 Task: Add a signature Garrett Sanchez containing With appreciation and warm wishes, Garrett Sanchez to email address softage.10@softage.net and add a label Market expansion
Action: Mouse moved to (93, 144)
Screenshot: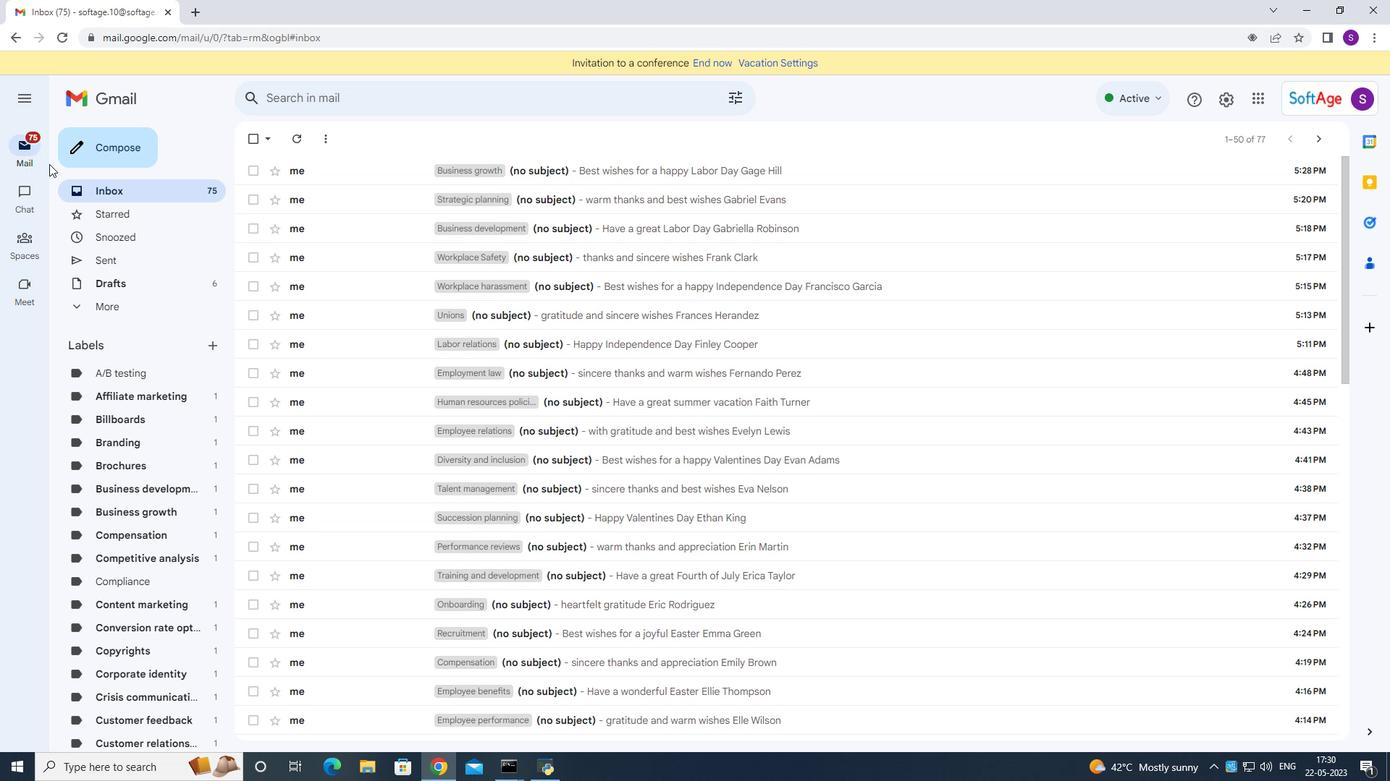 
Action: Mouse pressed left at (93, 144)
Screenshot: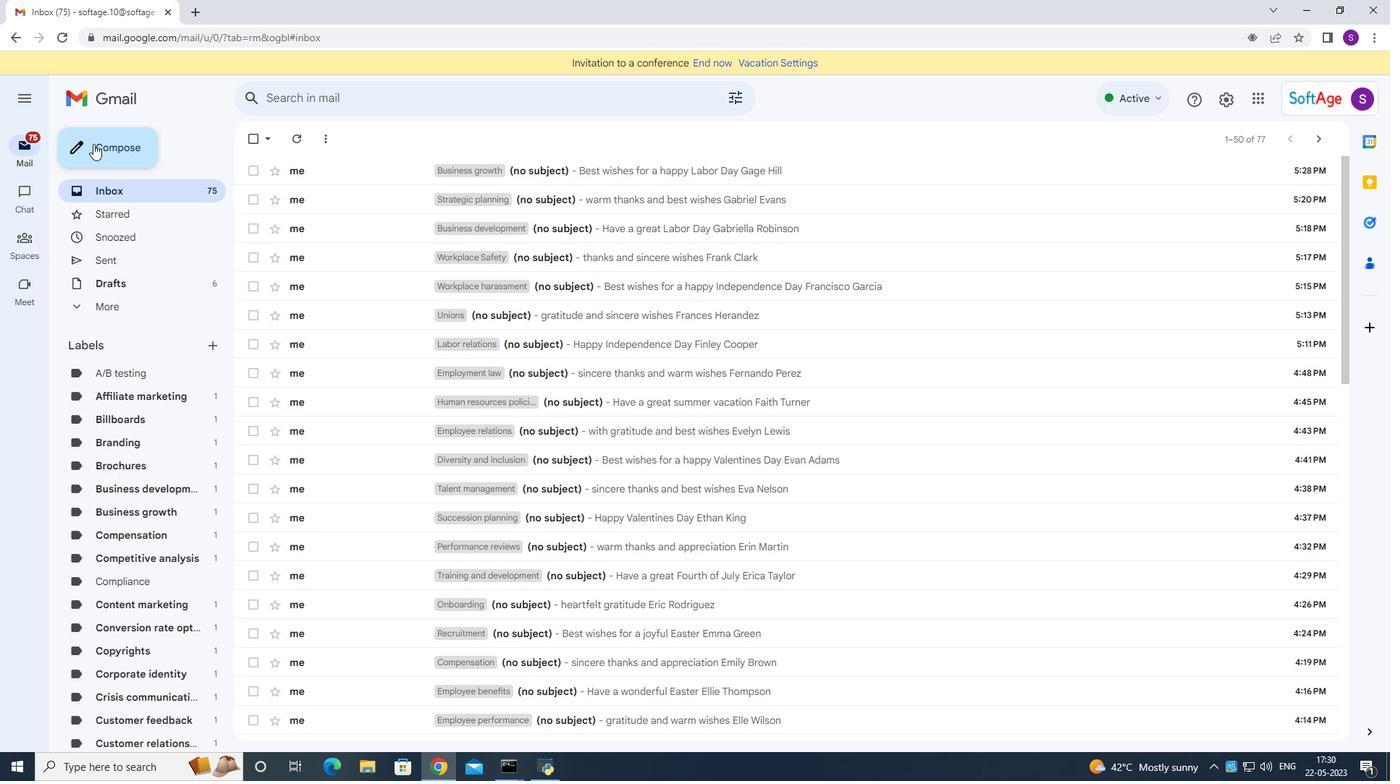 
Action: Mouse moved to (1002, 511)
Screenshot: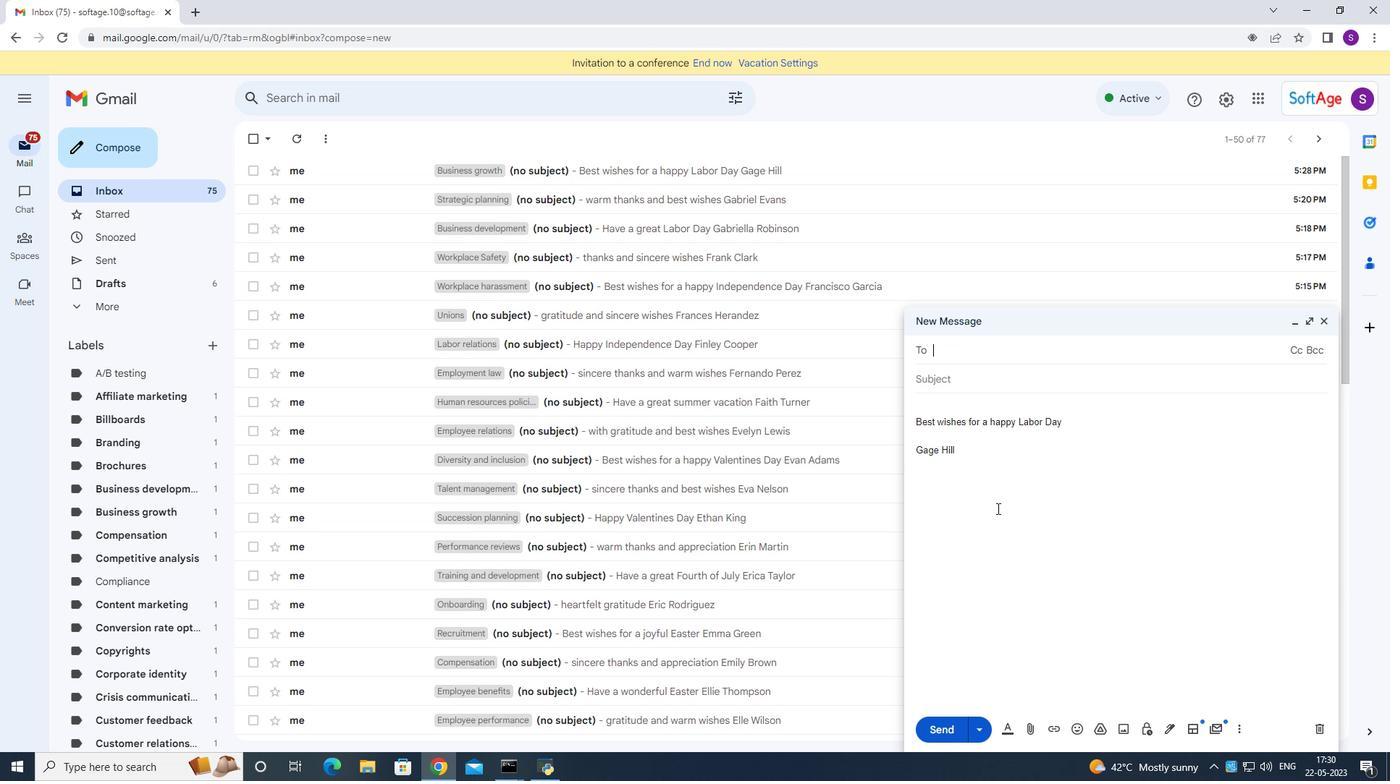 
Action: Mouse scrolled (1002, 510) with delta (0, 0)
Screenshot: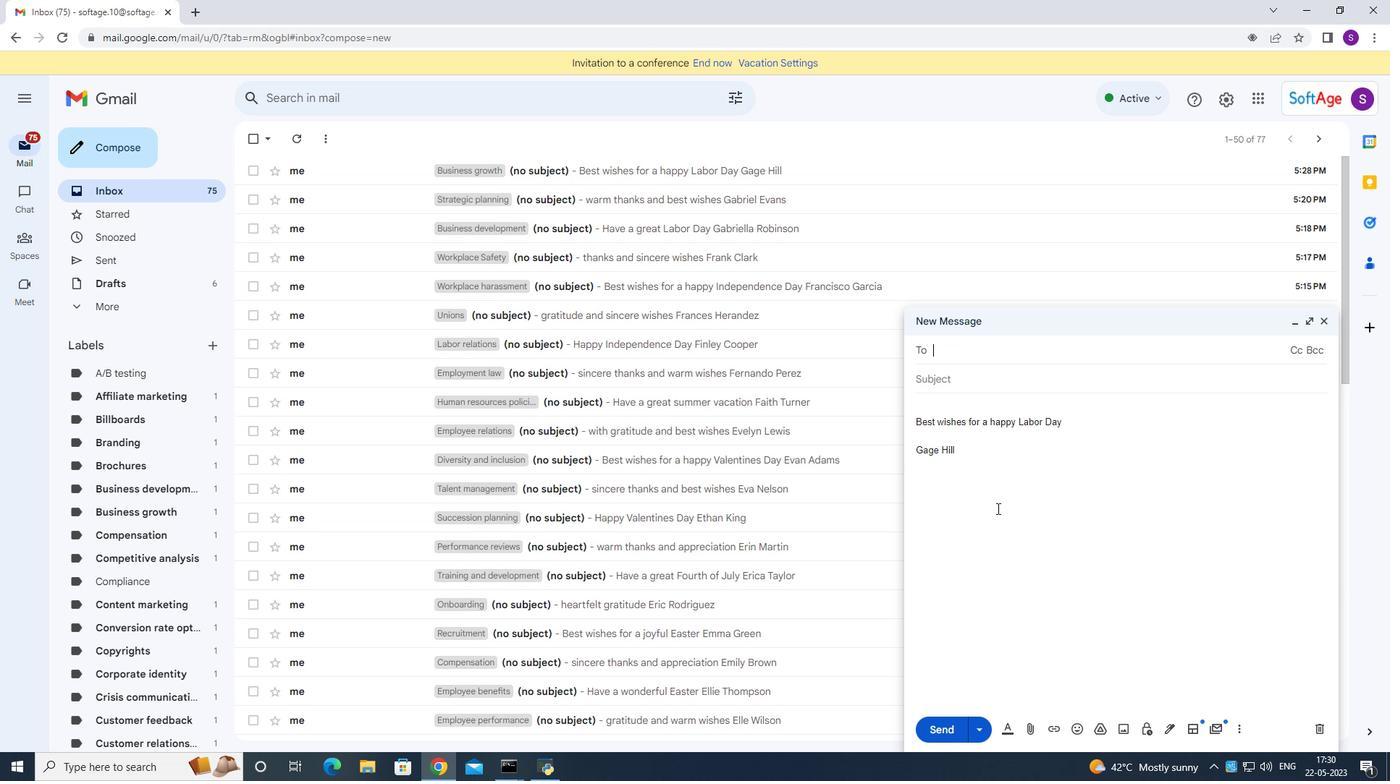 
Action: Mouse moved to (1003, 511)
Screenshot: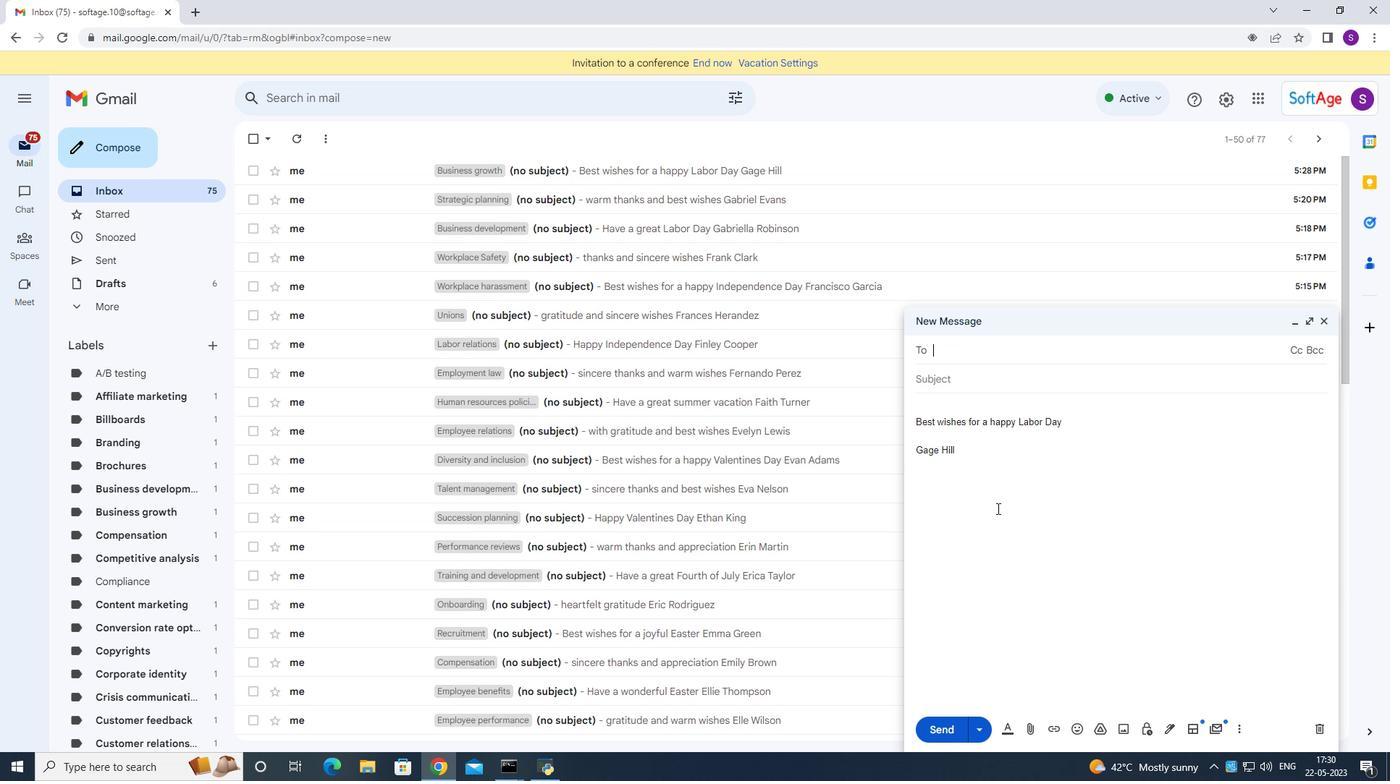 
Action: Mouse scrolled (1003, 510) with delta (0, 0)
Screenshot: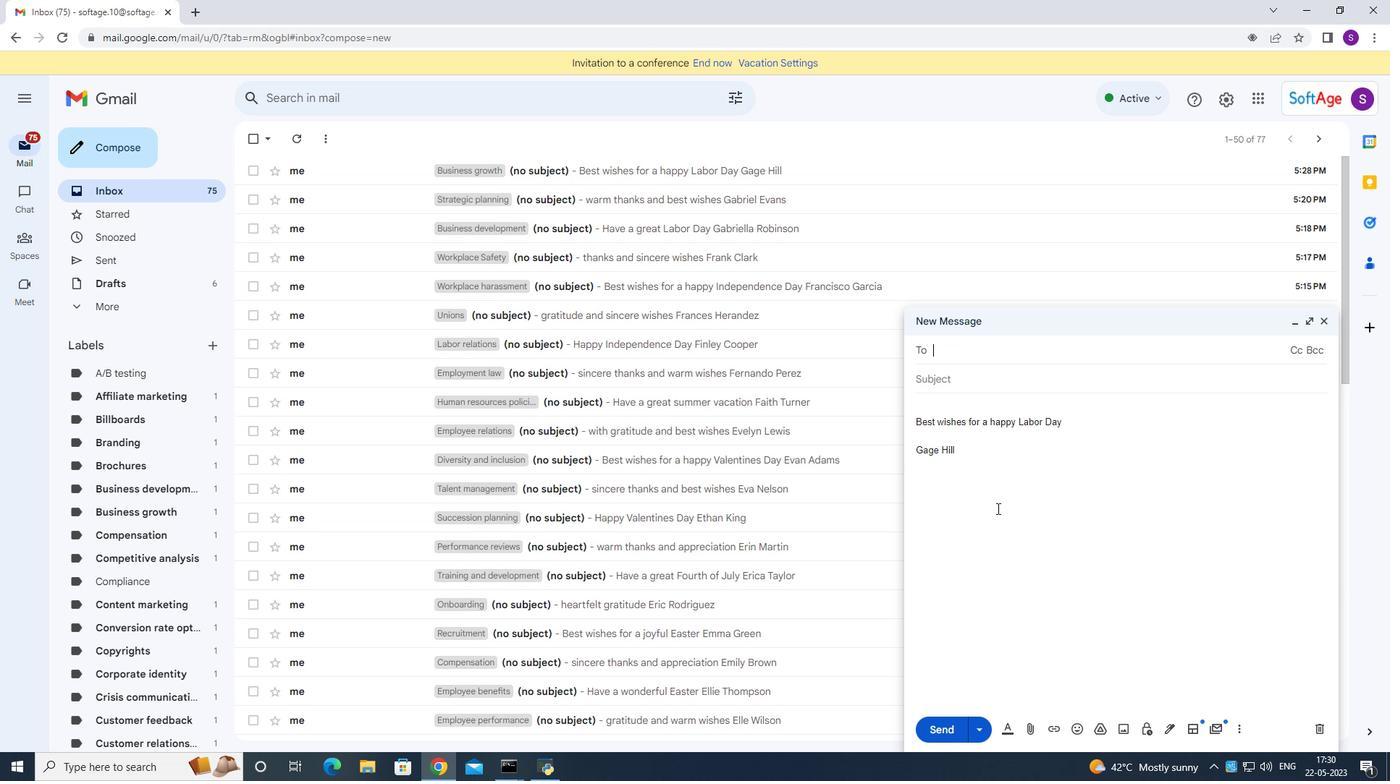 
Action: Mouse moved to (1004, 512)
Screenshot: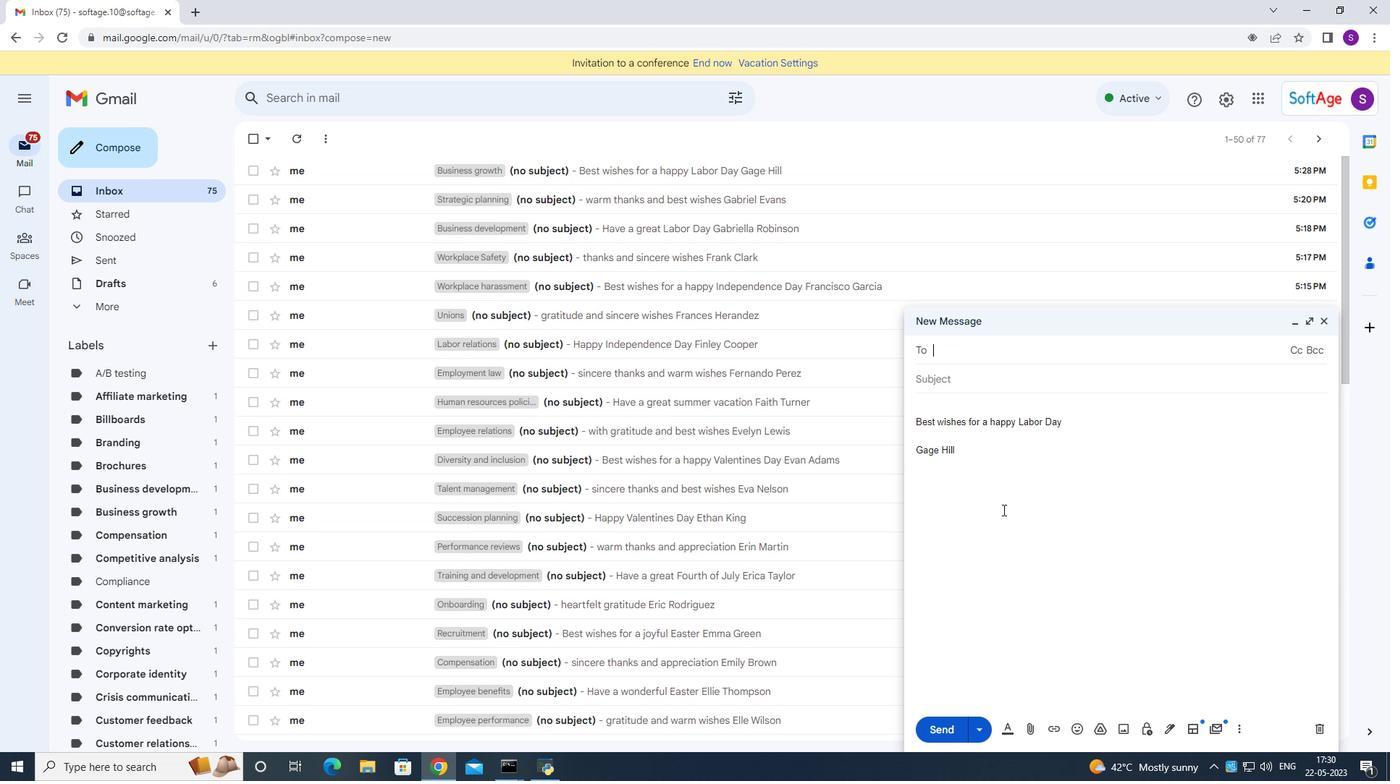 
Action: Mouse scrolled (1004, 511) with delta (0, 0)
Screenshot: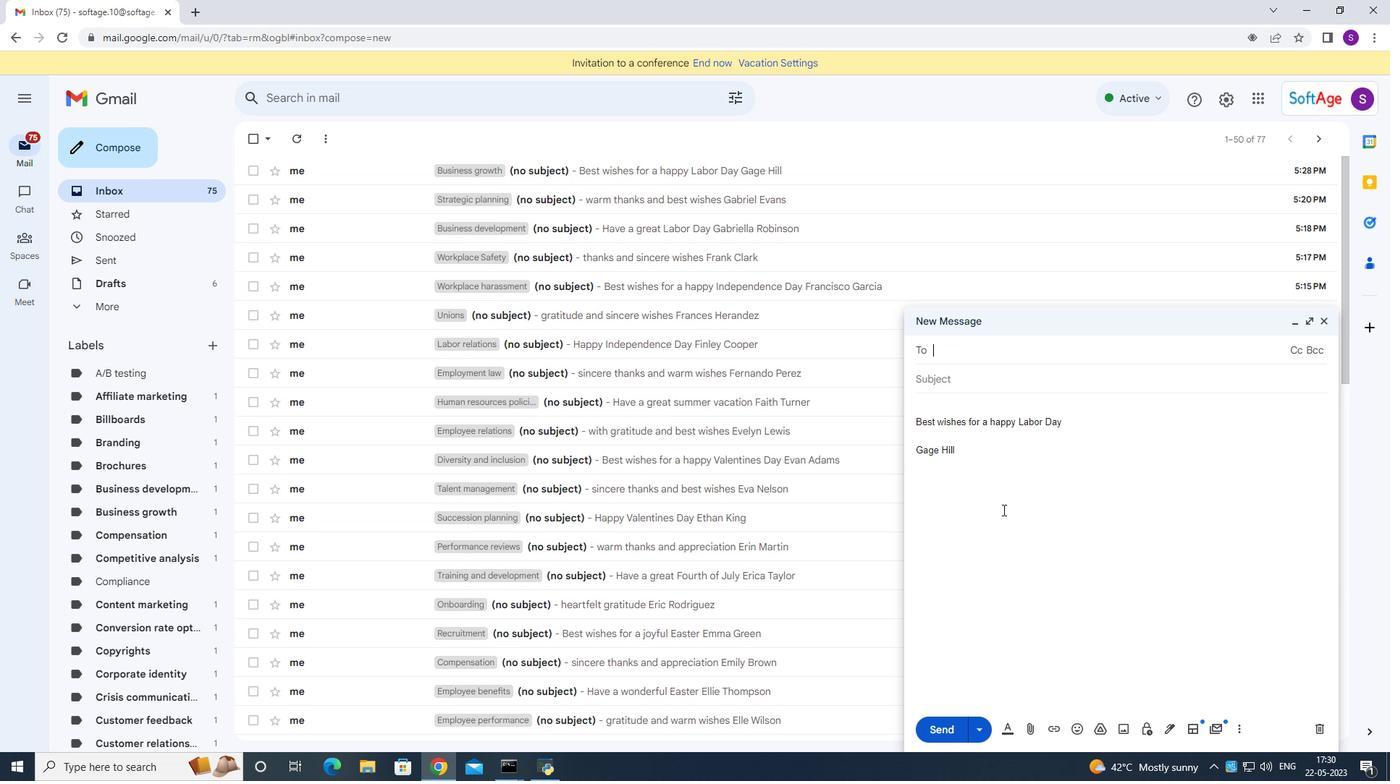
Action: Mouse moved to (1005, 513)
Screenshot: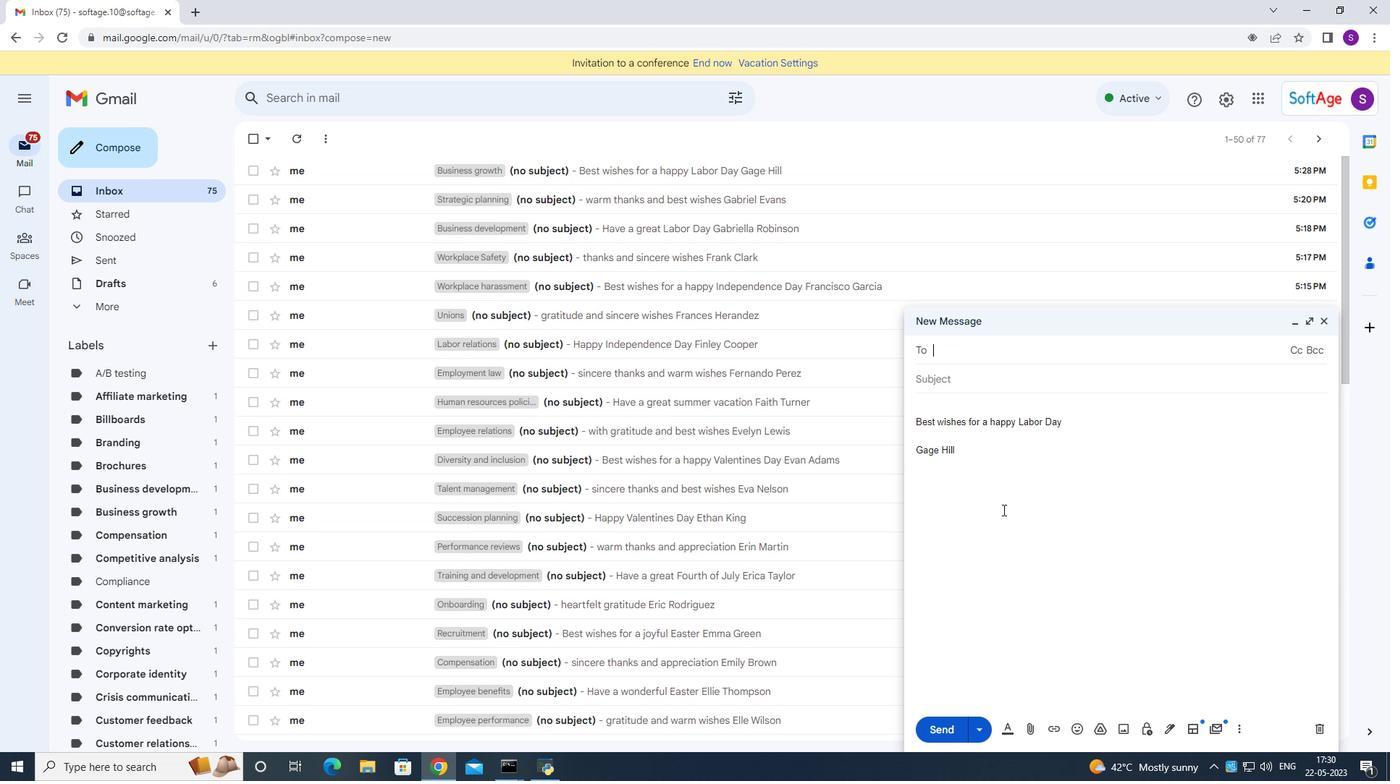 
Action: Mouse scrolled (1005, 512) with delta (0, 0)
Screenshot: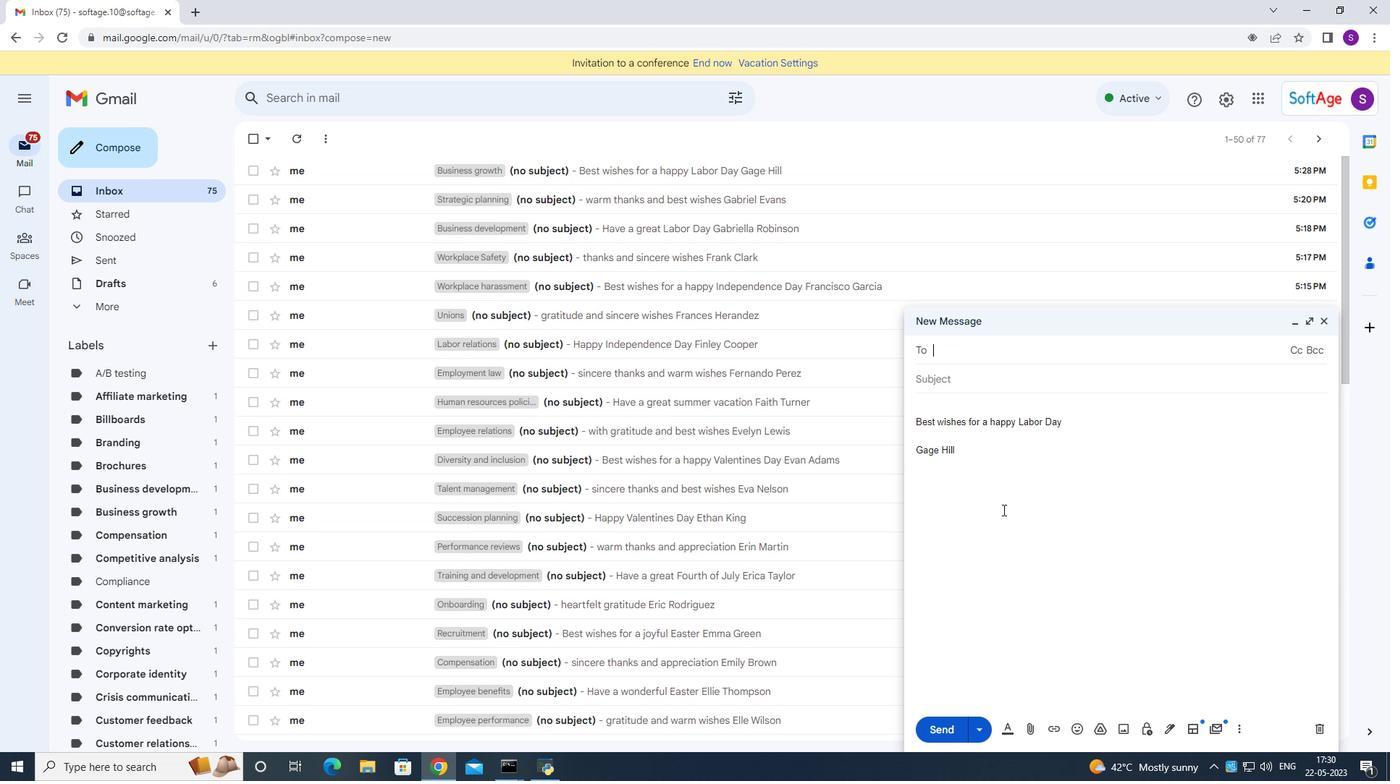 
Action: Mouse moved to (1007, 513)
Screenshot: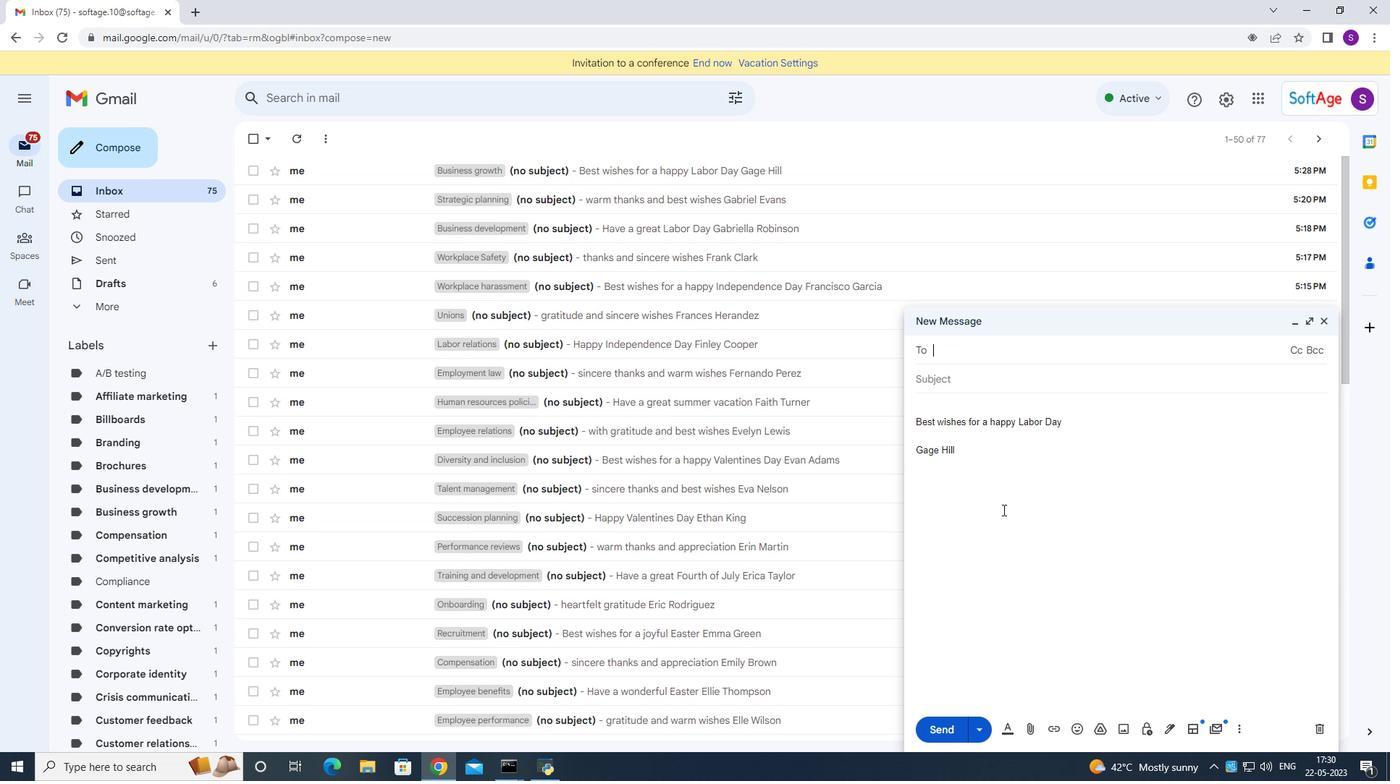 
Action: Mouse scrolled (1007, 512) with delta (0, 0)
Screenshot: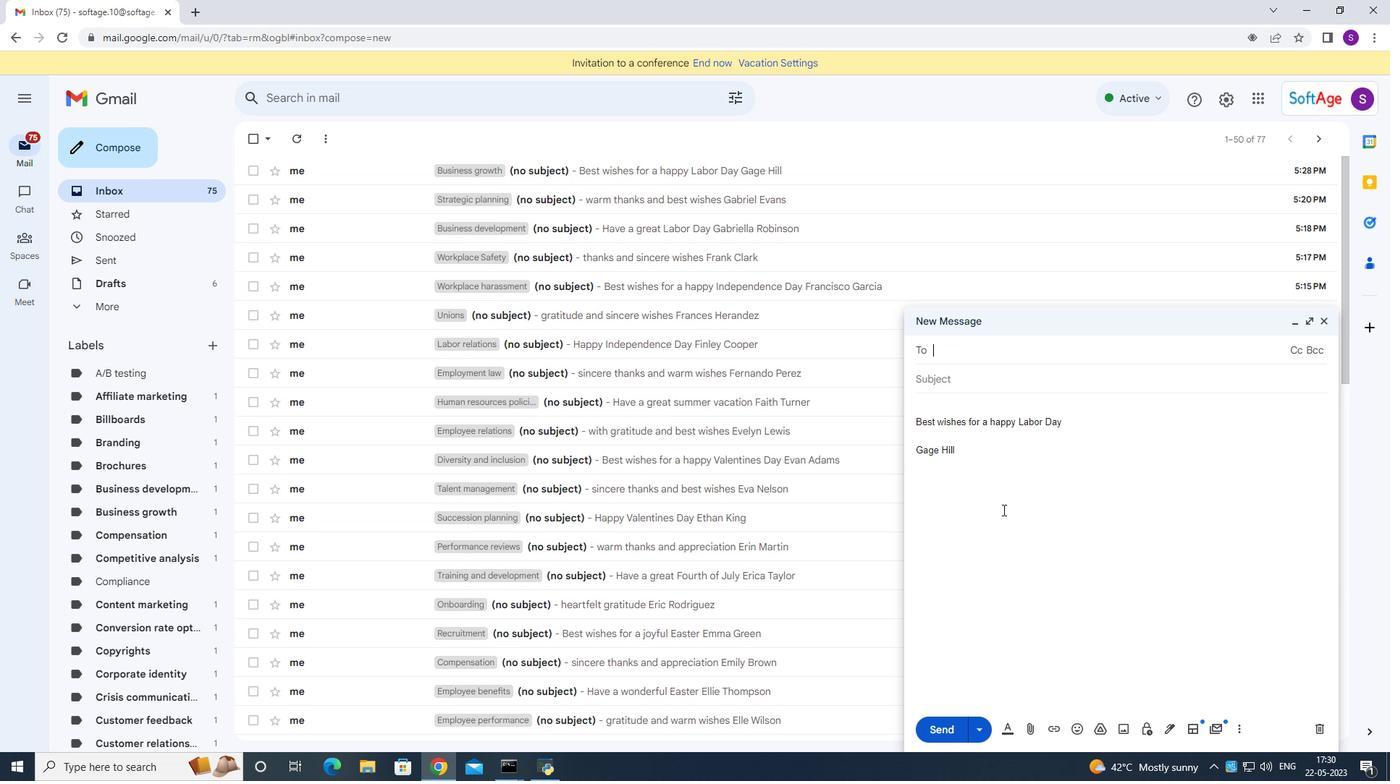 
Action: Mouse moved to (1009, 515)
Screenshot: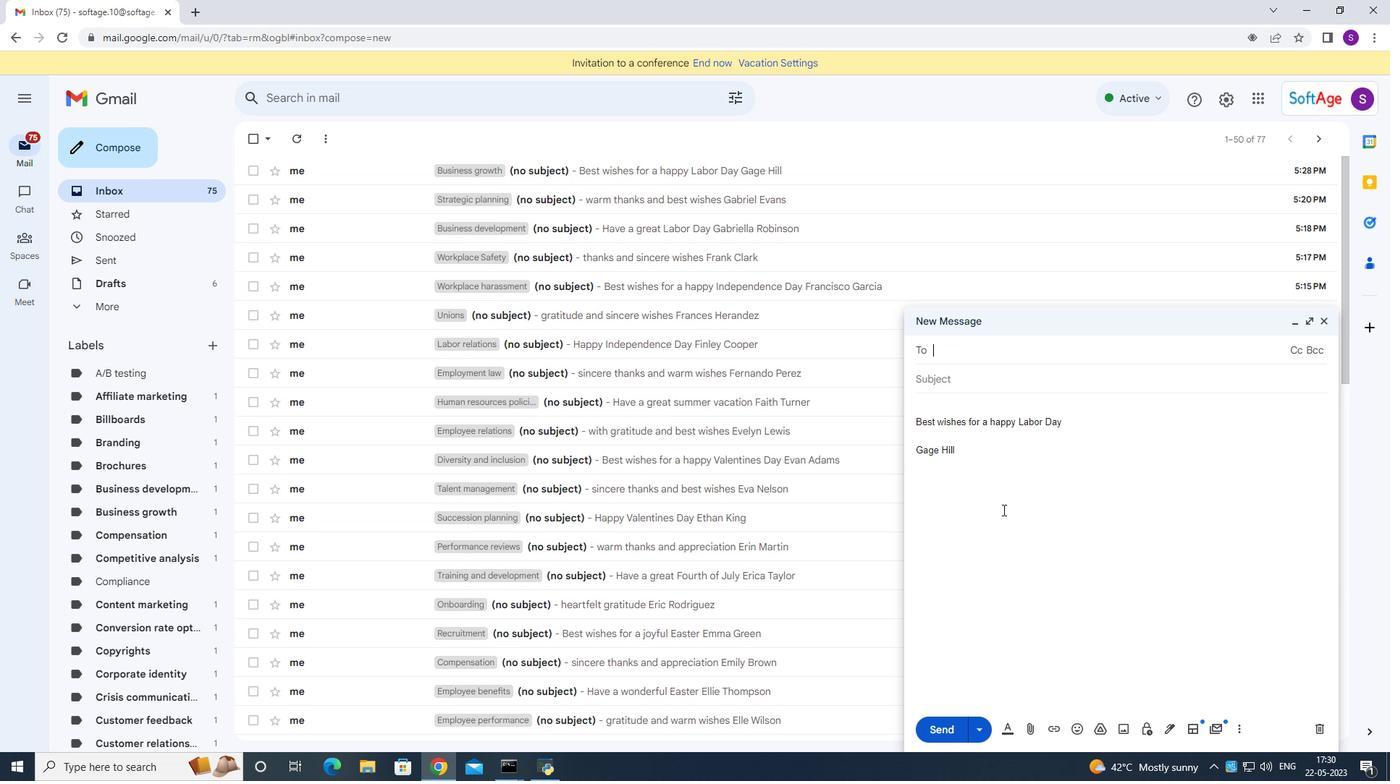 
Action: Mouse scrolled (1007, 514) with delta (0, 0)
Screenshot: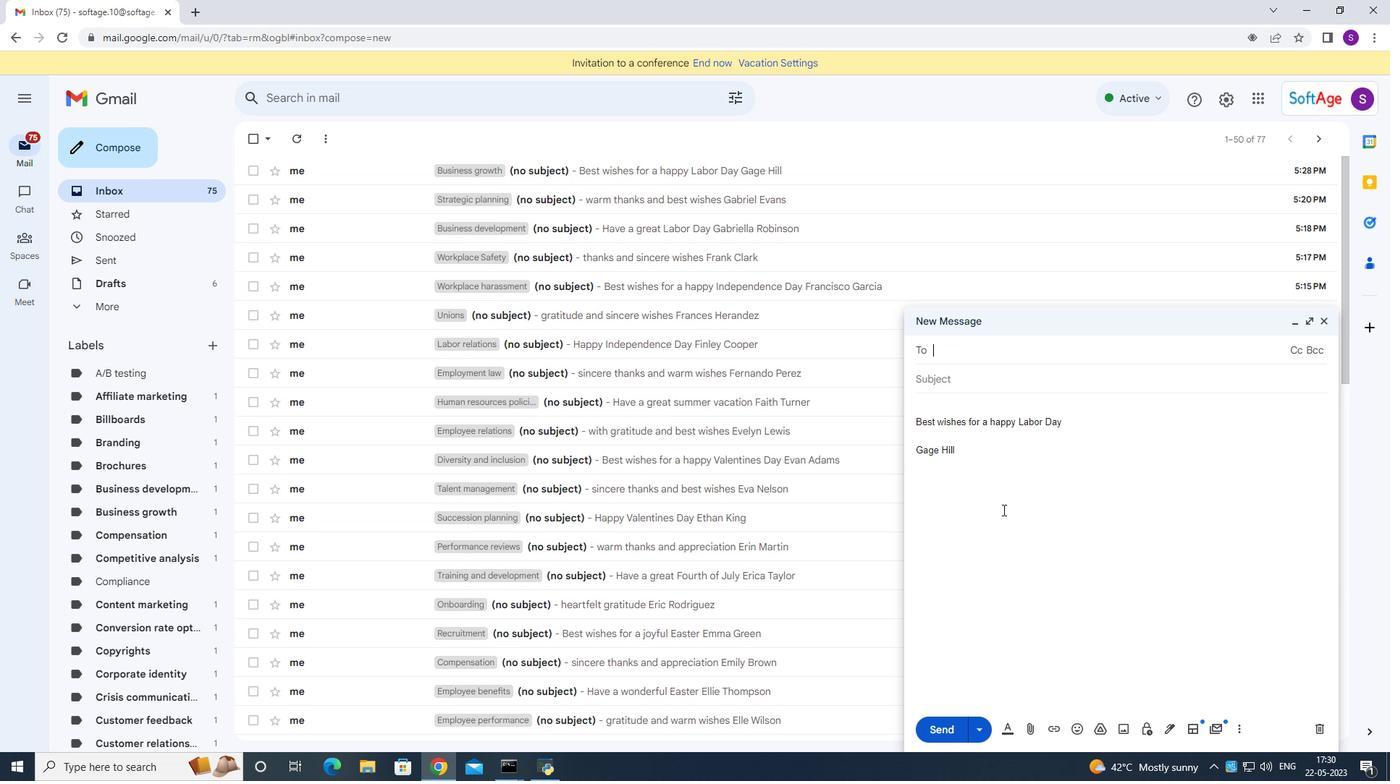 
Action: Mouse moved to (1010, 516)
Screenshot: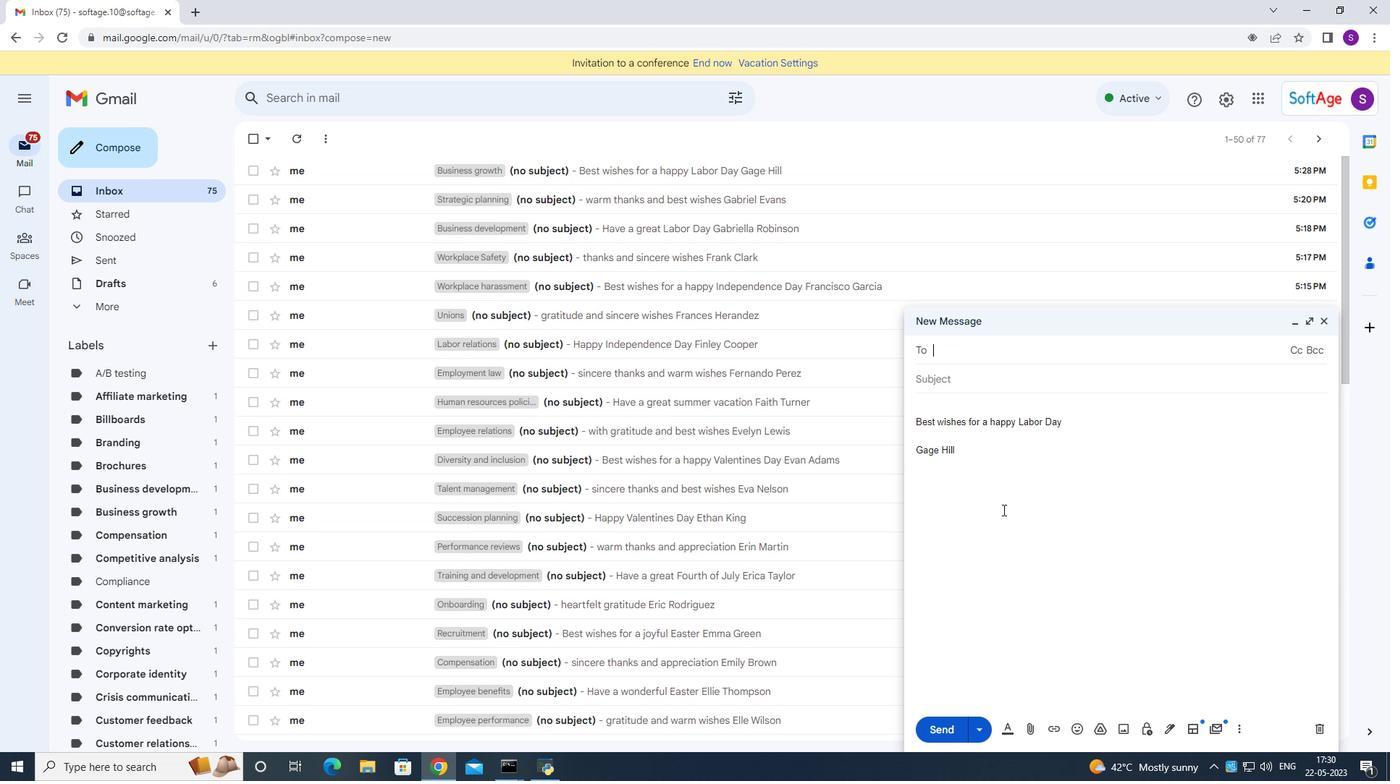 
Action: Mouse scrolled (1010, 515) with delta (0, 0)
Screenshot: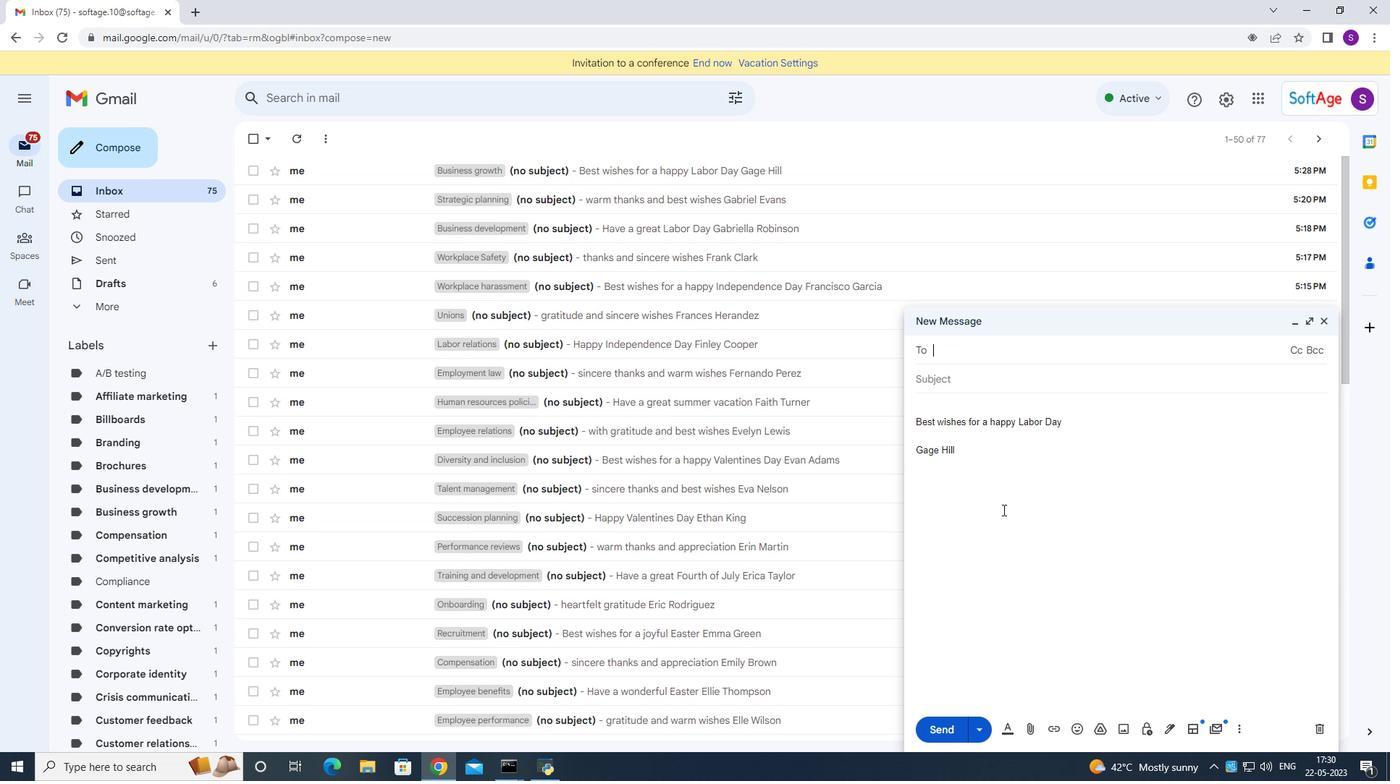 
Action: Mouse moved to (1159, 714)
Screenshot: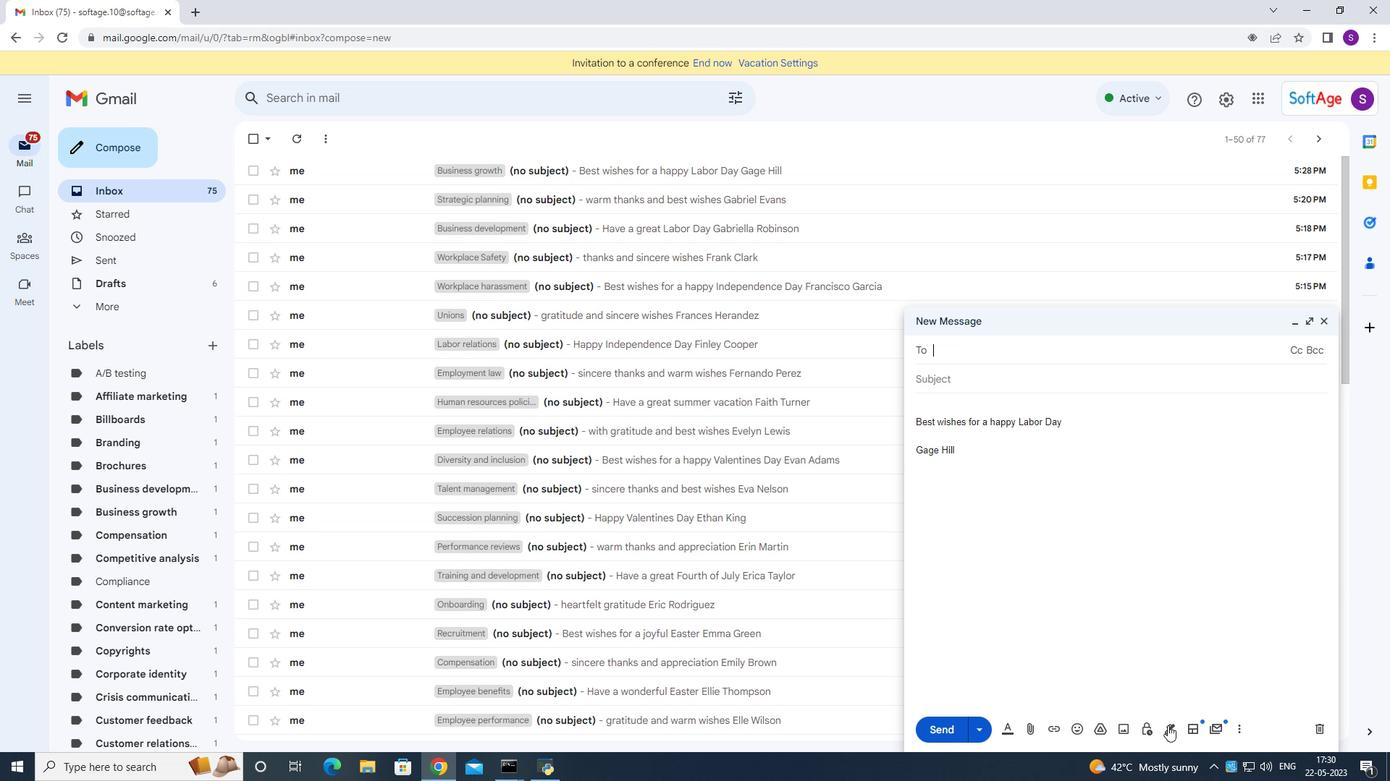 
Action: Mouse pressed left at (1159, 714)
Screenshot: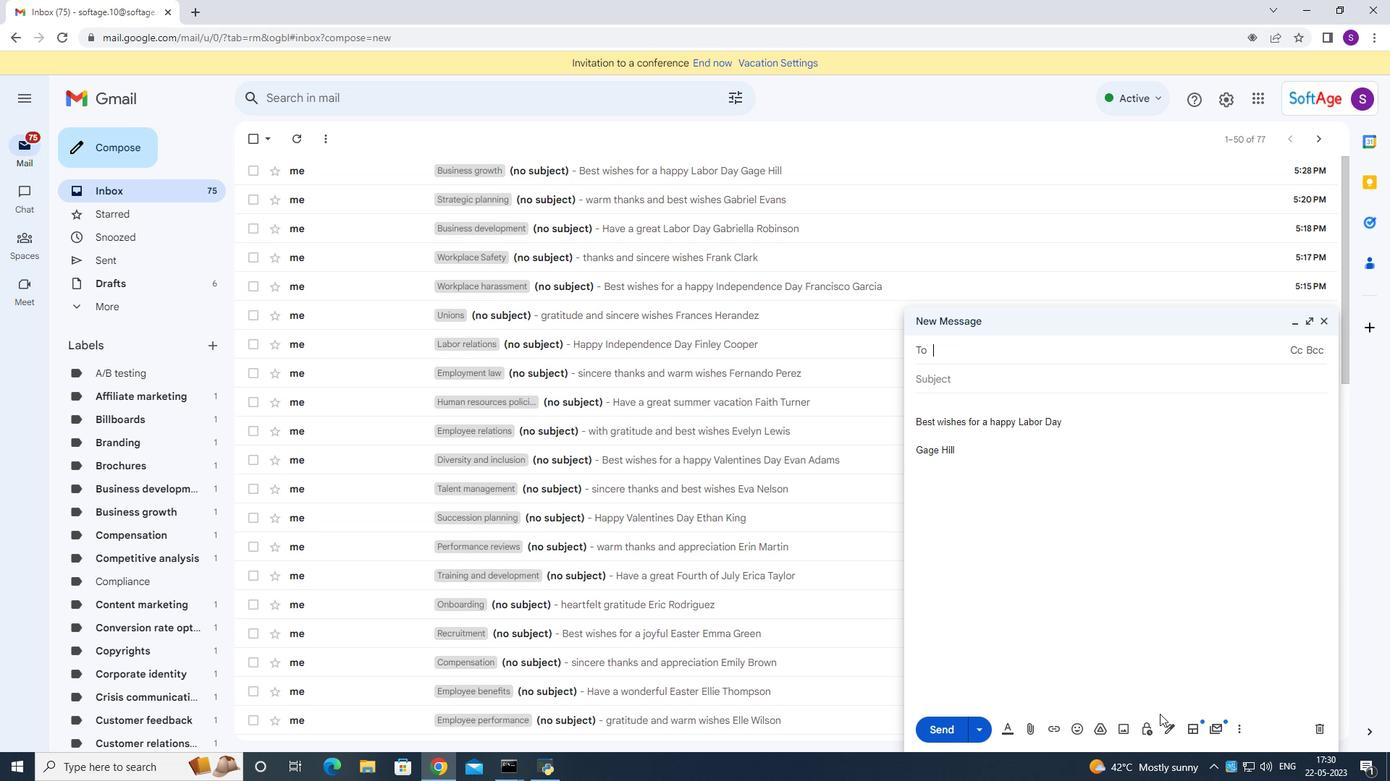 
Action: Mouse moved to (1167, 725)
Screenshot: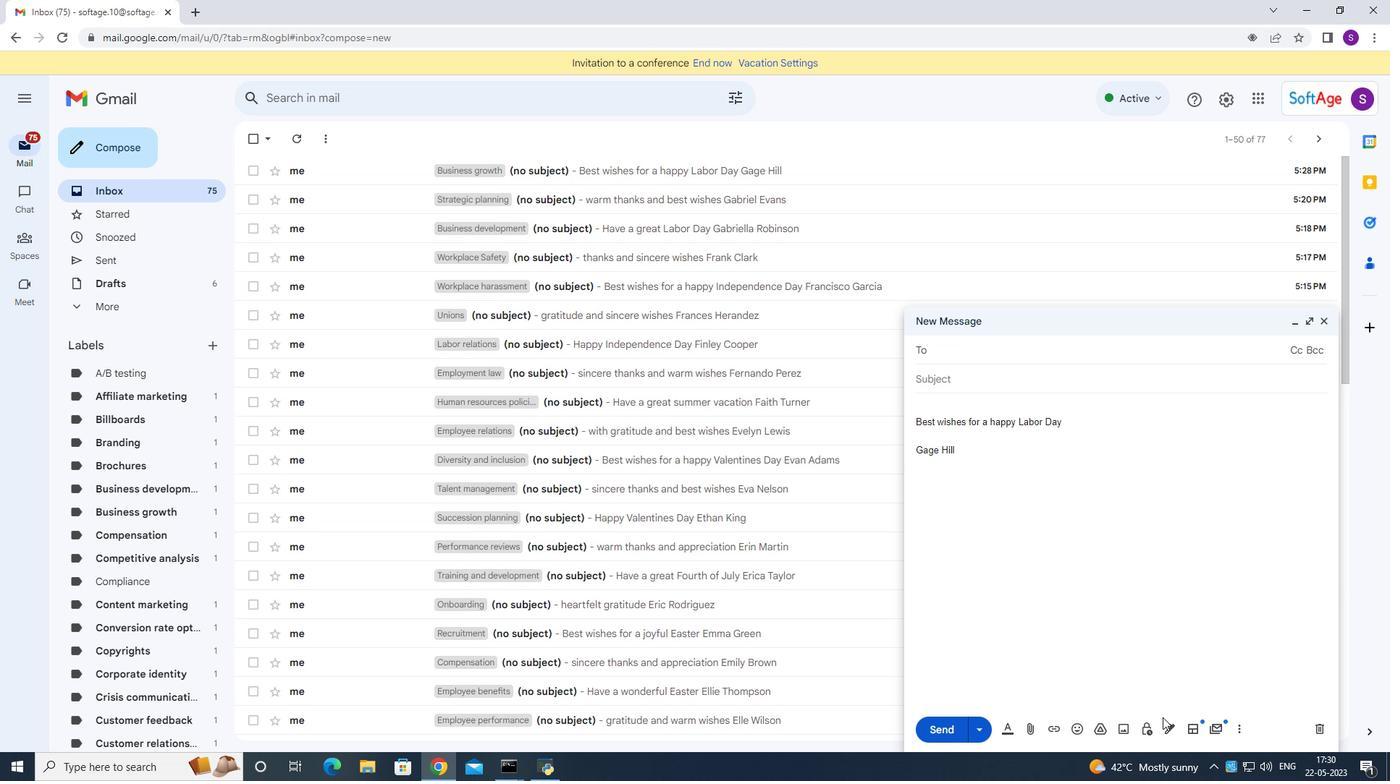 
Action: Mouse pressed left at (1167, 725)
Screenshot: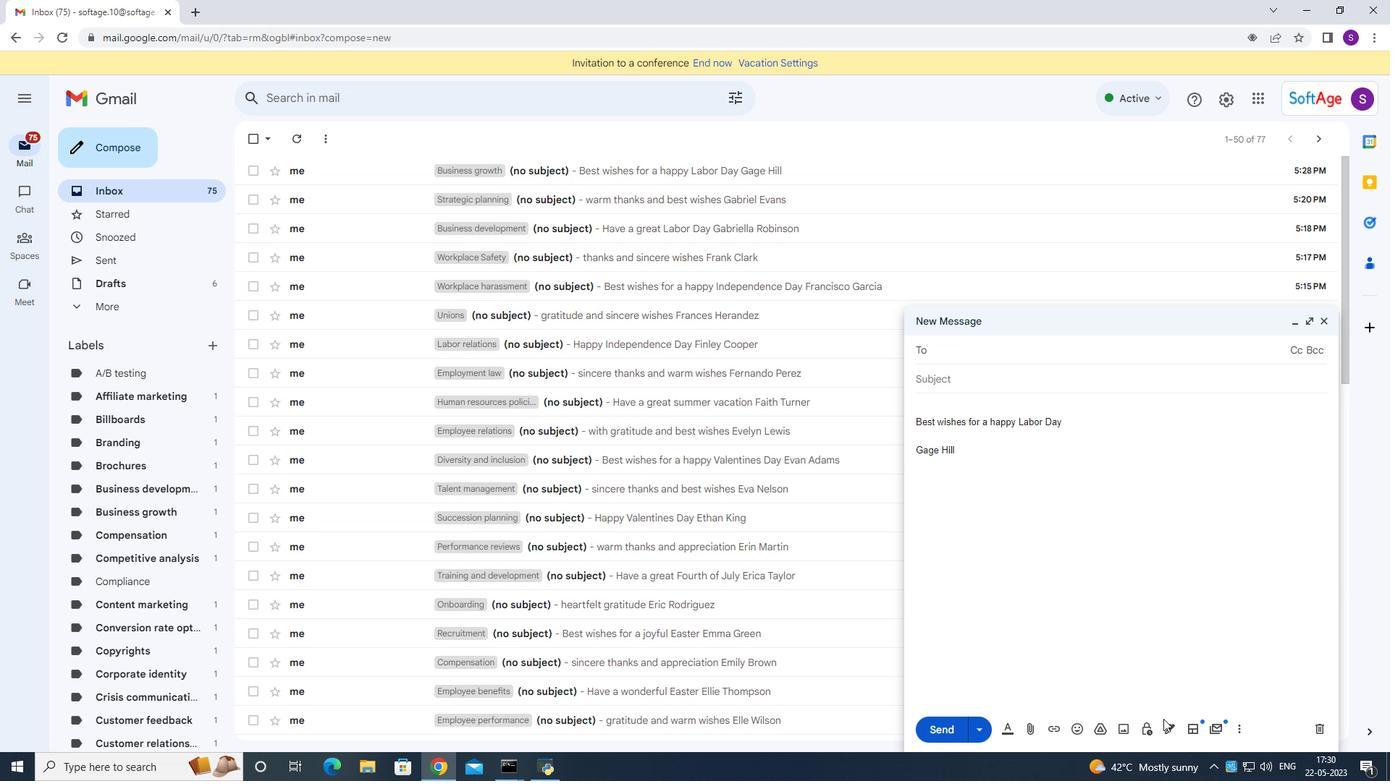 
Action: Mouse moved to (1202, 658)
Screenshot: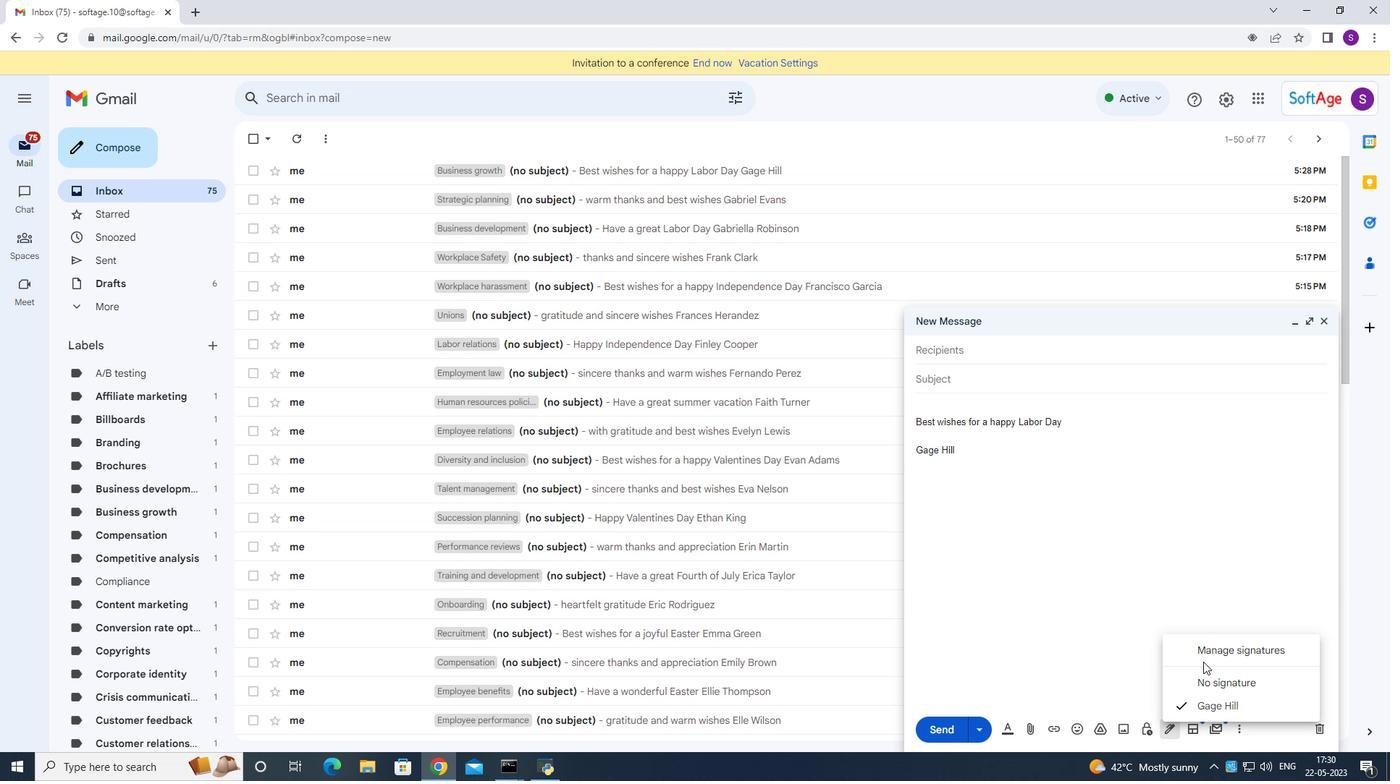 
Action: Mouse pressed left at (1202, 658)
Screenshot: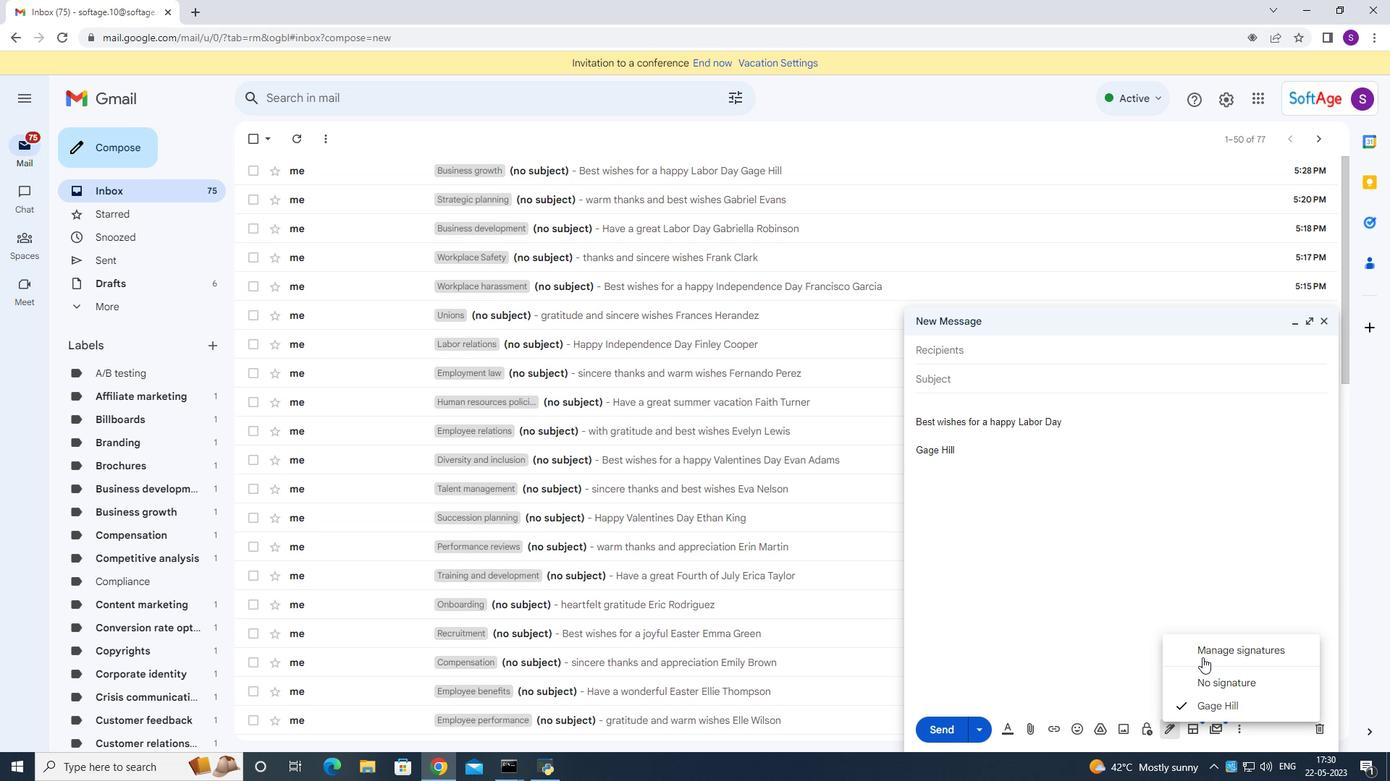 
Action: Mouse moved to (649, 341)
Screenshot: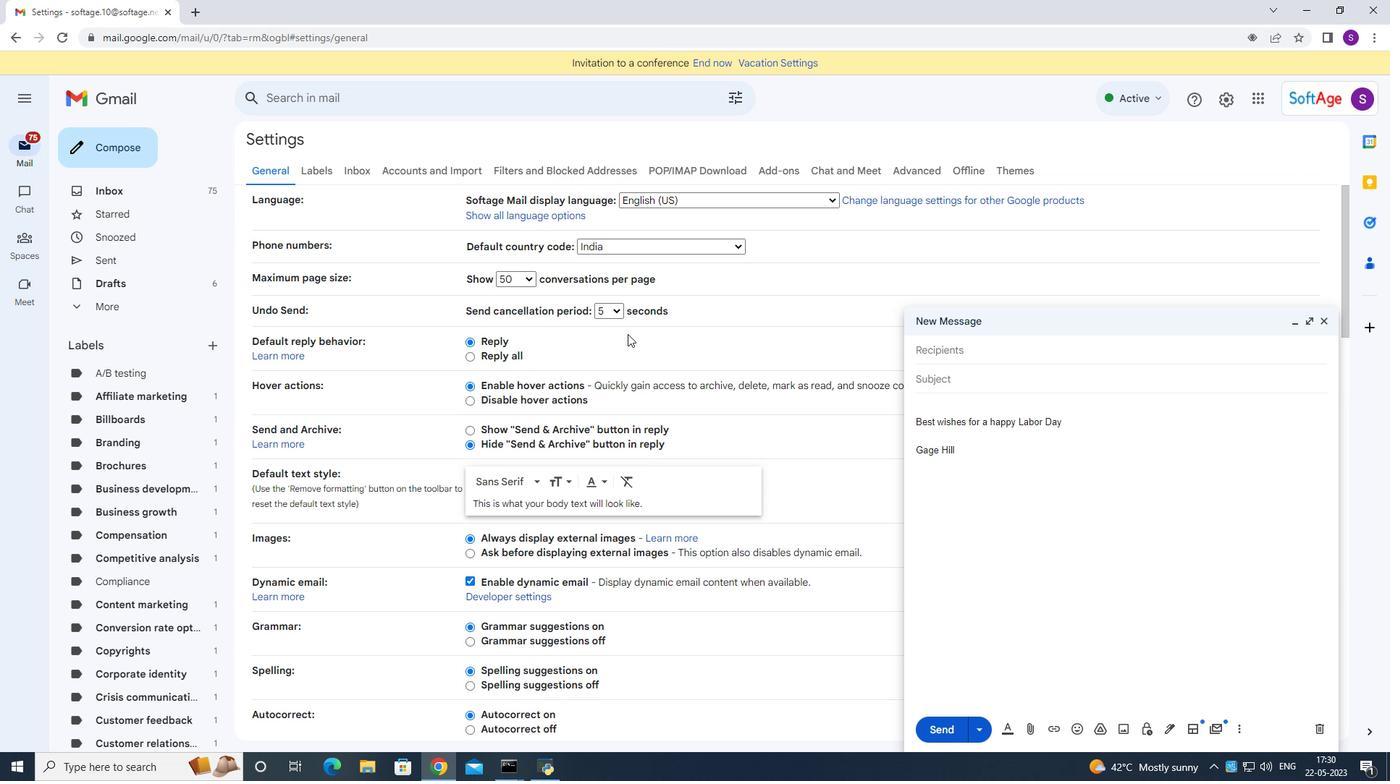 
Action: Mouse scrolled (646, 337) with delta (0, 0)
Screenshot: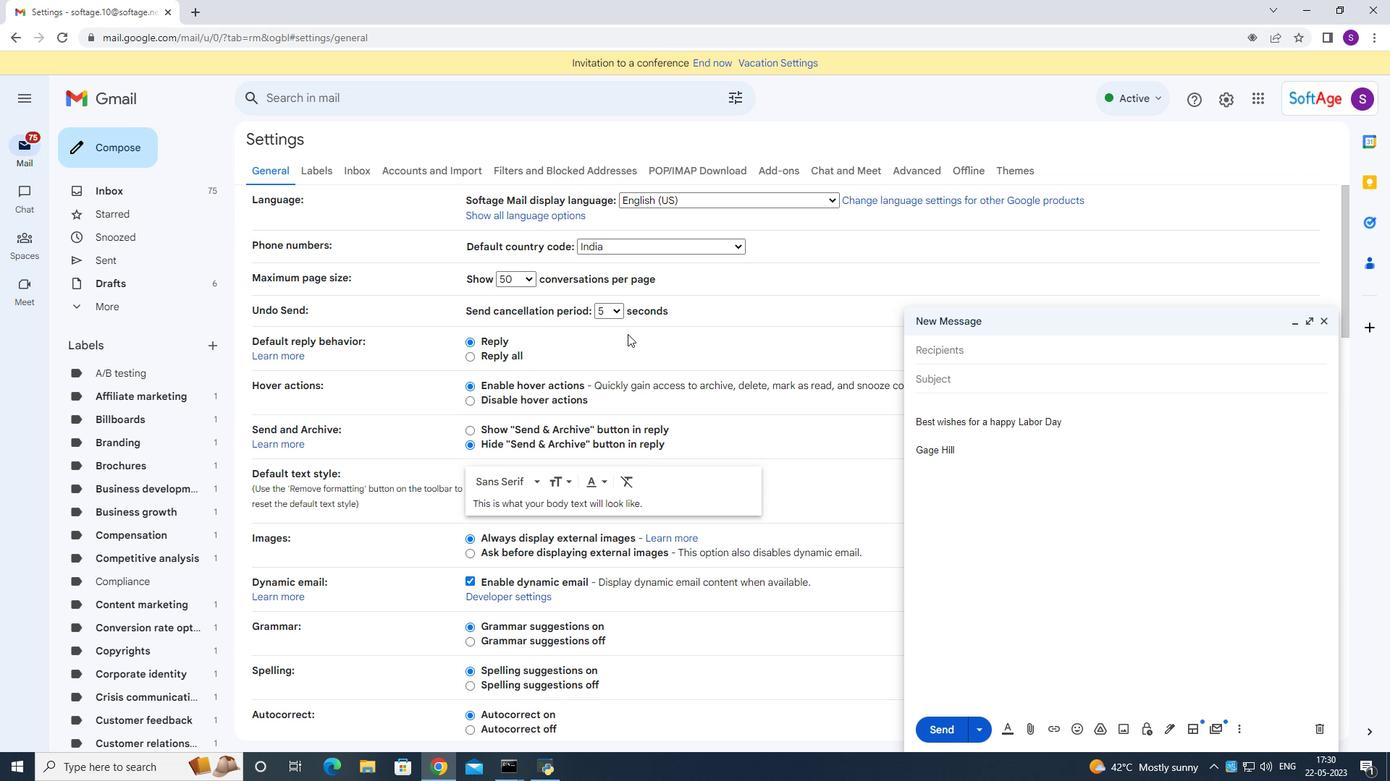 
Action: Mouse moved to (650, 343)
Screenshot: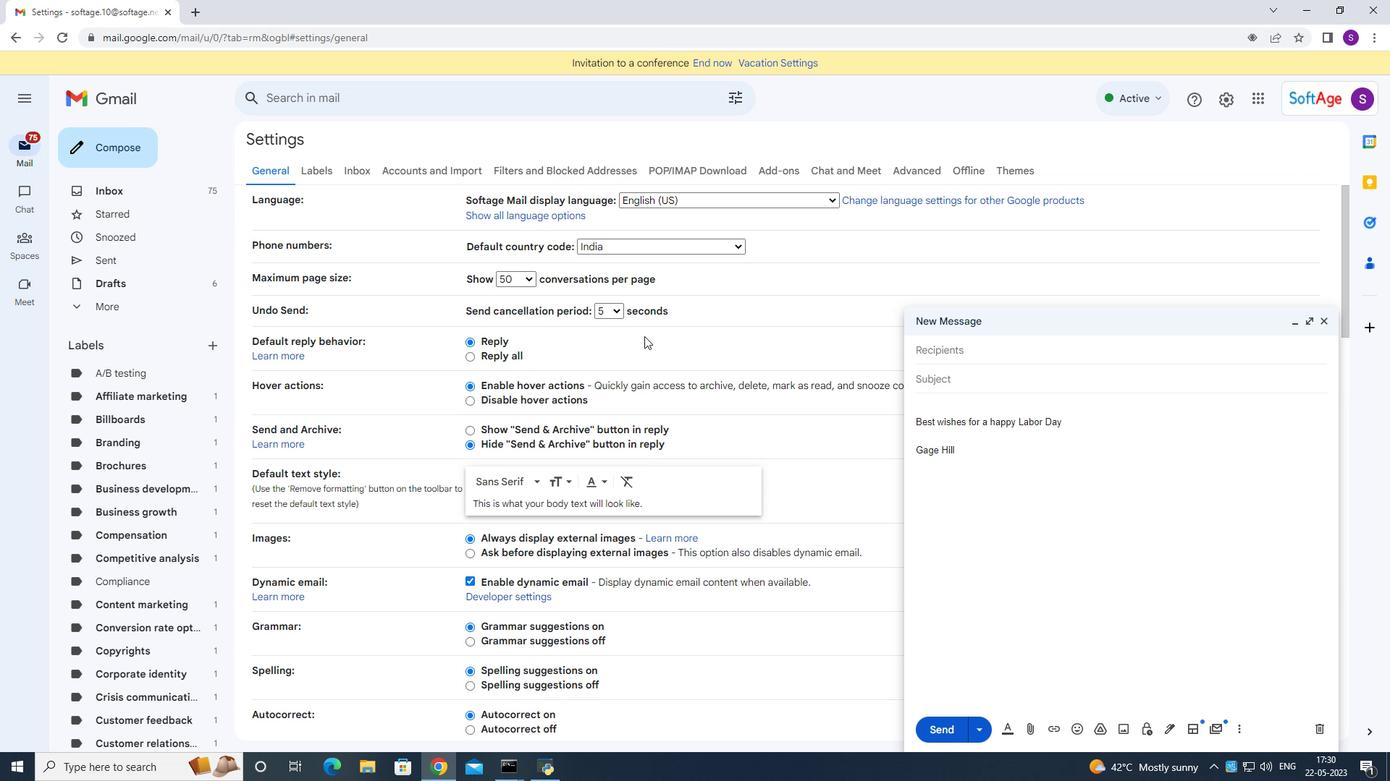 
Action: Mouse scrolled (649, 341) with delta (0, 0)
Screenshot: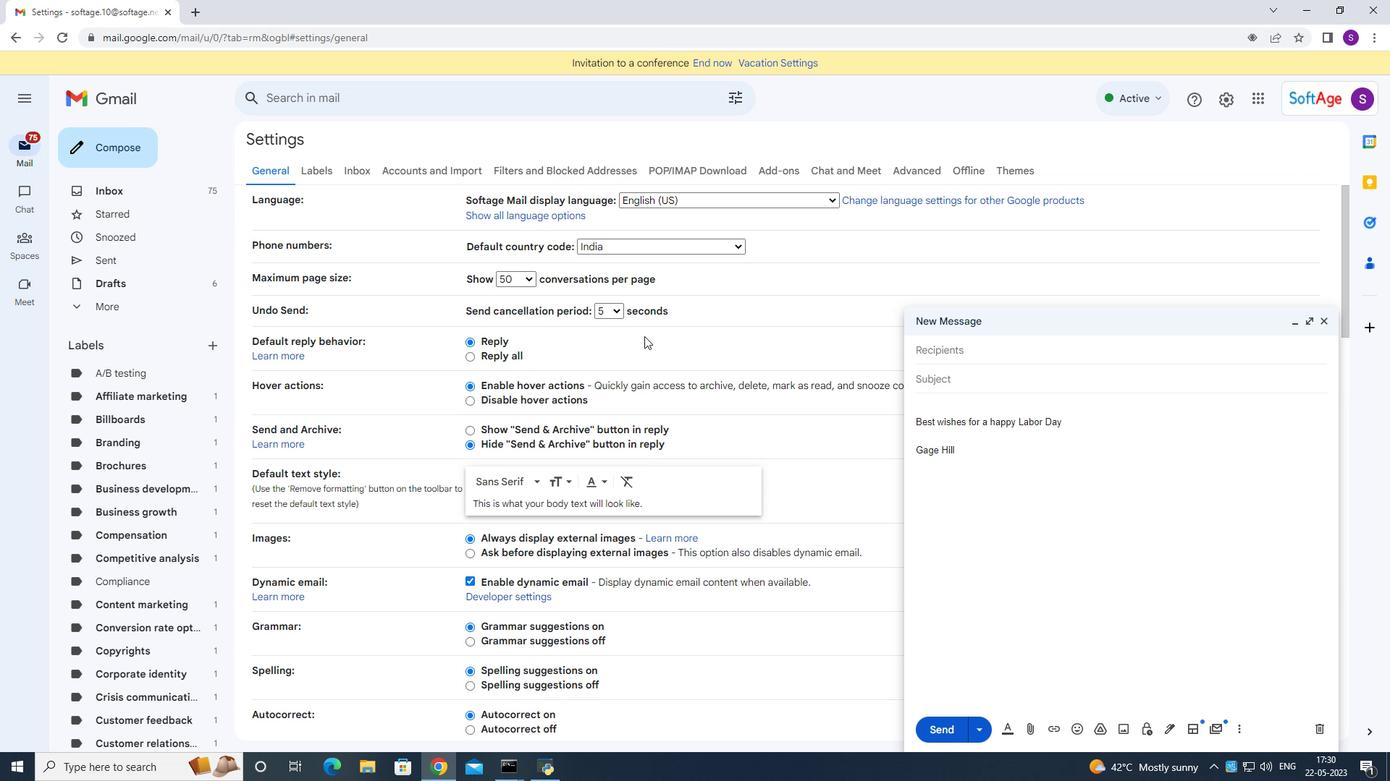 
Action: Mouse moved to (626, 414)
Screenshot: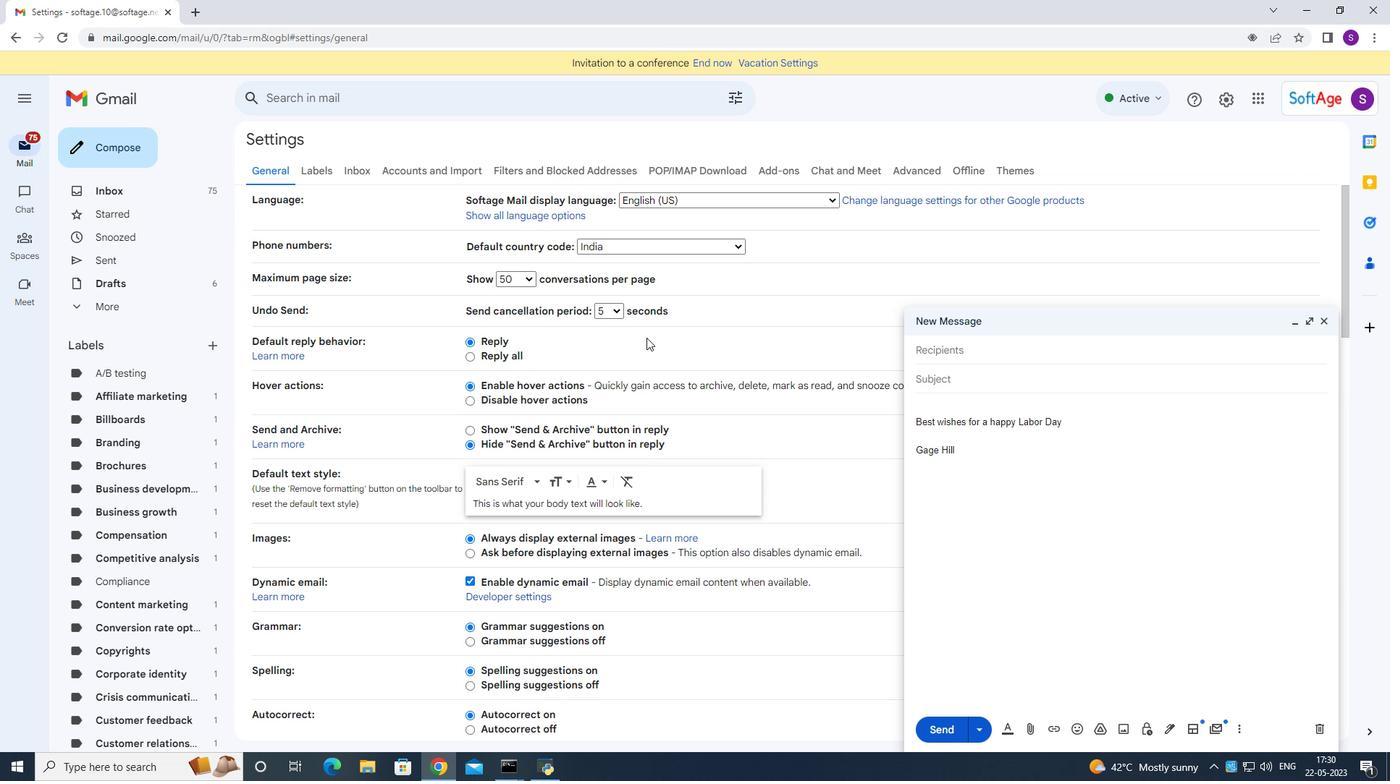 
Action: Mouse scrolled (651, 343) with delta (0, -1)
Screenshot: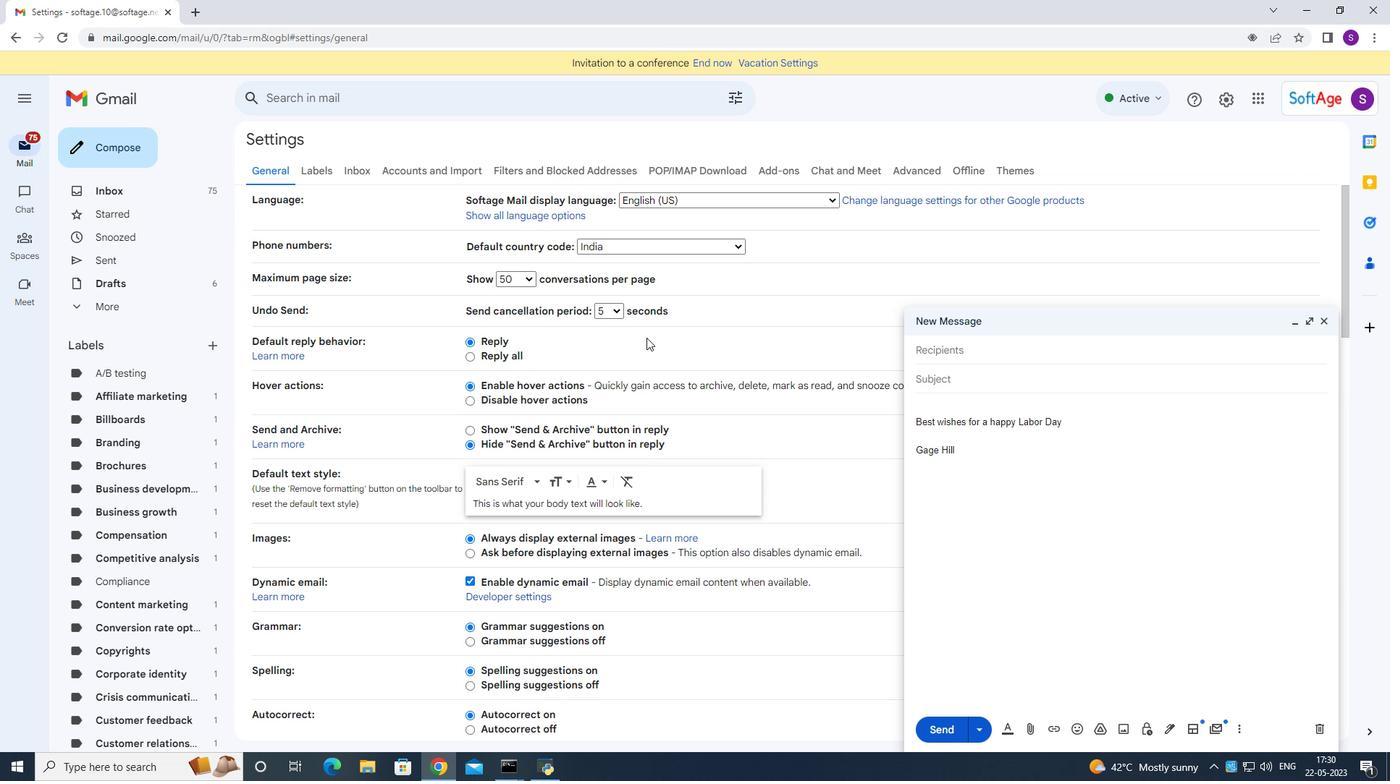 
Action: Mouse moved to (621, 426)
Screenshot: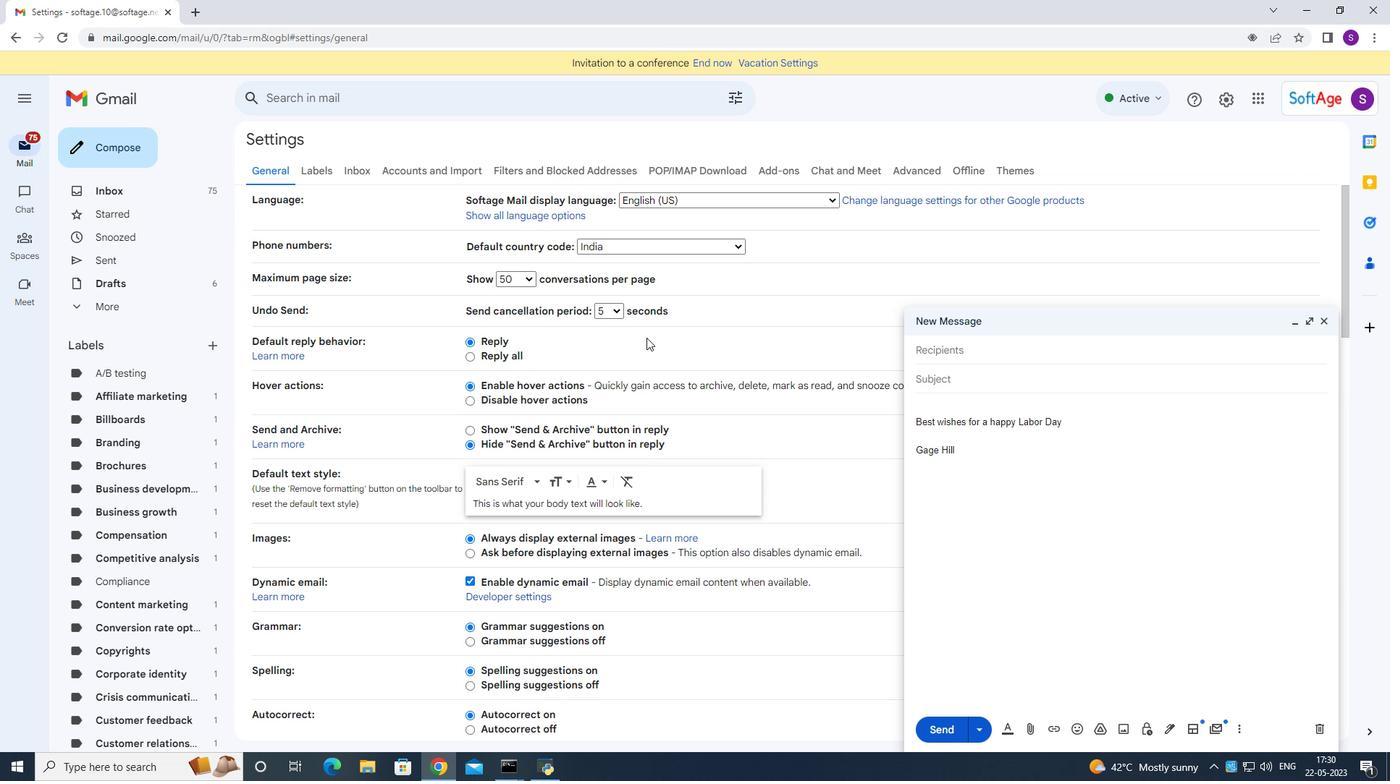 
Action: Mouse scrolled (652, 344) with delta (0, 0)
Screenshot: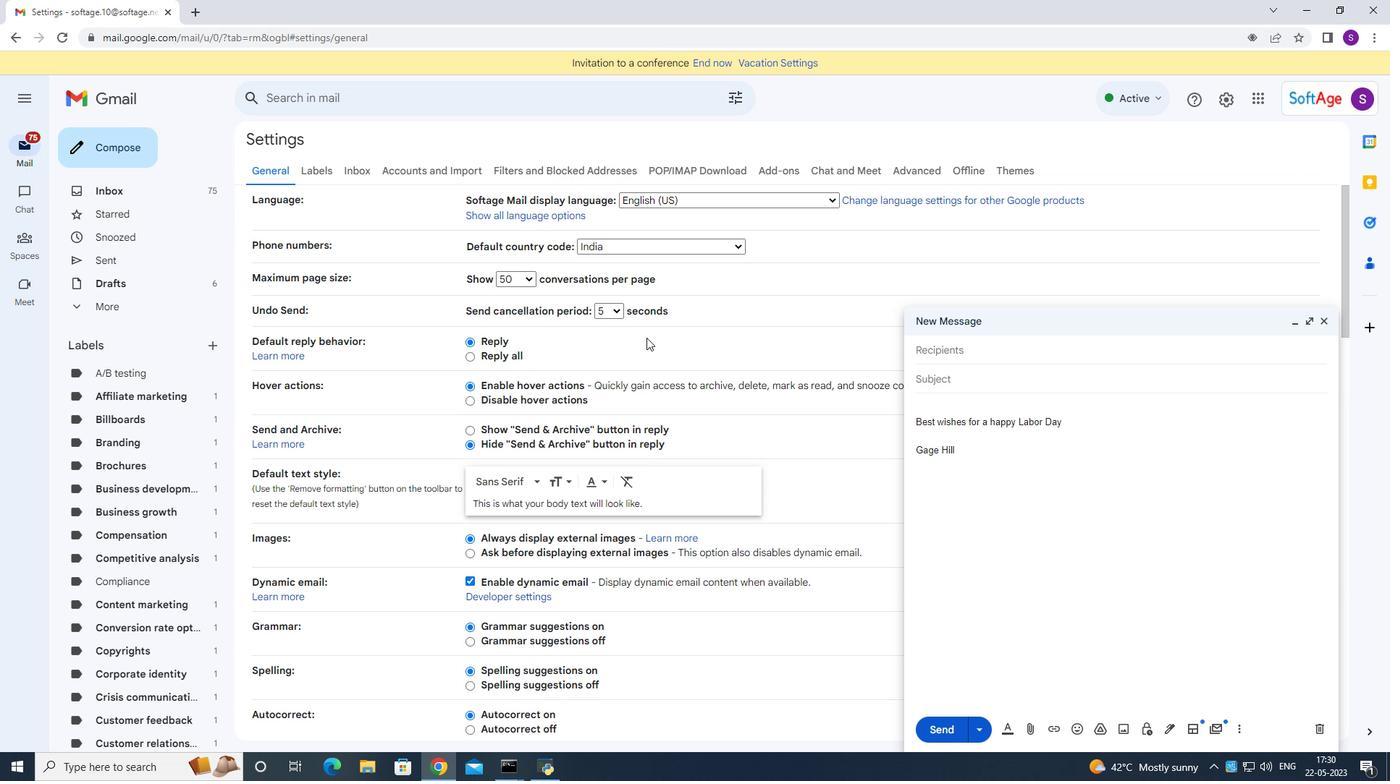 
Action: Mouse moved to (615, 435)
Screenshot: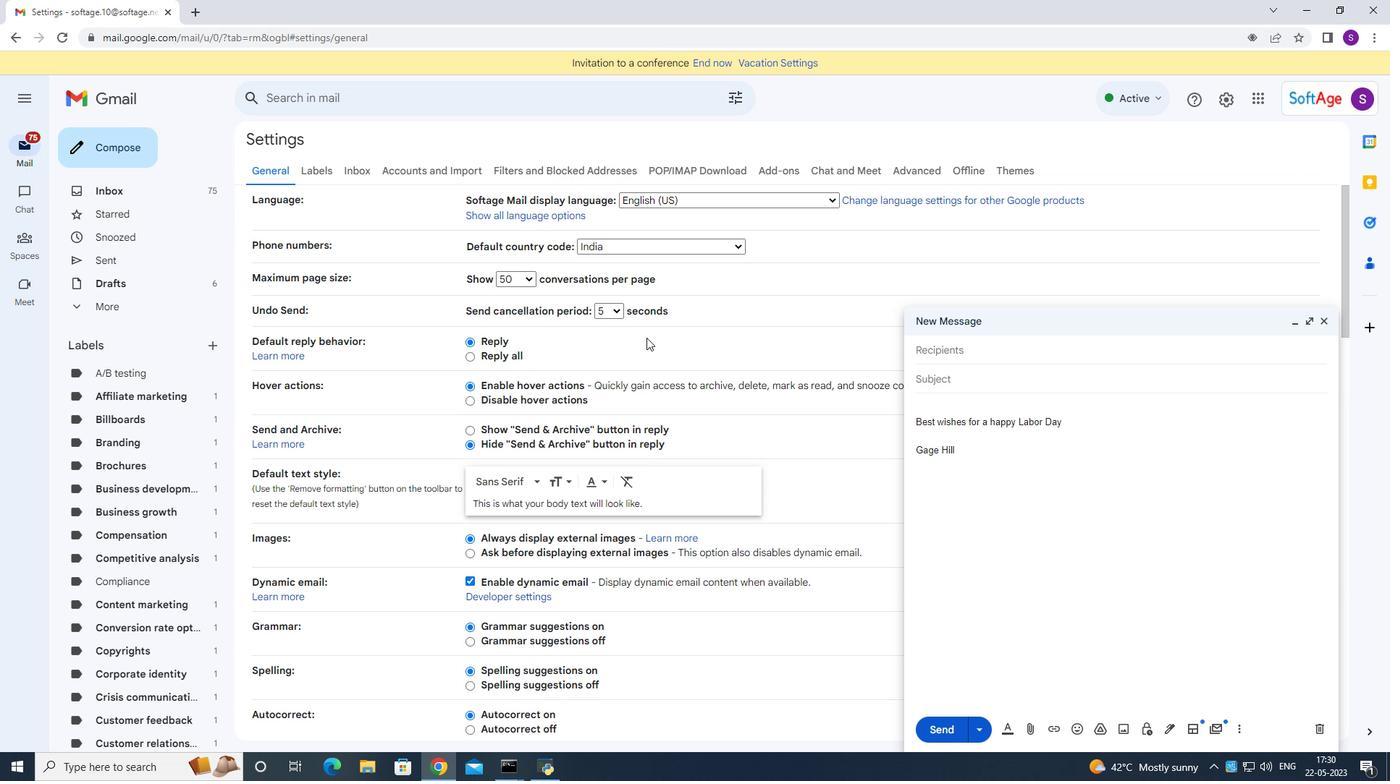 
Action: Mouse scrolled (655, 345) with delta (0, 0)
Screenshot: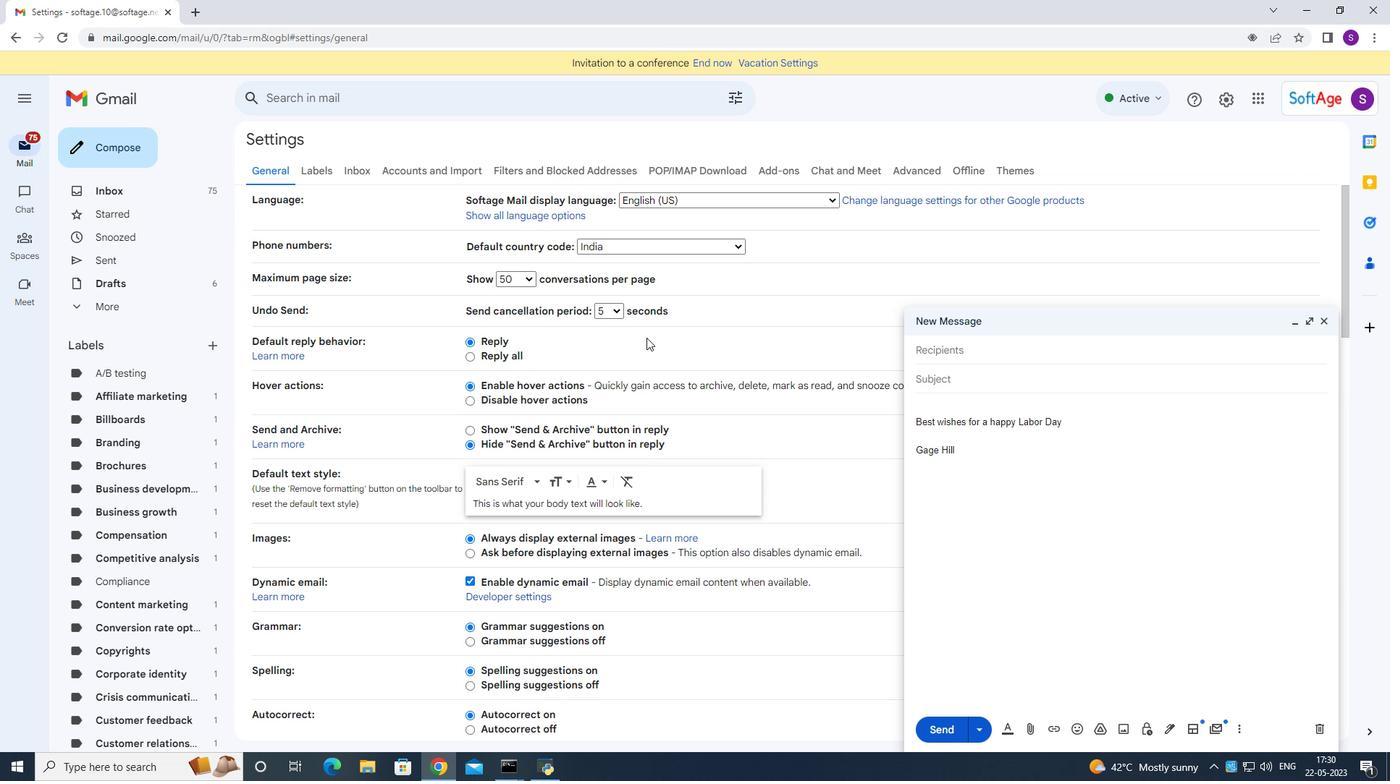 
Action: Mouse moved to (613, 437)
Screenshot: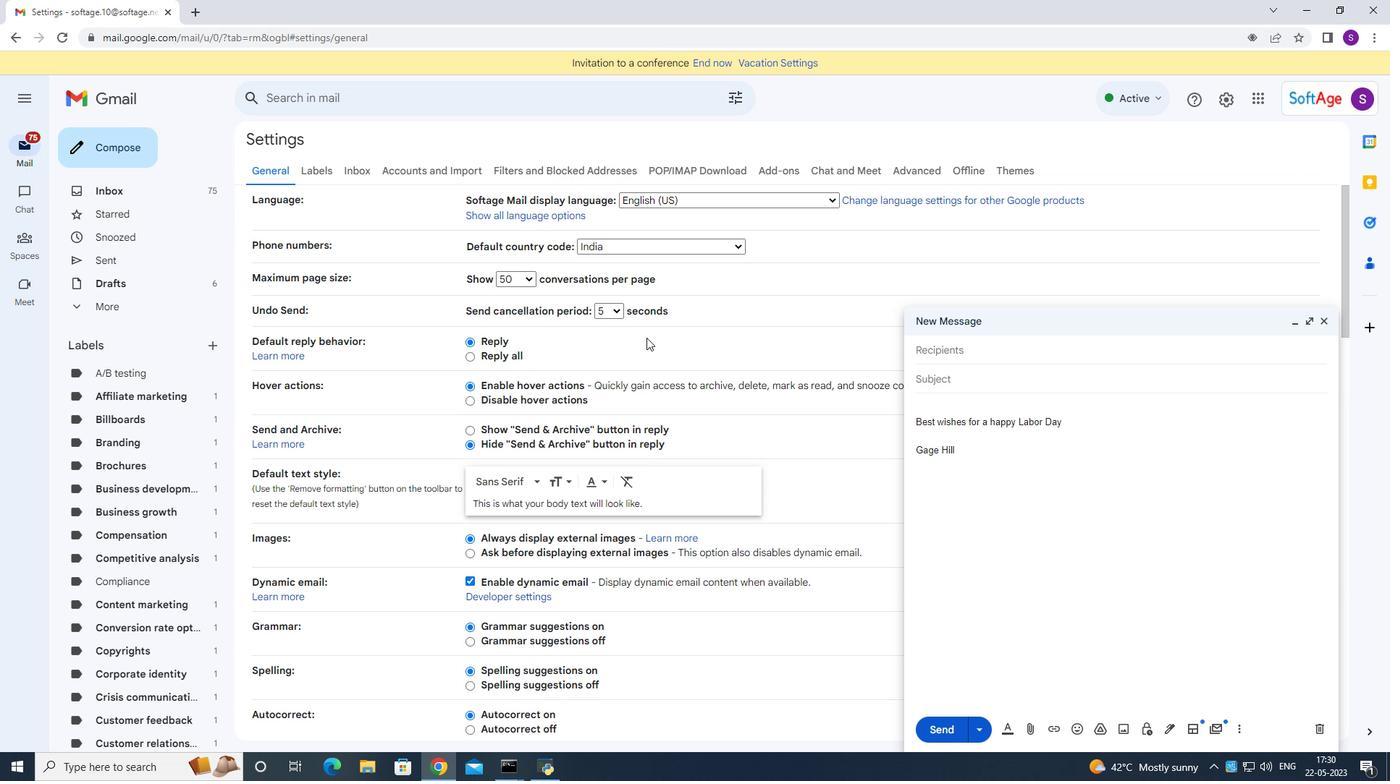 
Action: Mouse scrolled (657, 347) with delta (0, 0)
Screenshot: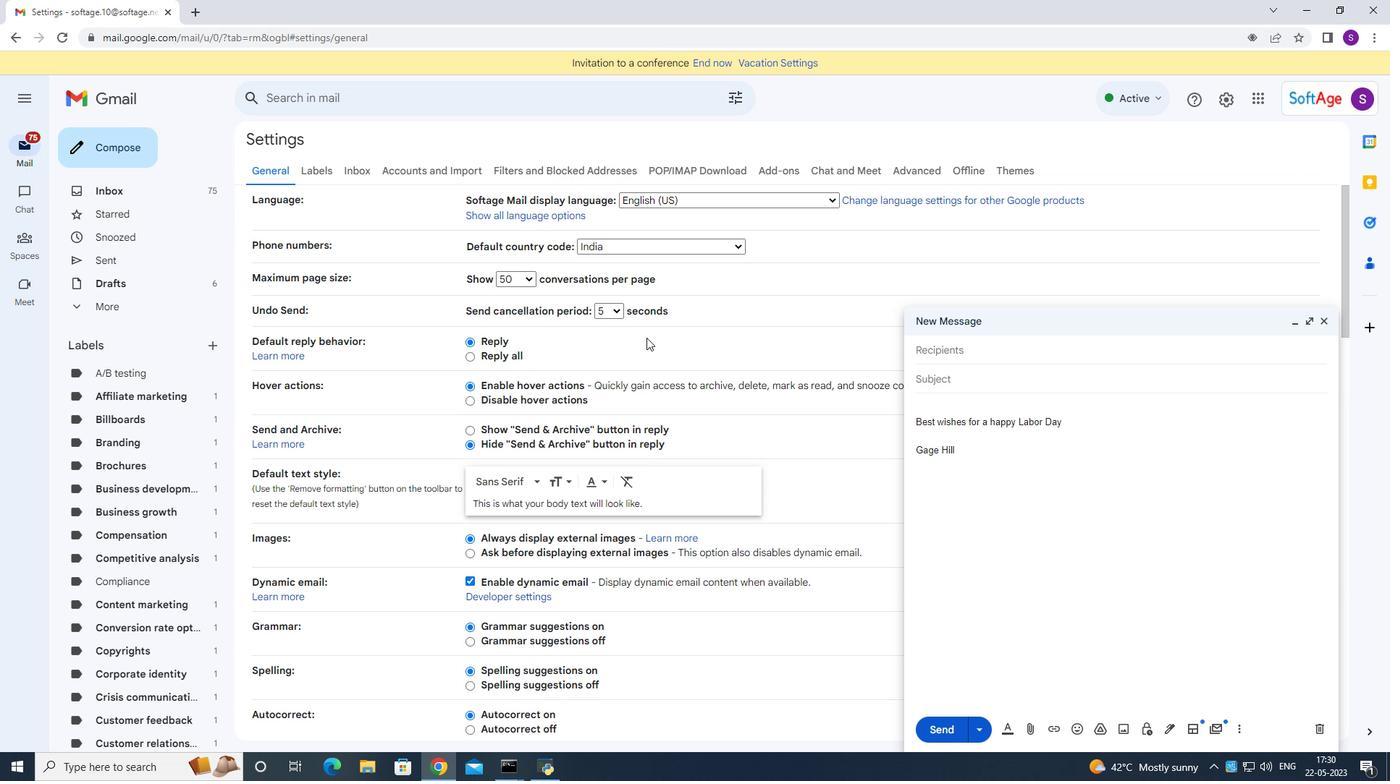 
Action: Mouse moved to (610, 445)
Screenshot: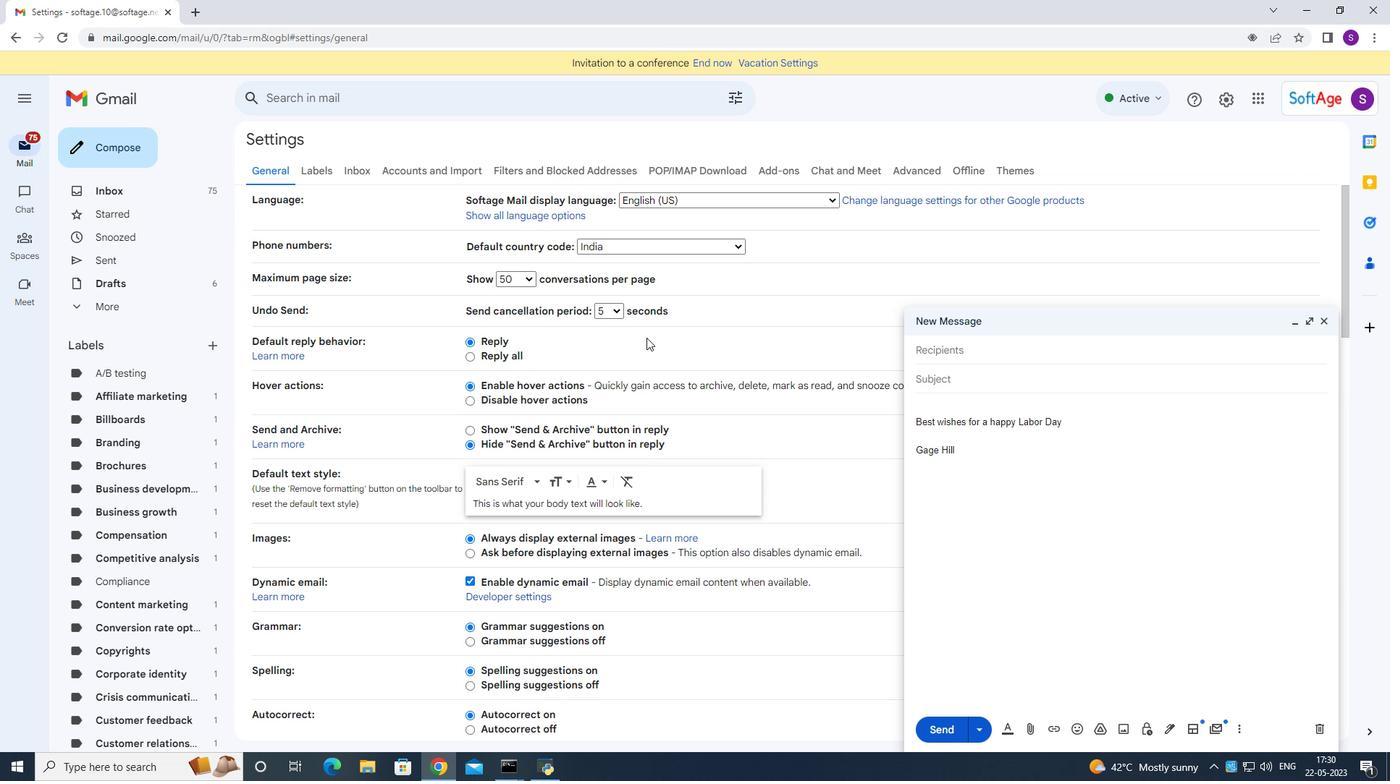 
Action: Mouse scrolled (610, 444) with delta (0, 0)
Screenshot: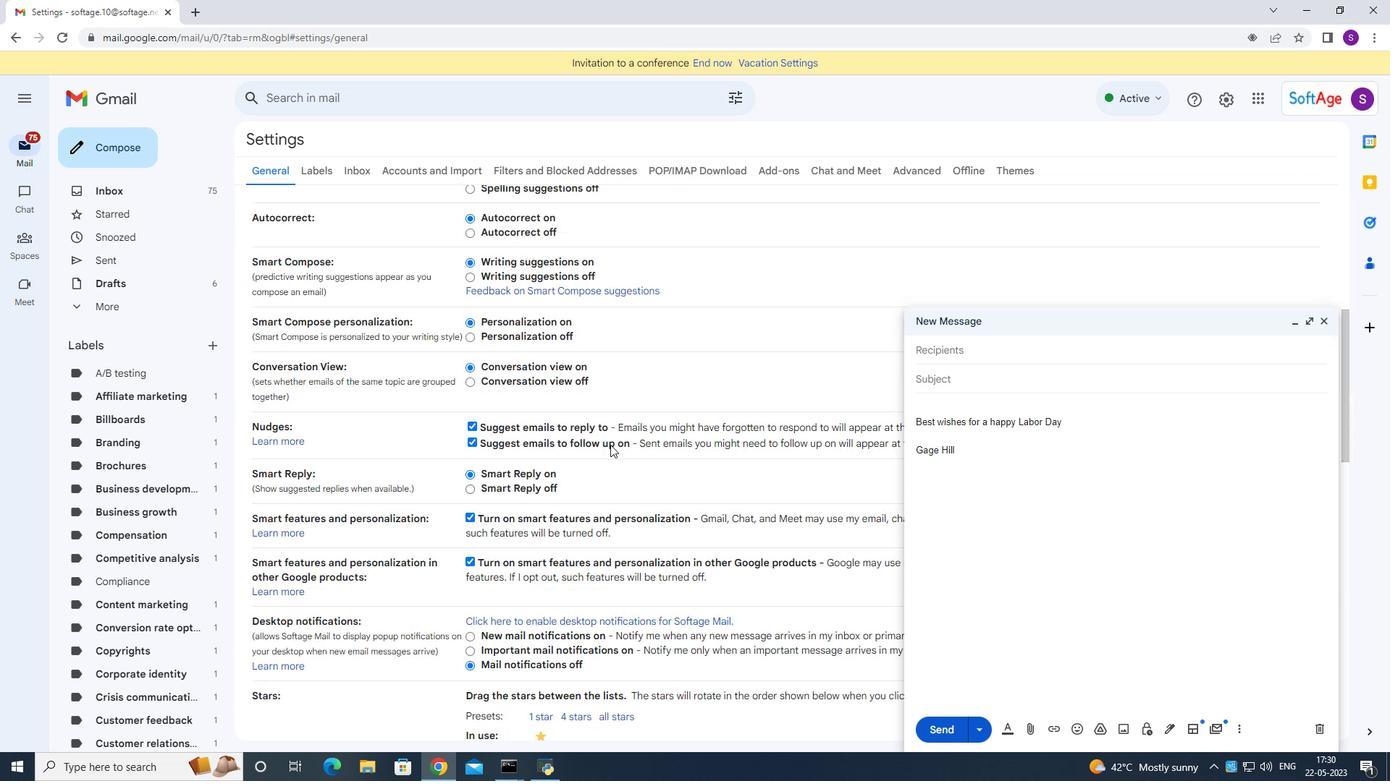 
Action: Mouse scrolled (610, 444) with delta (0, 0)
Screenshot: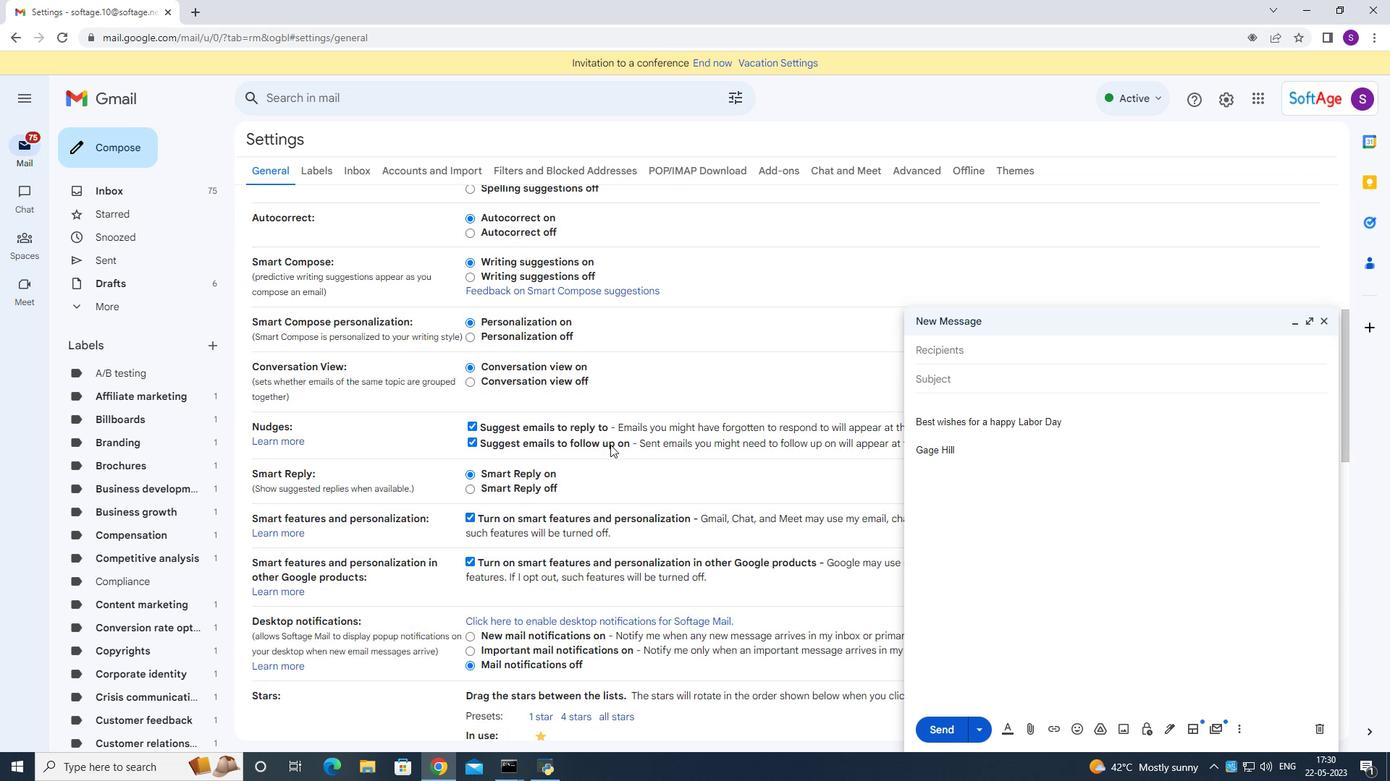 
Action: Mouse moved to (609, 445)
Screenshot: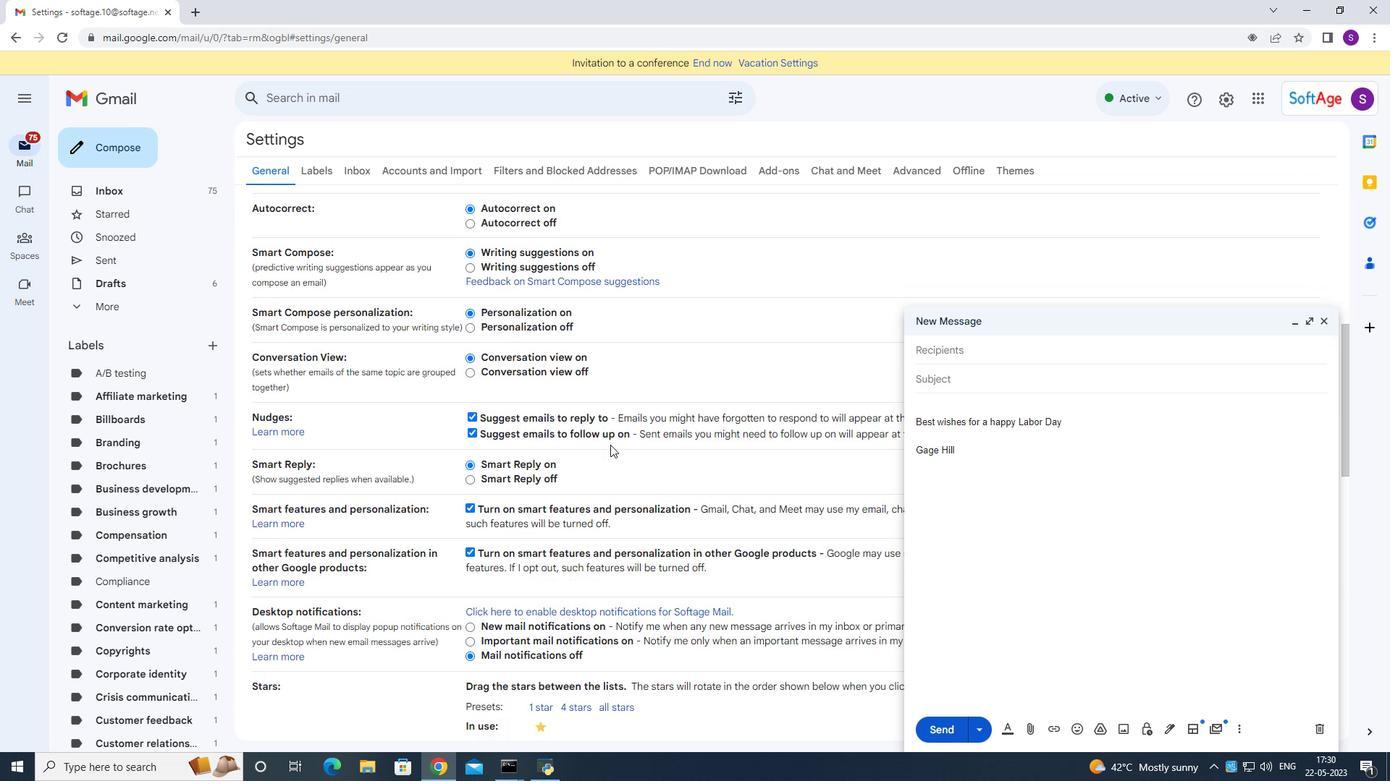 
Action: Mouse scrolled (609, 444) with delta (0, 0)
Screenshot: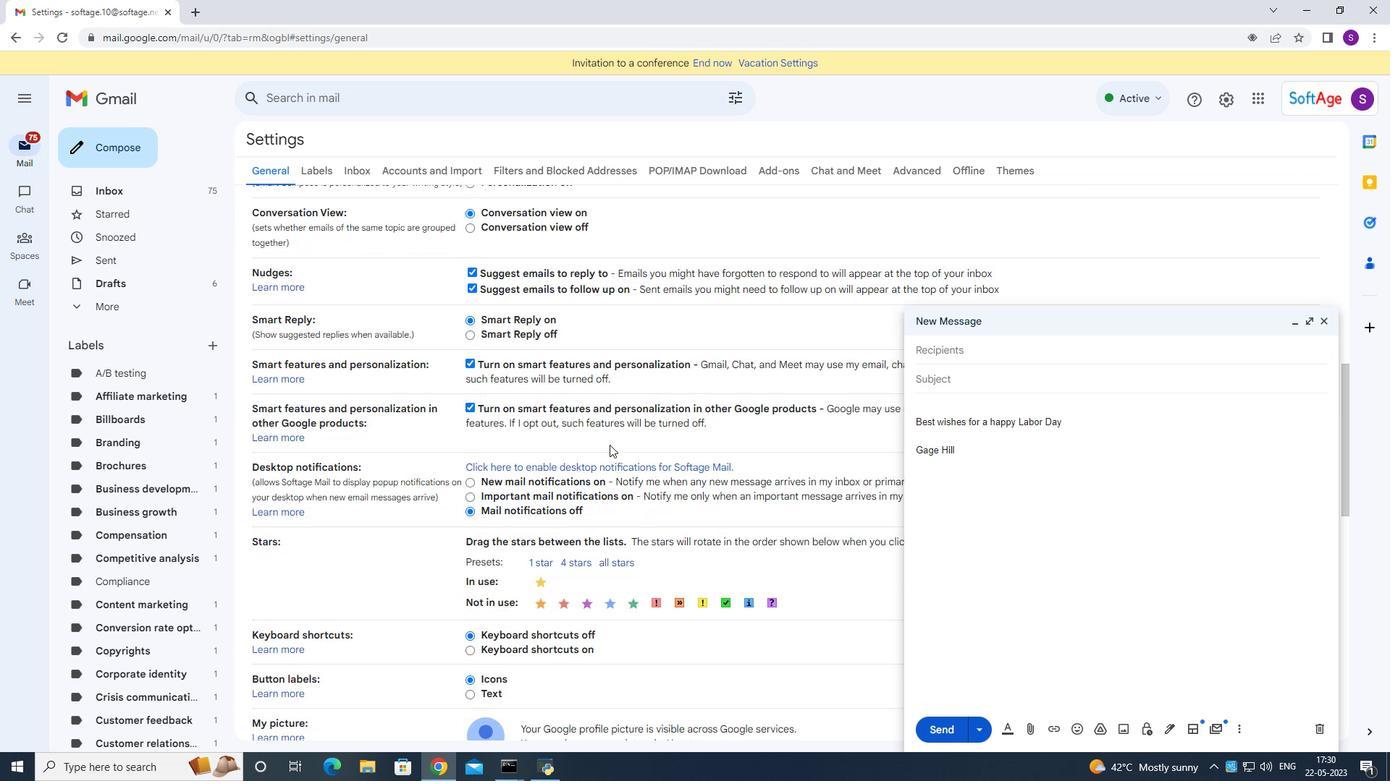
Action: Mouse scrolled (609, 444) with delta (0, 0)
Screenshot: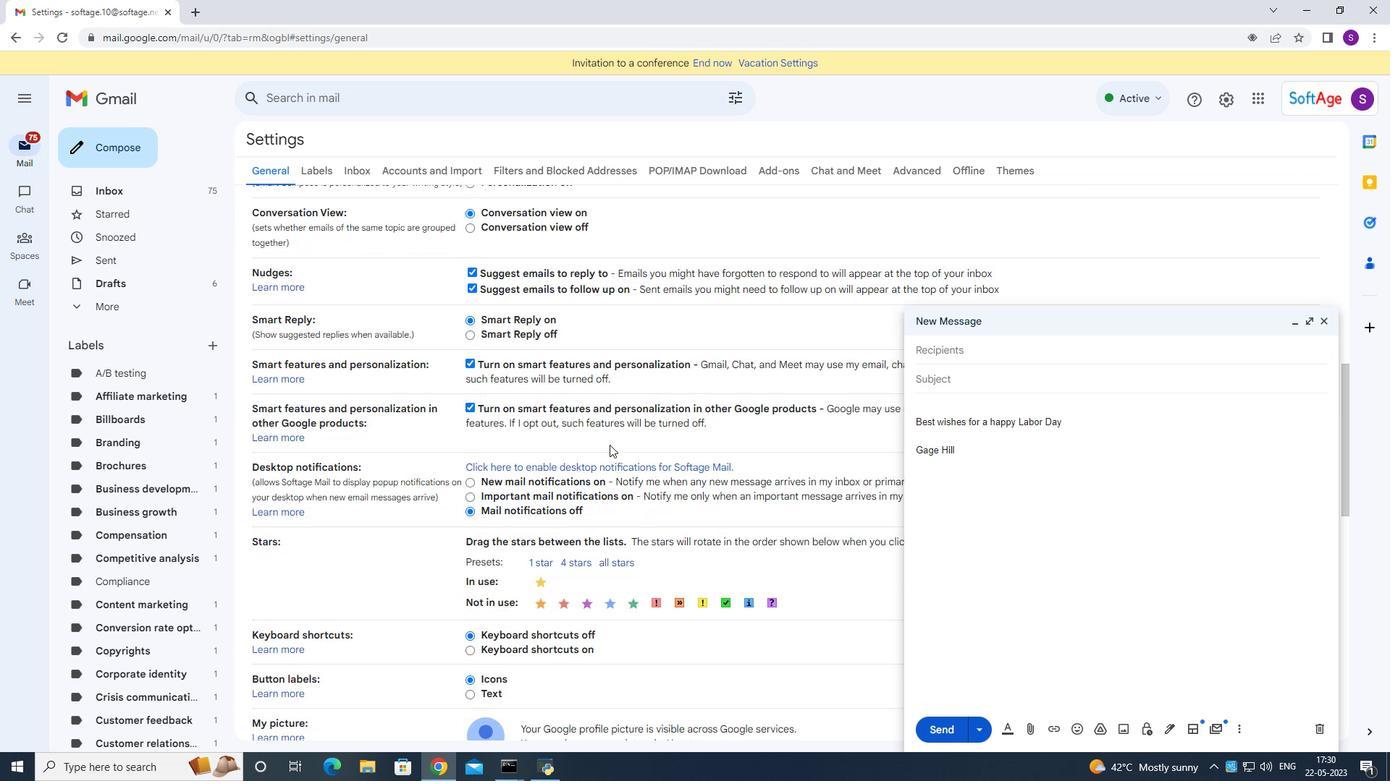 
Action: Mouse scrolled (609, 444) with delta (0, 0)
Screenshot: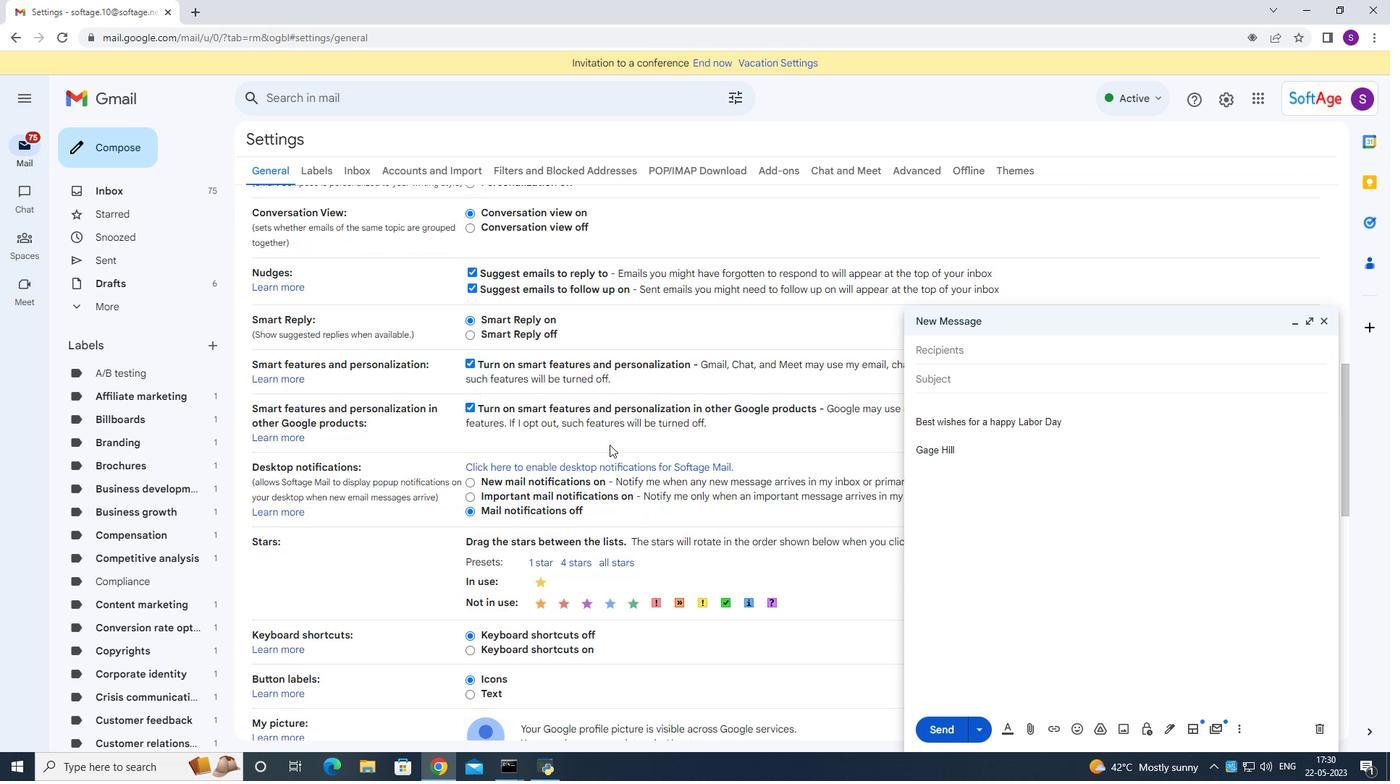 
Action: Mouse scrolled (609, 444) with delta (0, 0)
Screenshot: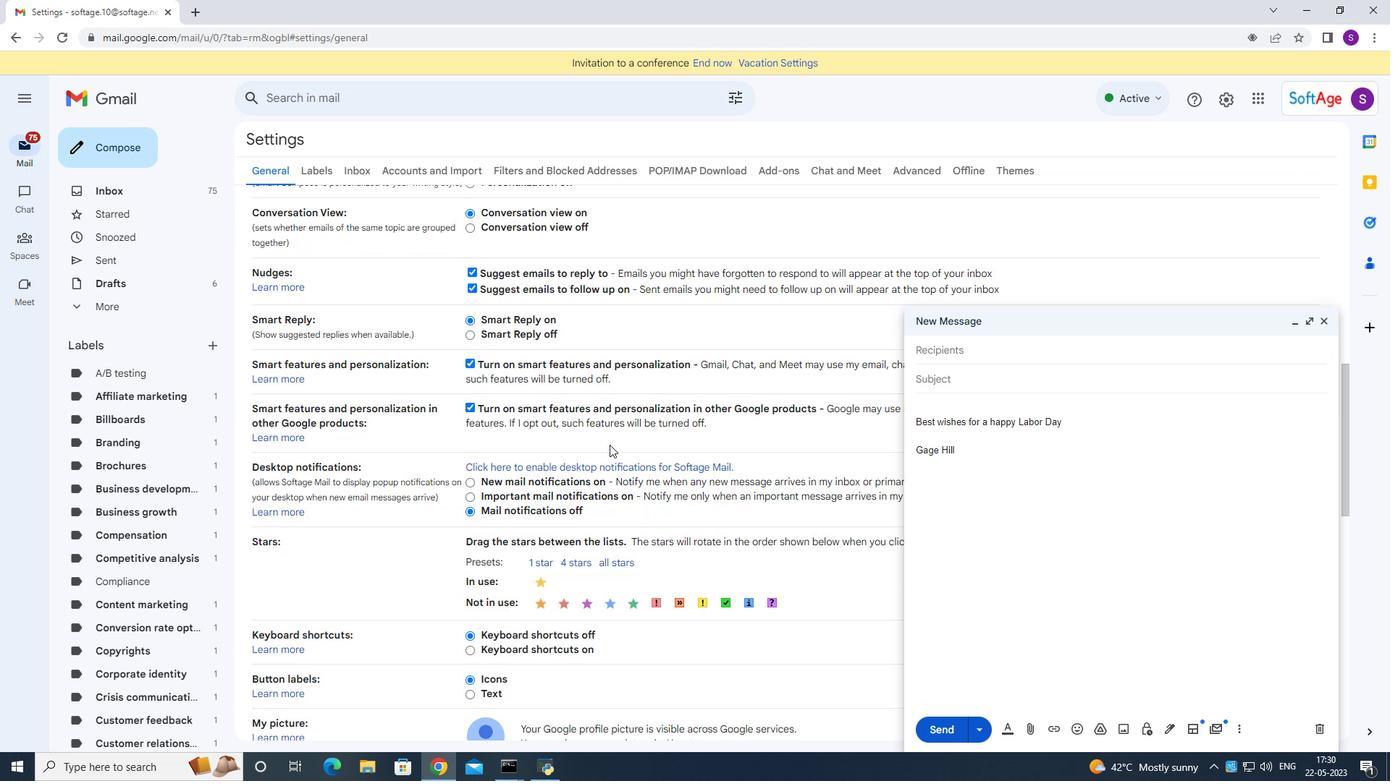 
Action: Mouse moved to (590, 548)
Screenshot: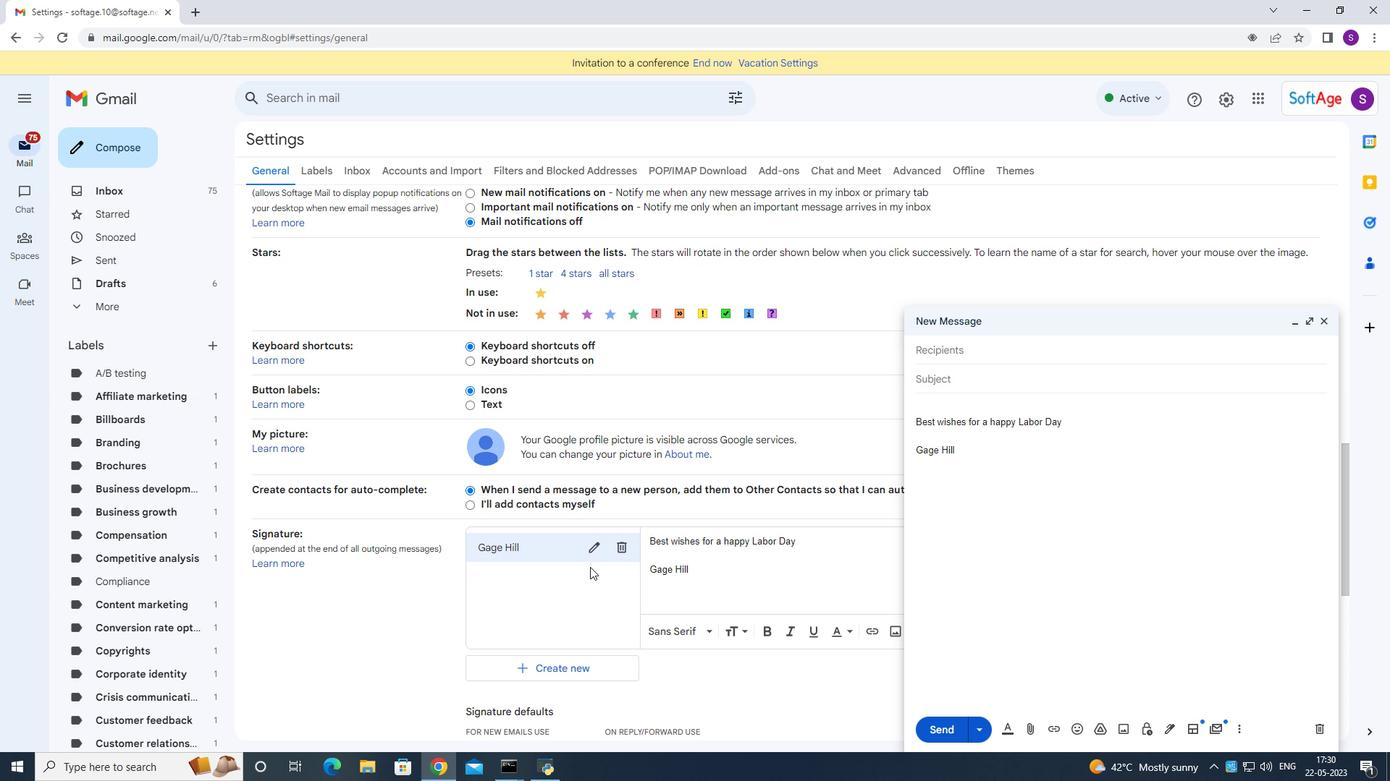 
Action: Mouse pressed left at (590, 548)
Screenshot: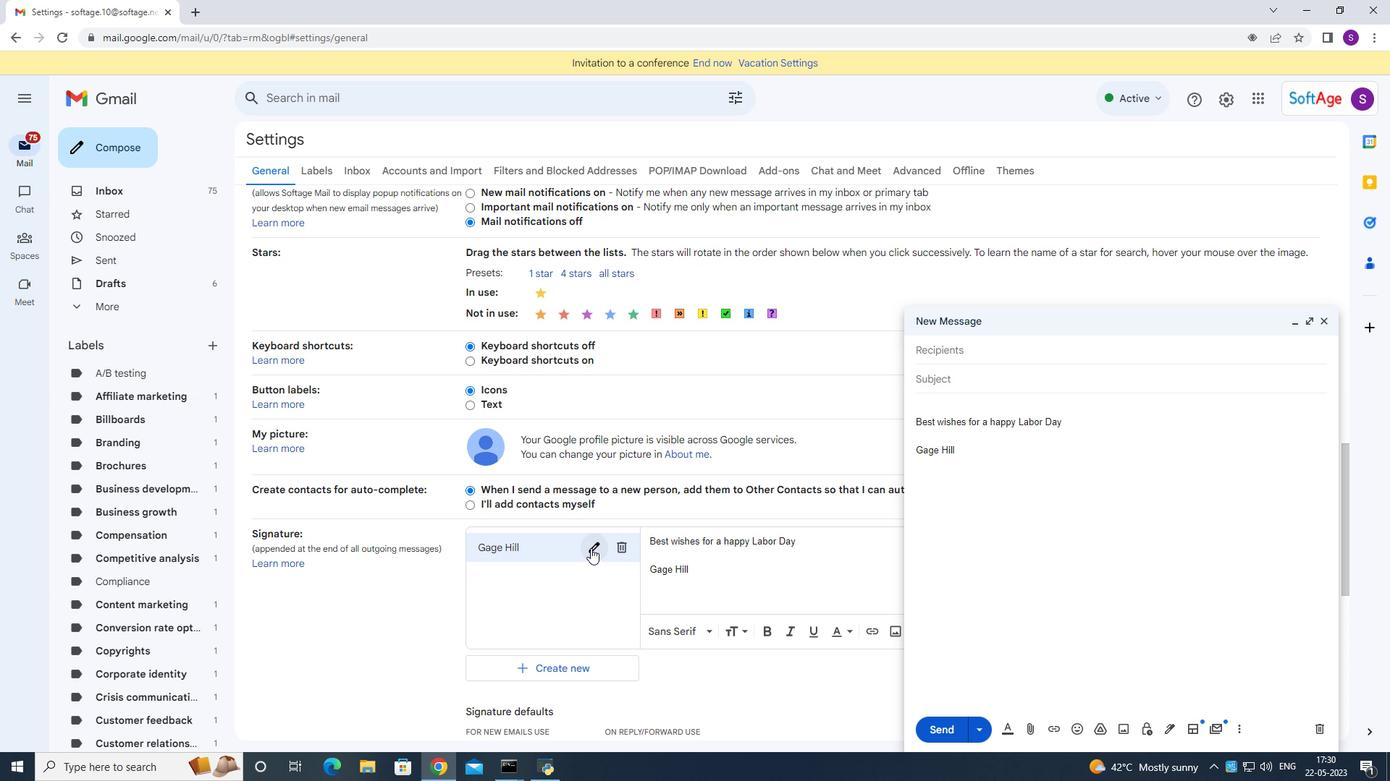 
Action: Mouse moved to (590, 548)
Screenshot: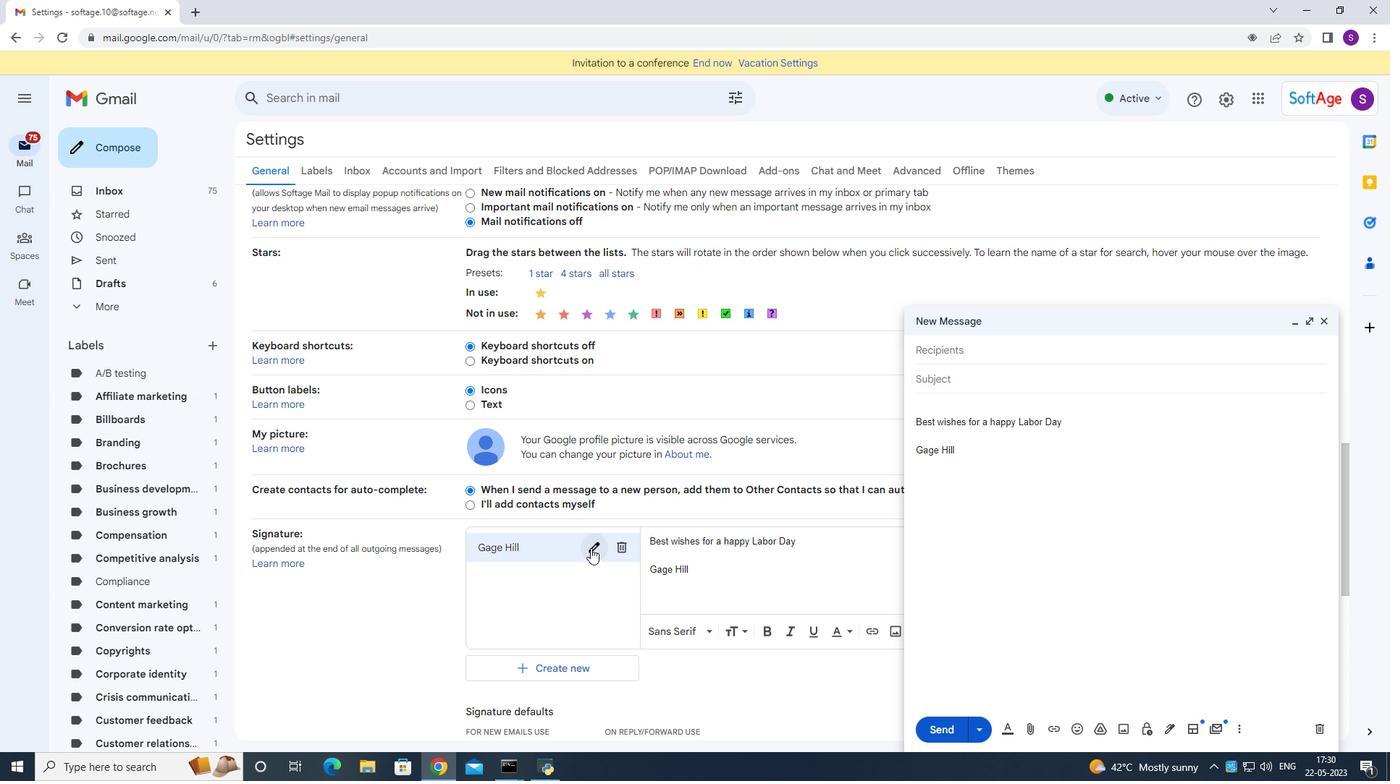 
Action: Key pressed ctrl+A<Key.backspace><Key.shift><Key.shift><Key.shift><Key.shift><Key.shift><Key.shift><Key.shift><Key.shift><Key.shift><Key.shift><Key.shift><Key.shift><Key.shift><Key.shift><Key.shift><Key.shift><Key.shift><Key.shift><Key.shift><Key.shift>Garrett<Key.space><Key.shift>Sanchez<Key.space>
Screenshot: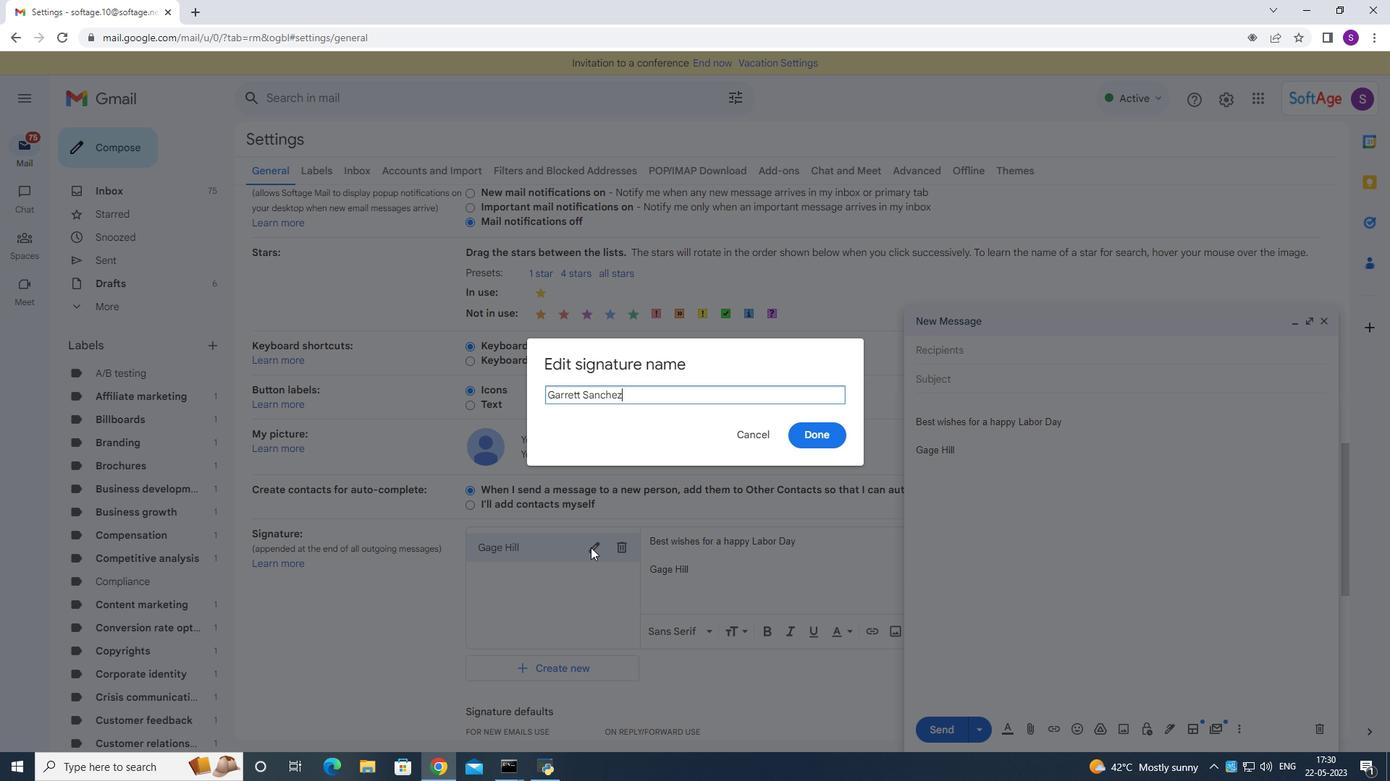 
Action: Mouse moved to (817, 438)
Screenshot: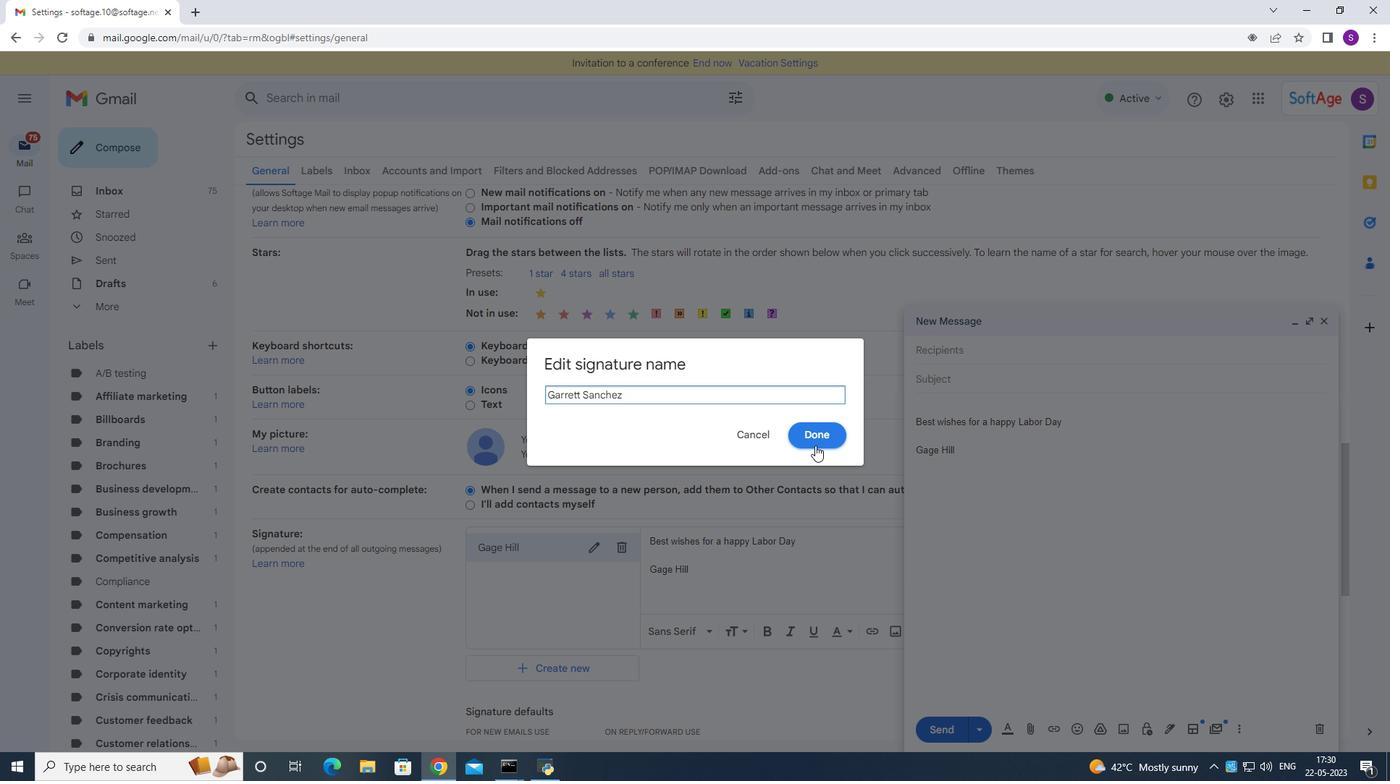 
Action: Mouse pressed left at (817, 438)
Screenshot: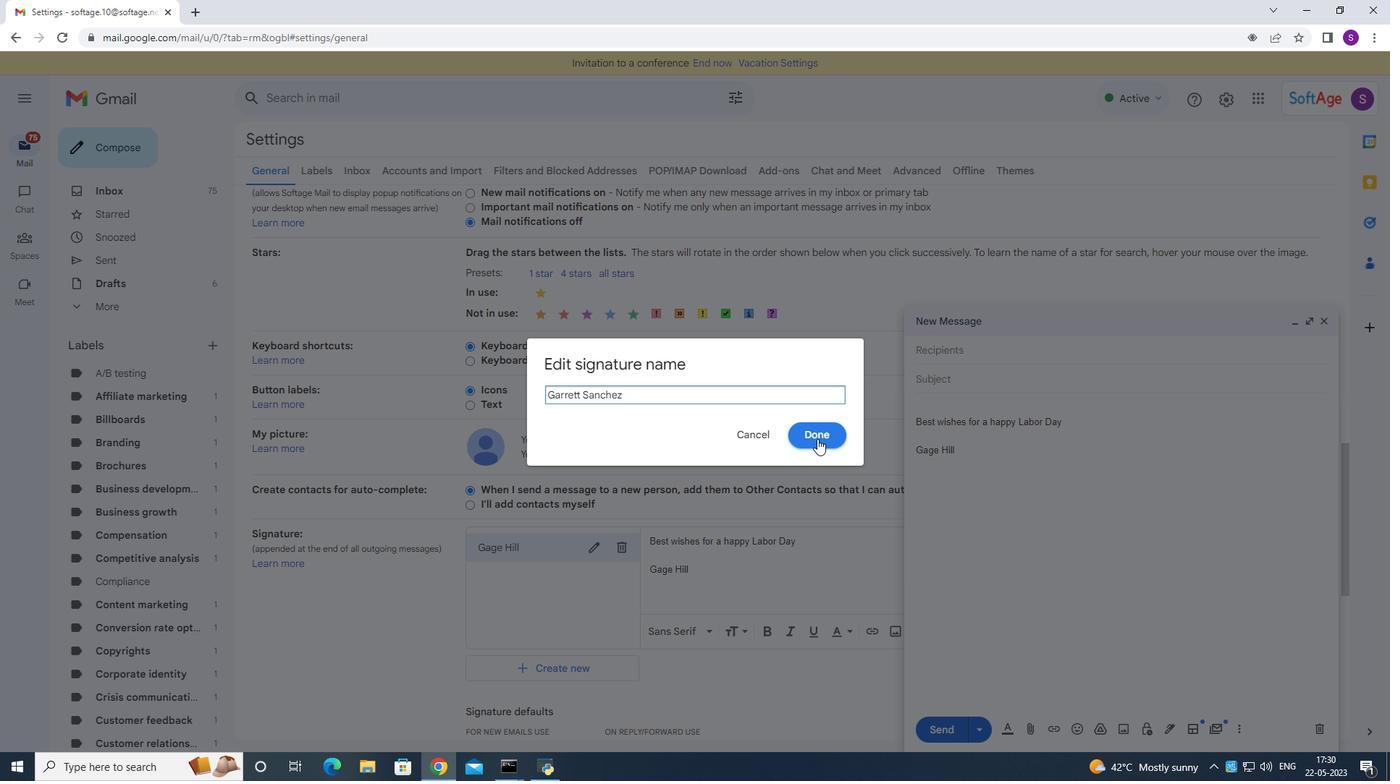 
Action: Mouse moved to (763, 574)
Screenshot: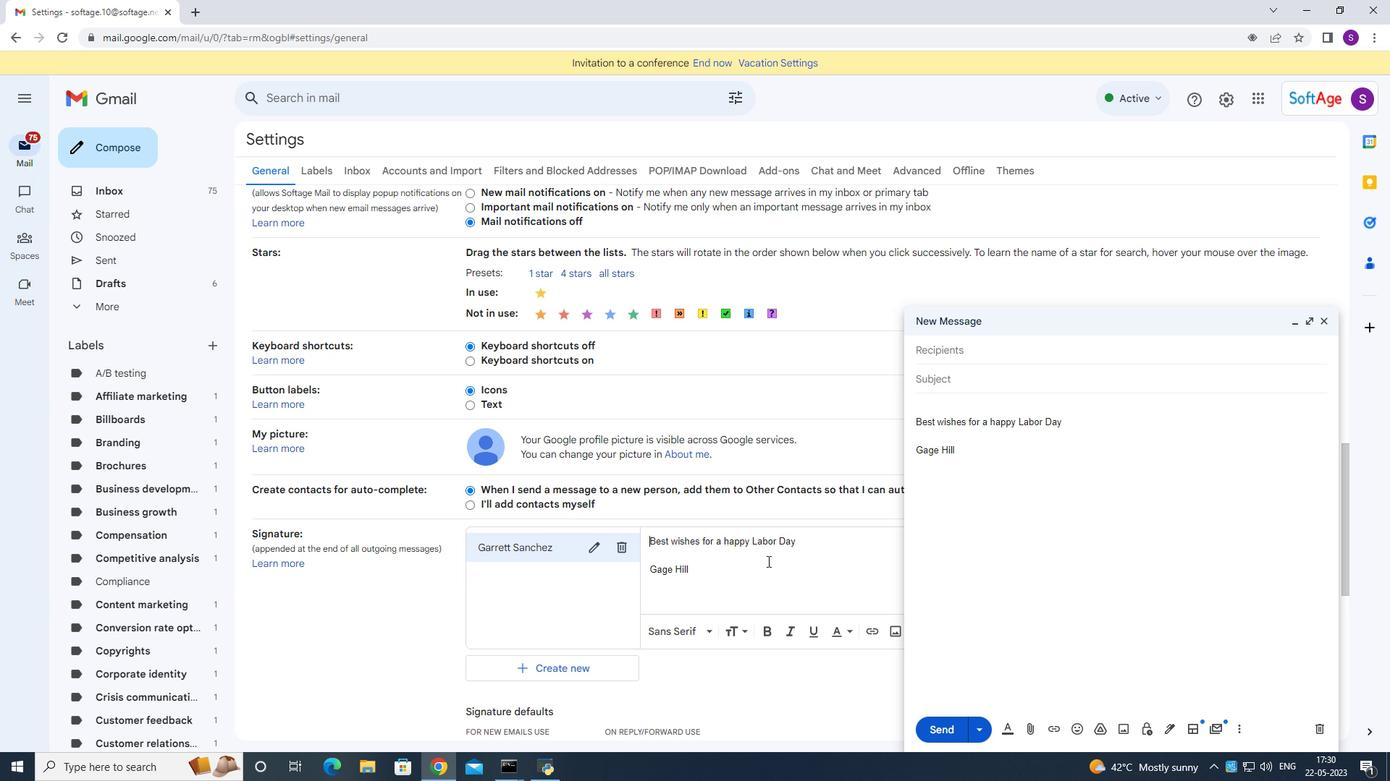 
Action: Mouse pressed left at (763, 574)
Screenshot: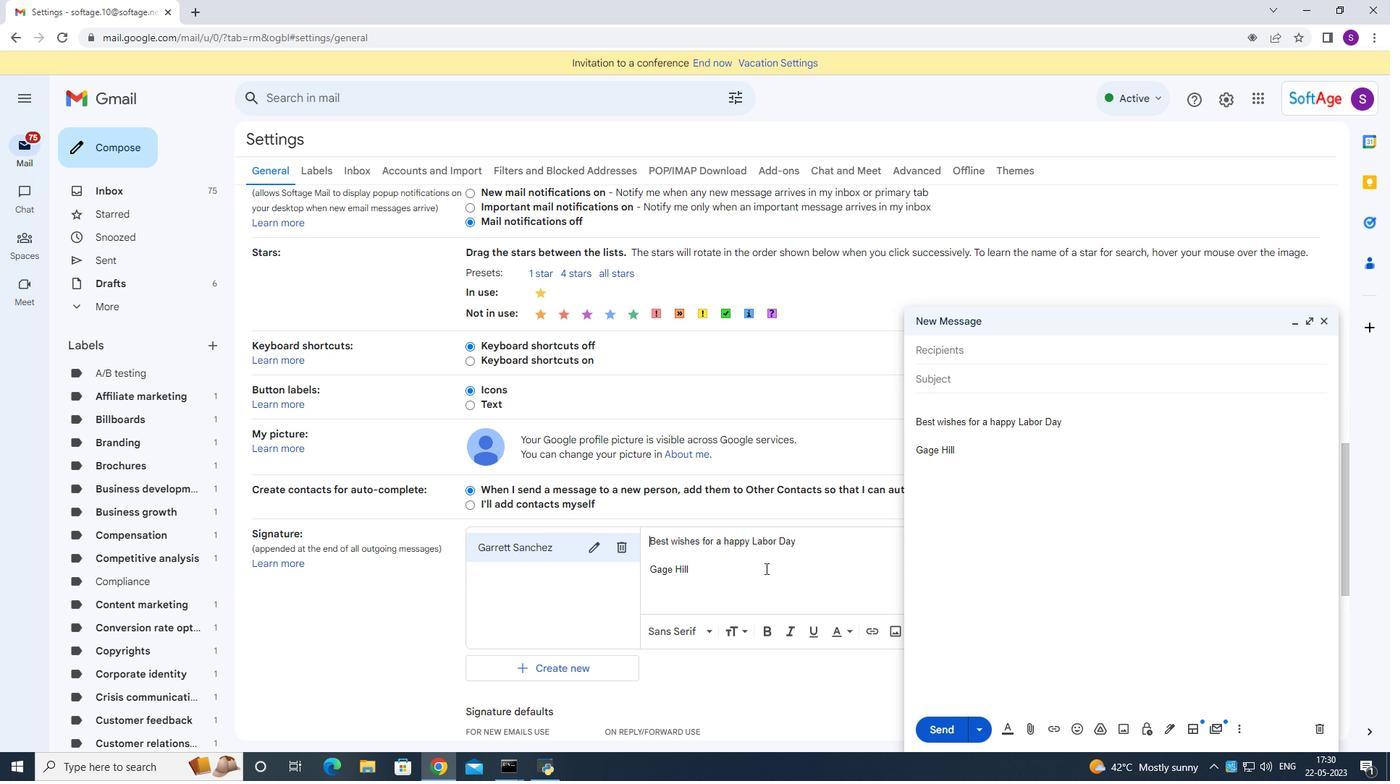 
Action: Key pressed ctrl+A<Key.backspace>
Screenshot: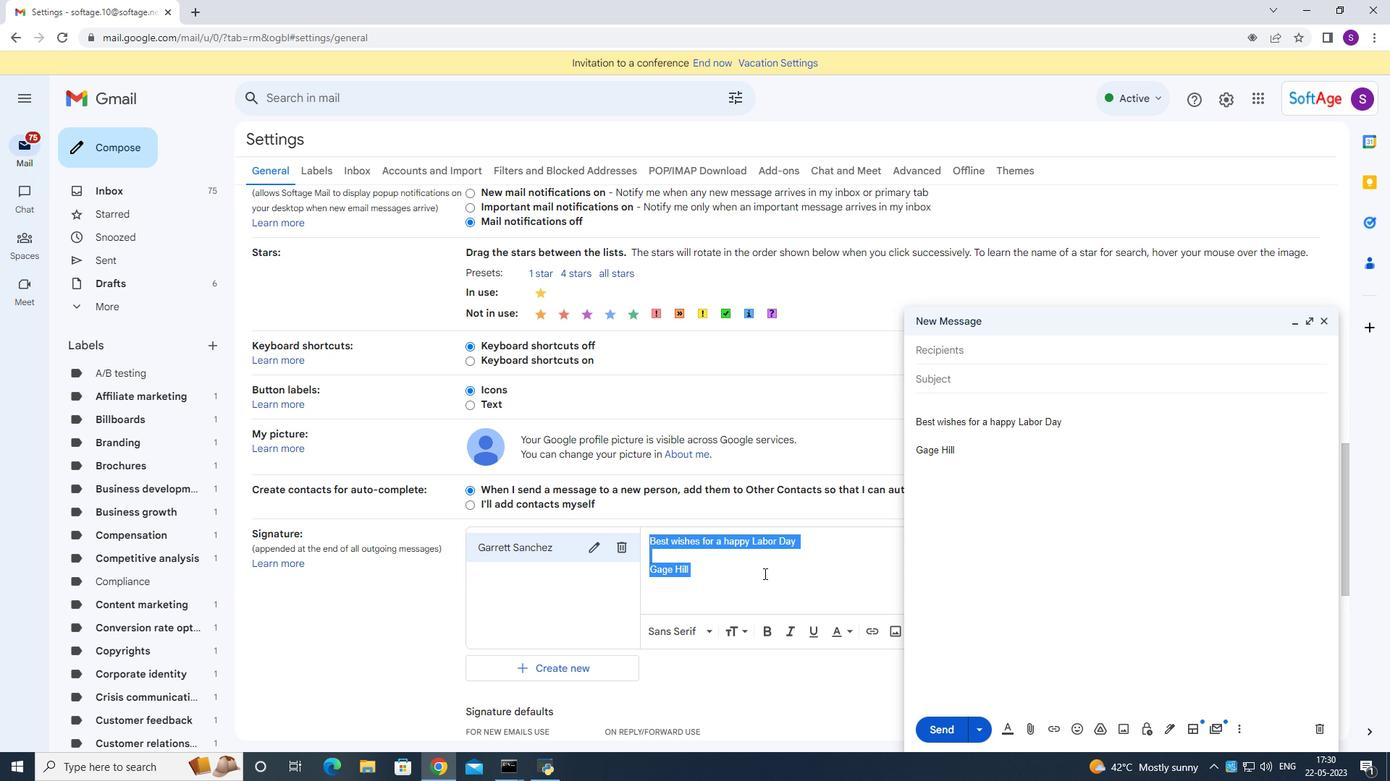 
Action: Mouse moved to (1319, 318)
Screenshot: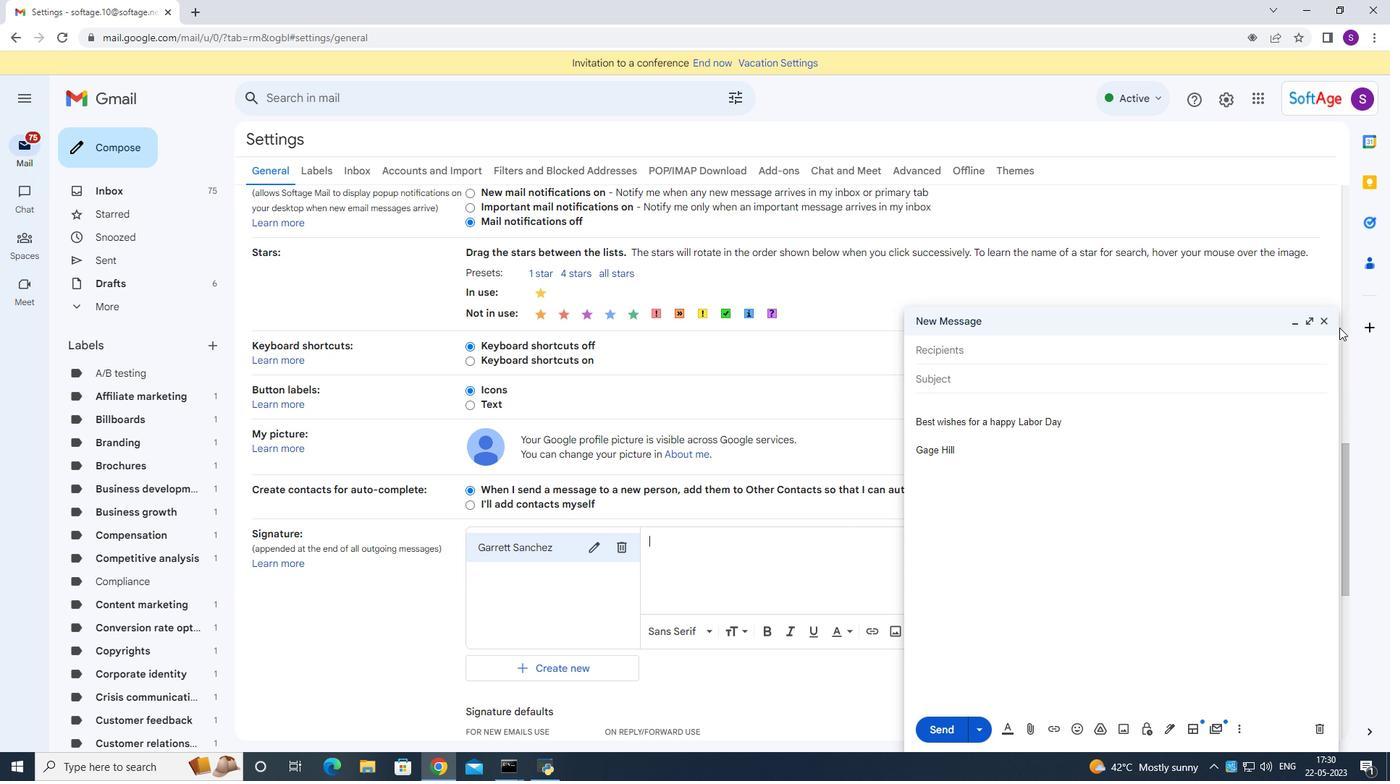
Action: Mouse pressed left at (1319, 318)
Screenshot: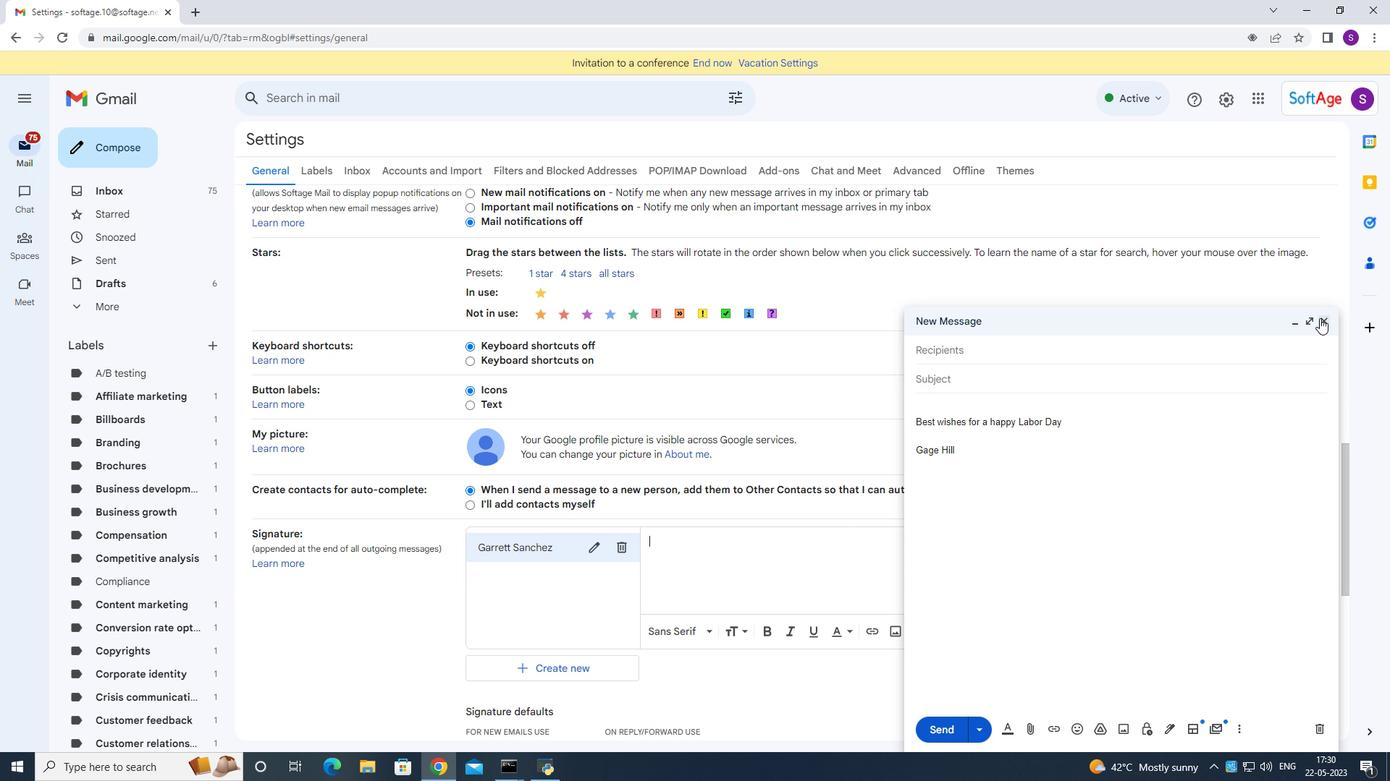 
Action: Mouse moved to (750, 567)
Screenshot: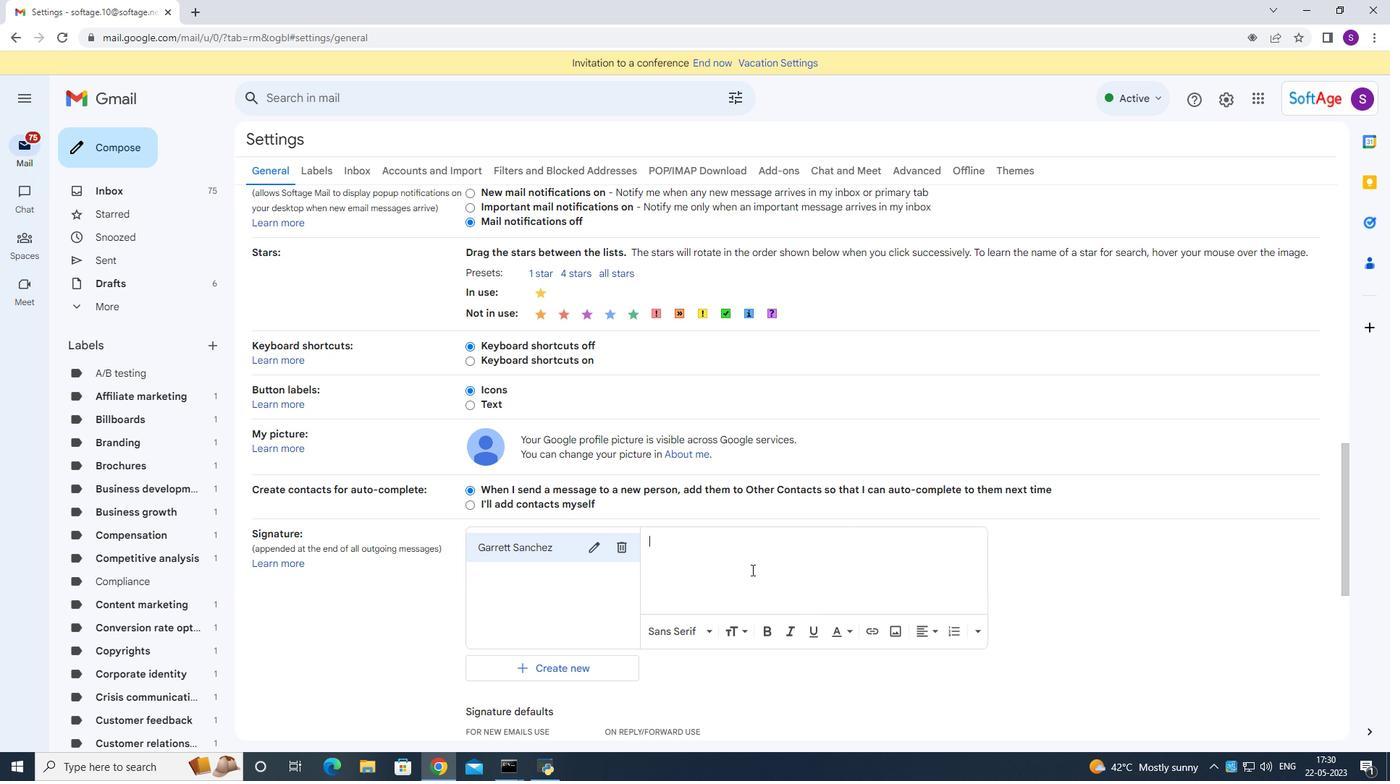 
Action: Mouse pressed left at (750, 566)
Screenshot: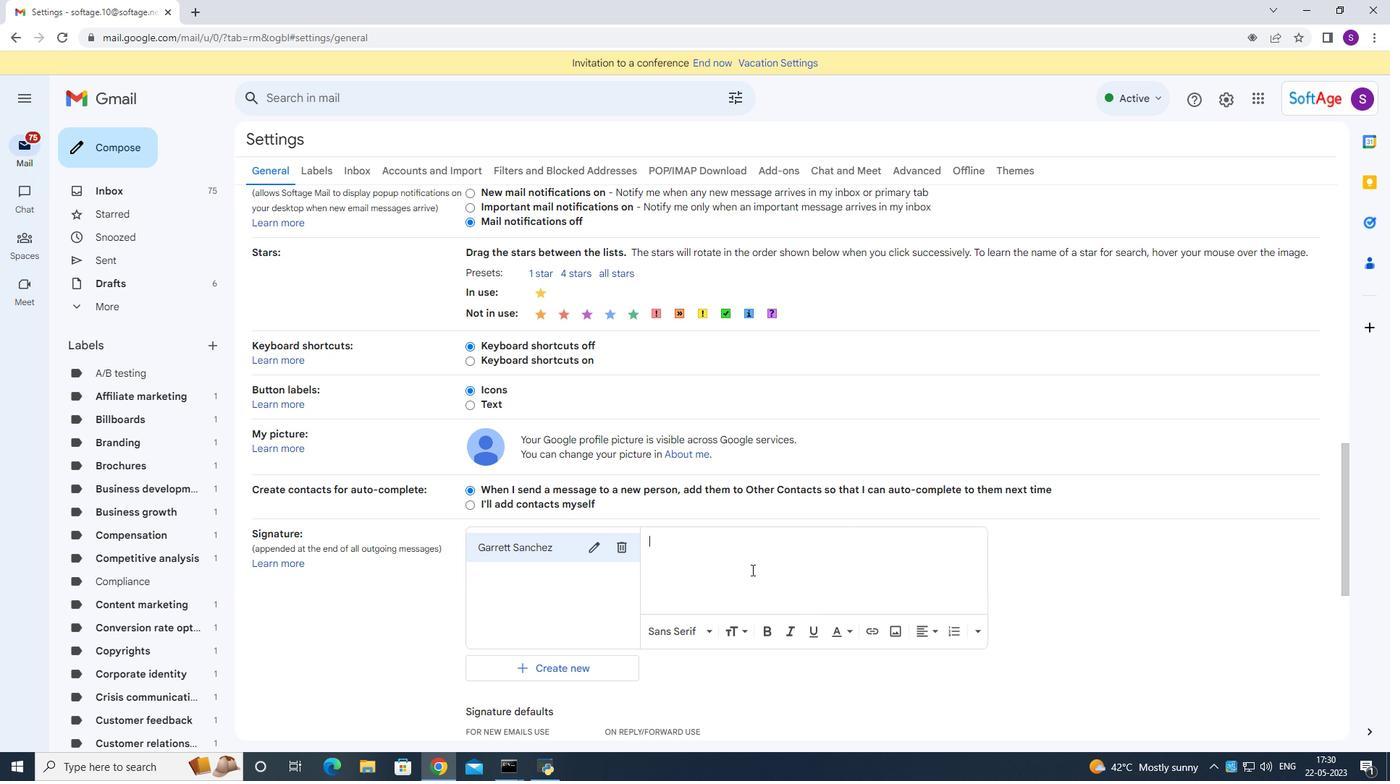 
Action: Mouse moved to (755, 571)
Screenshot: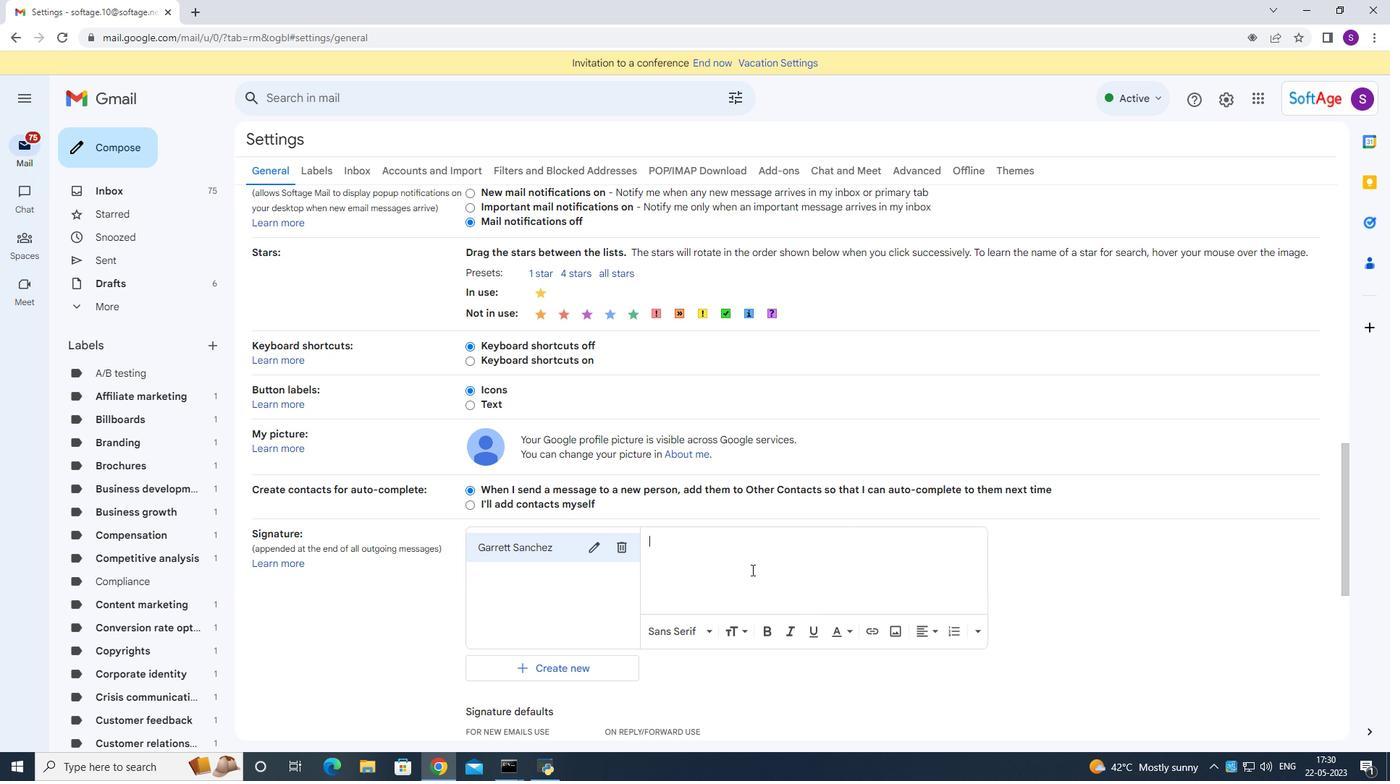 
Action: Key pressed appreciattion<Key.space><Key.backspace><Key.backspace><Key.backspace><Key.backspace><Key.backspace><Key.backspace><Key.backspace><Key.backspace><Key.backspace>ciation<Key.space>and<Key.space>warm<Key.space><Key.enter><Key.enter><Key.shift>Garrett<Key.space><Key.shift>Sanchez
Screenshot: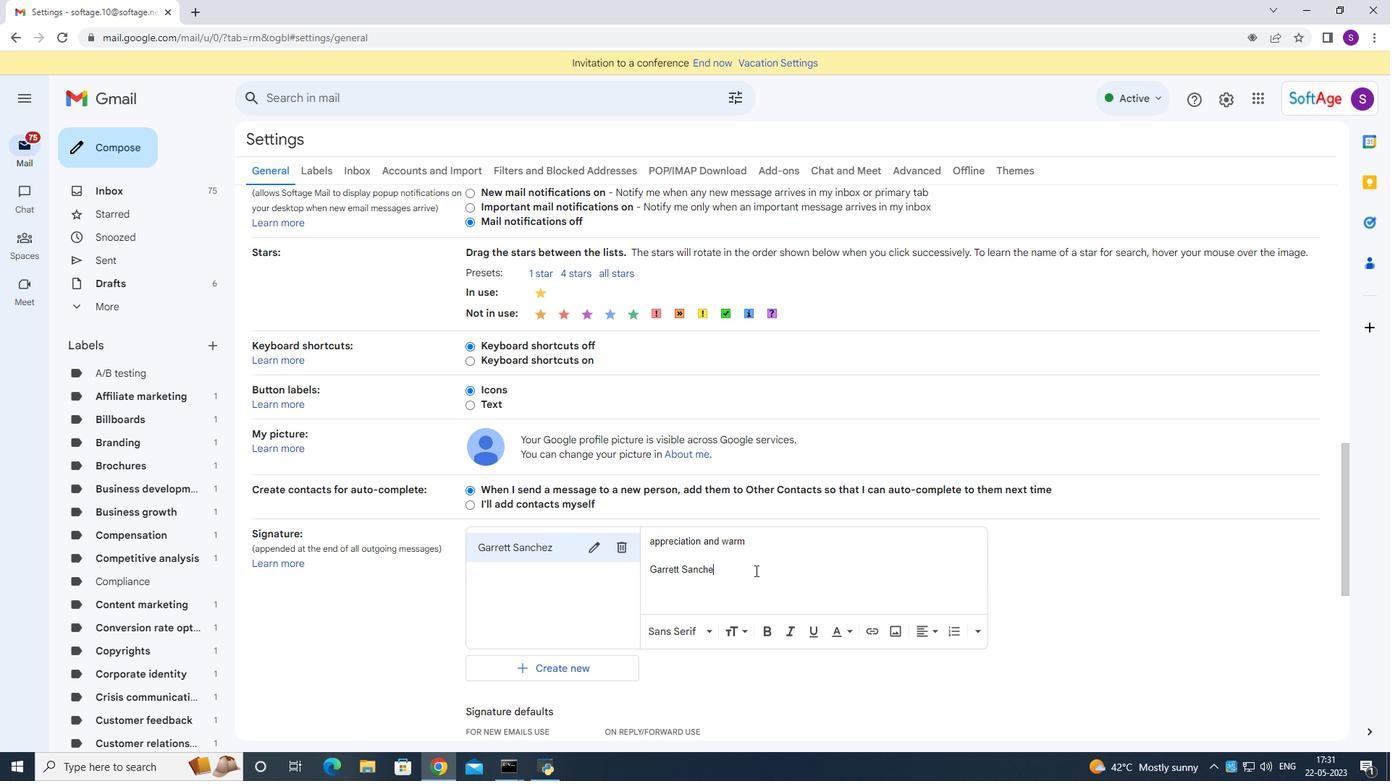 
Action: Mouse moved to (762, 575)
Screenshot: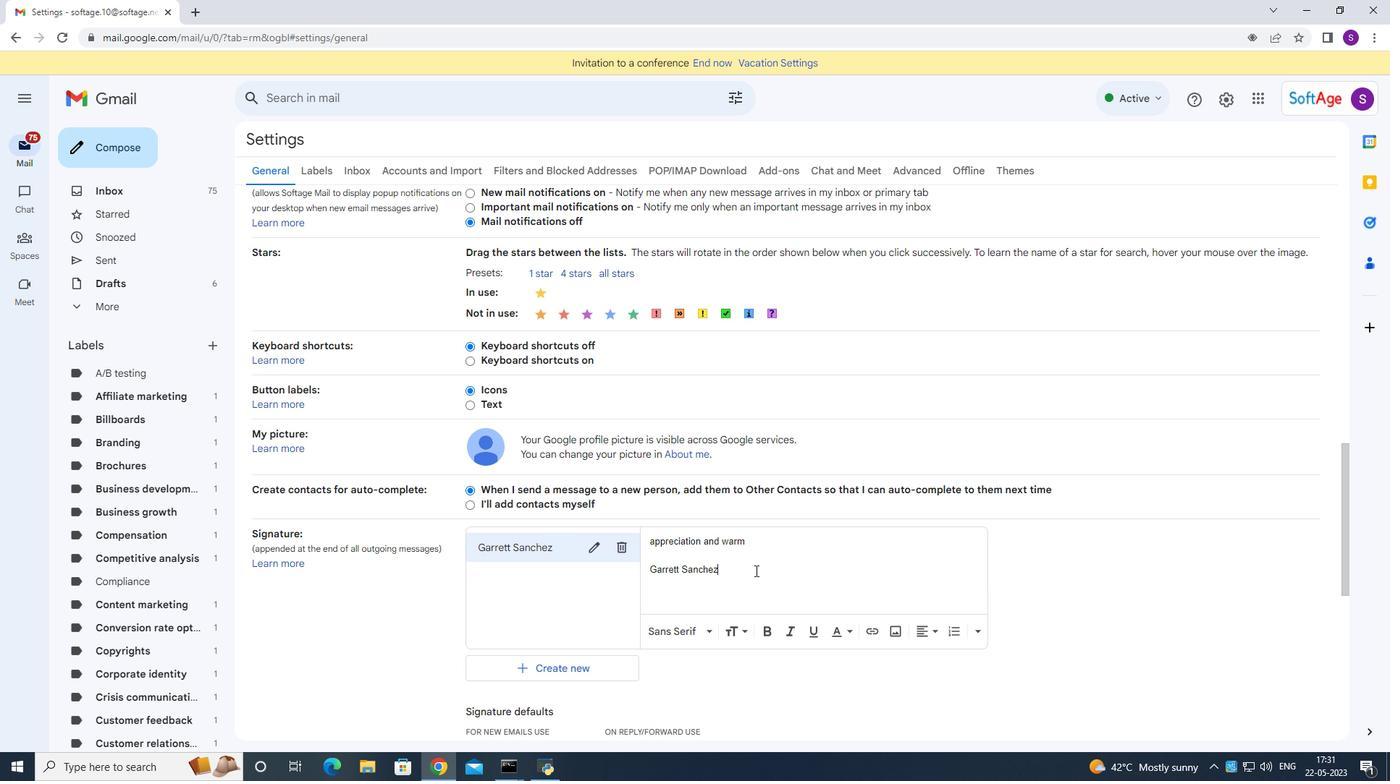 
Action: Mouse scrolled (762, 574) with delta (0, 0)
Screenshot: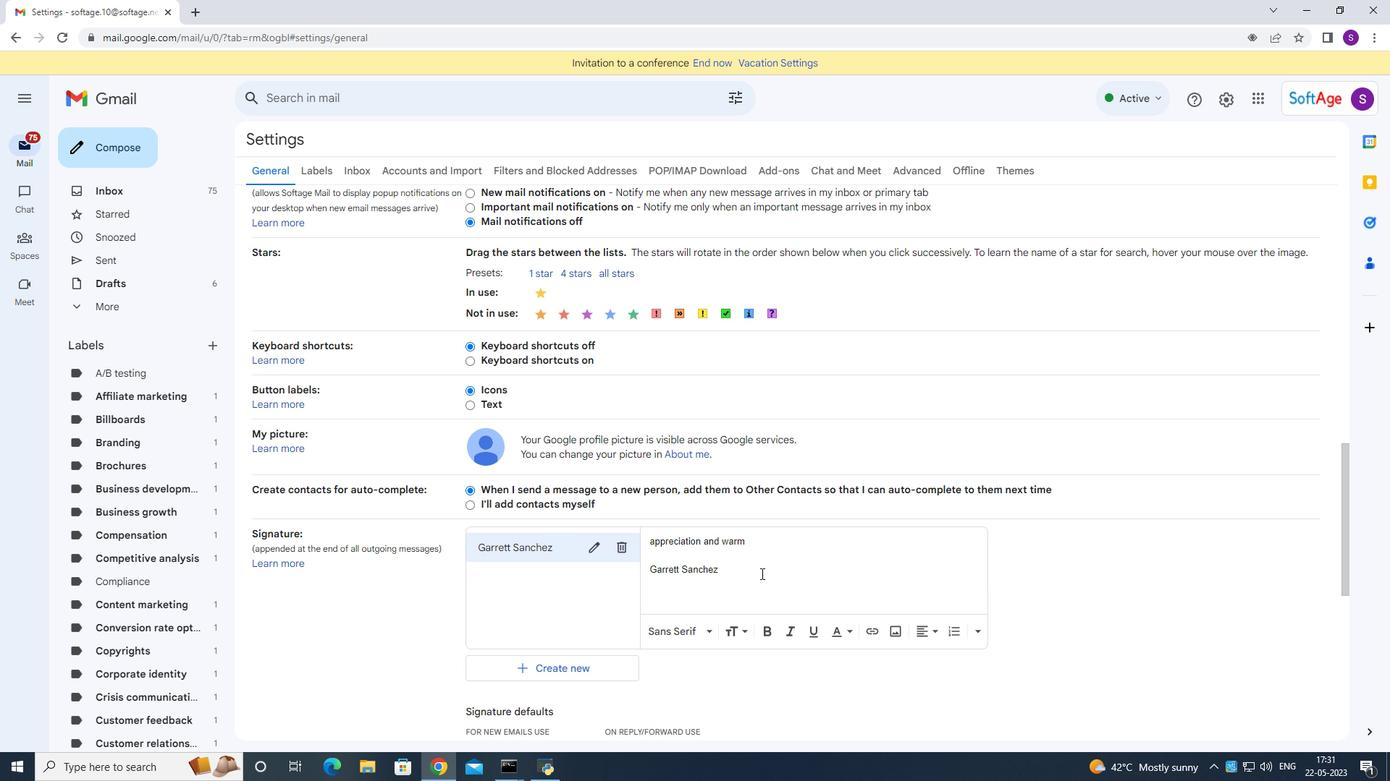 
Action: Mouse scrolled (762, 574) with delta (0, 0)
Screenshot: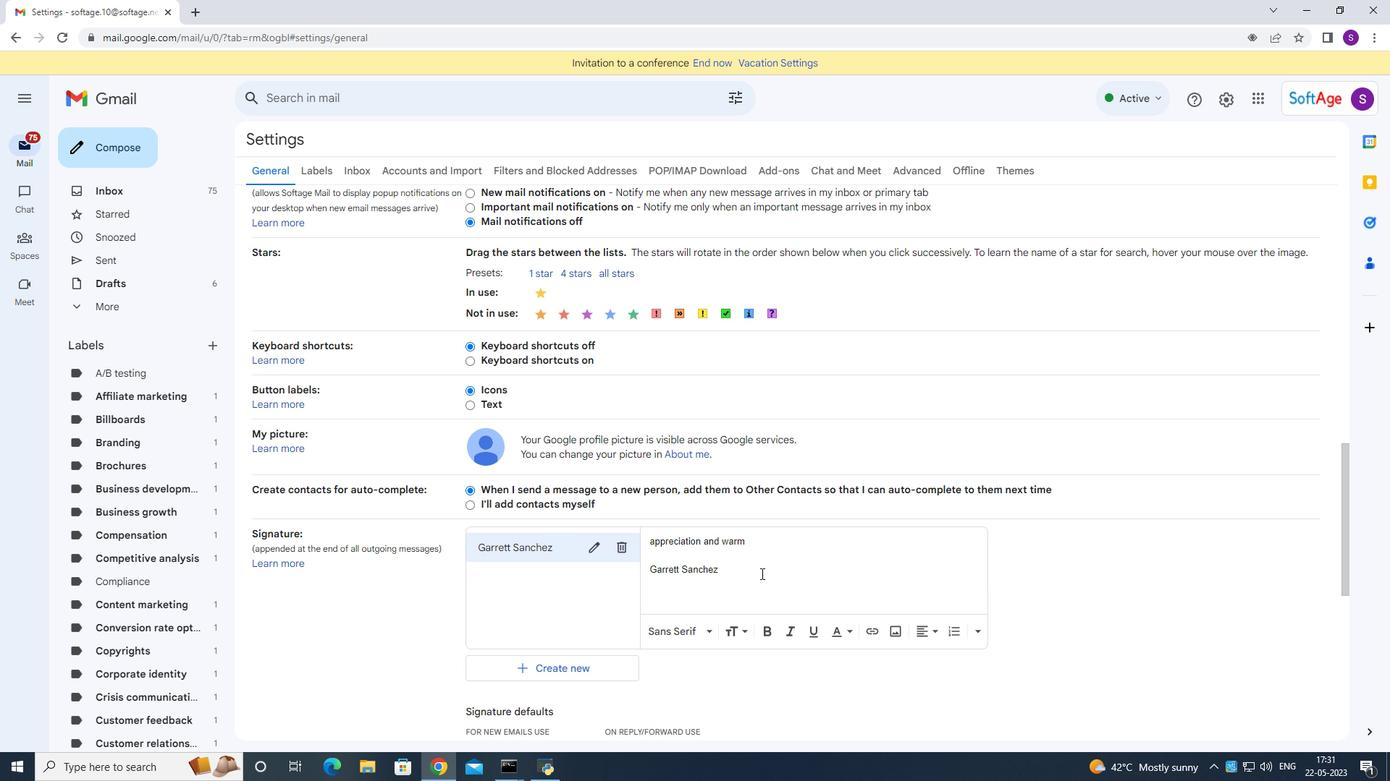 
Action: Mouse scrolled (762, 574) with delta (0, 0)
Screenshot: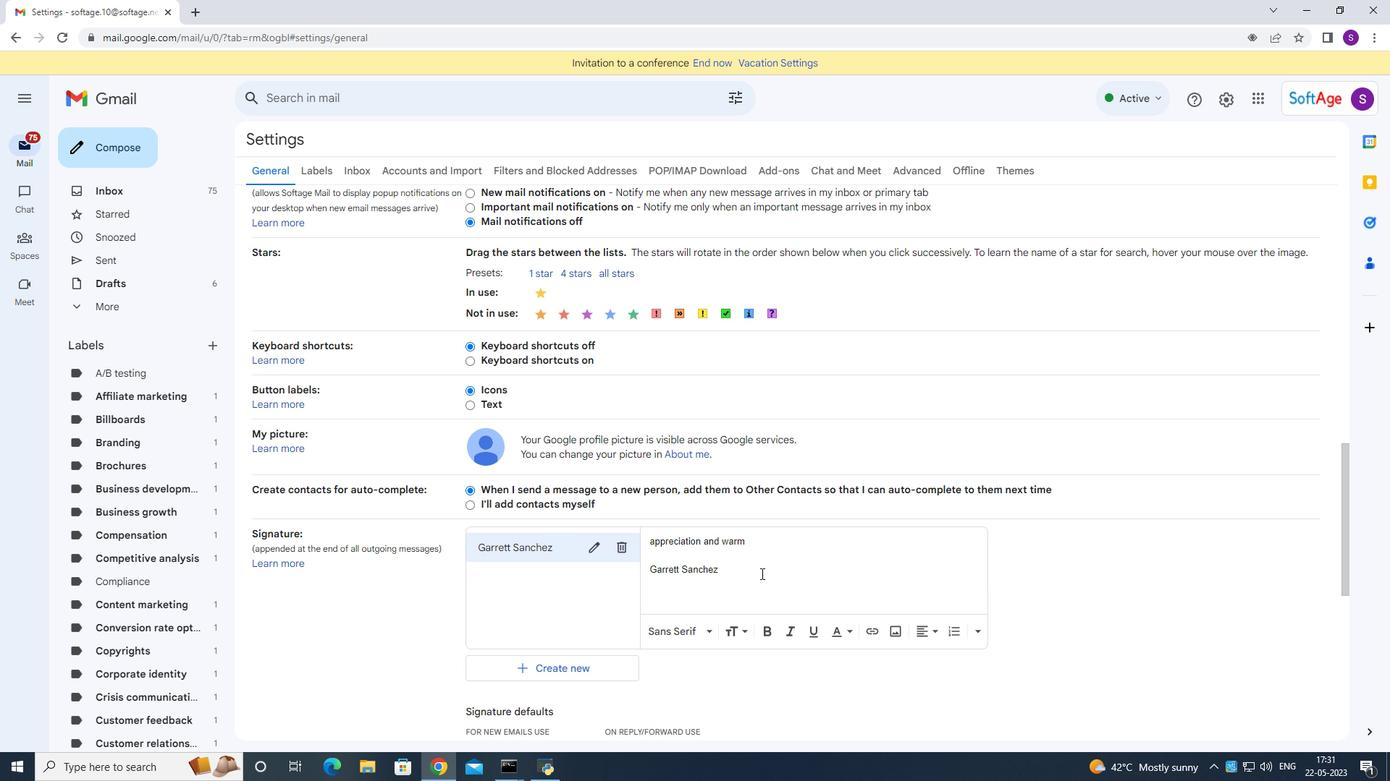
Action: Mouse scrolled (762, 574) with delta (0, 0)
Screenshot: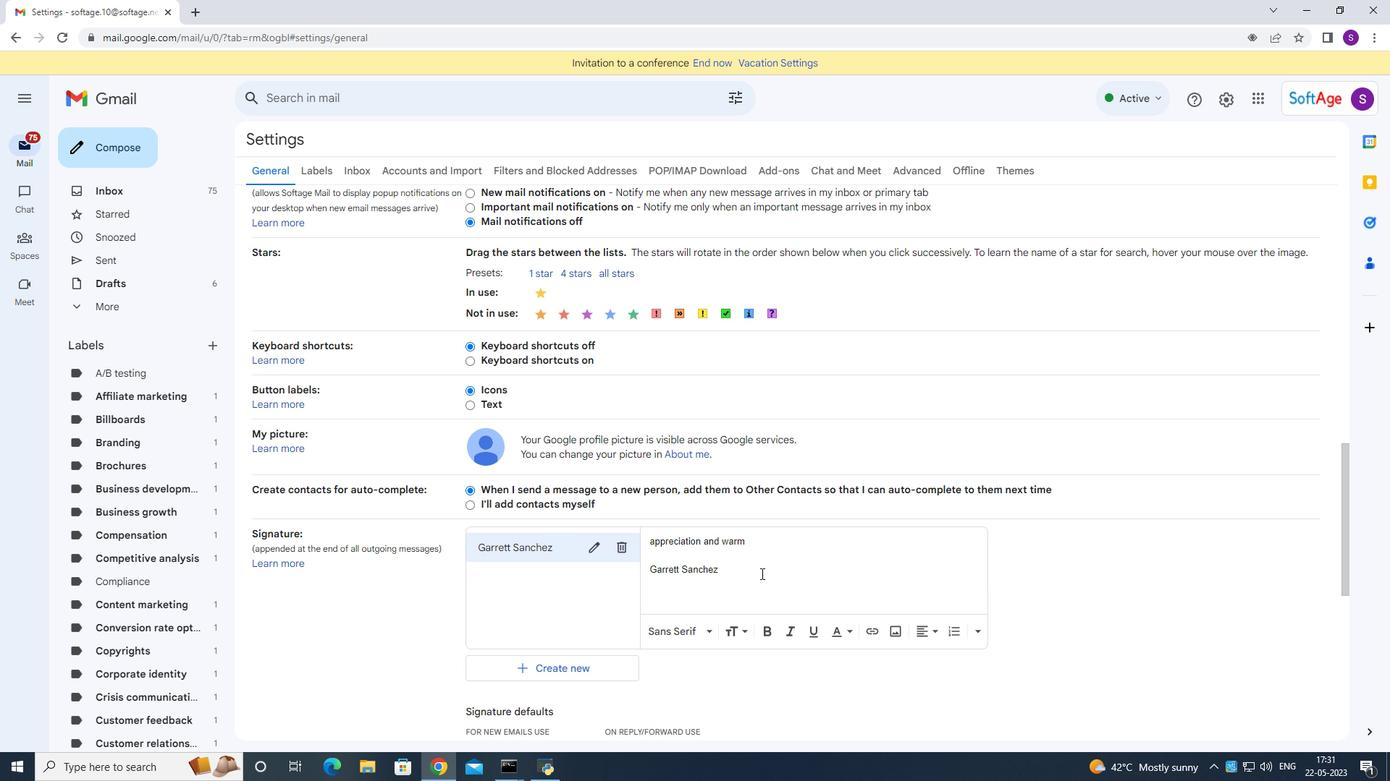 
Action: Mouse scrolled (762, 574) with delta (0, 0)
Screenshot: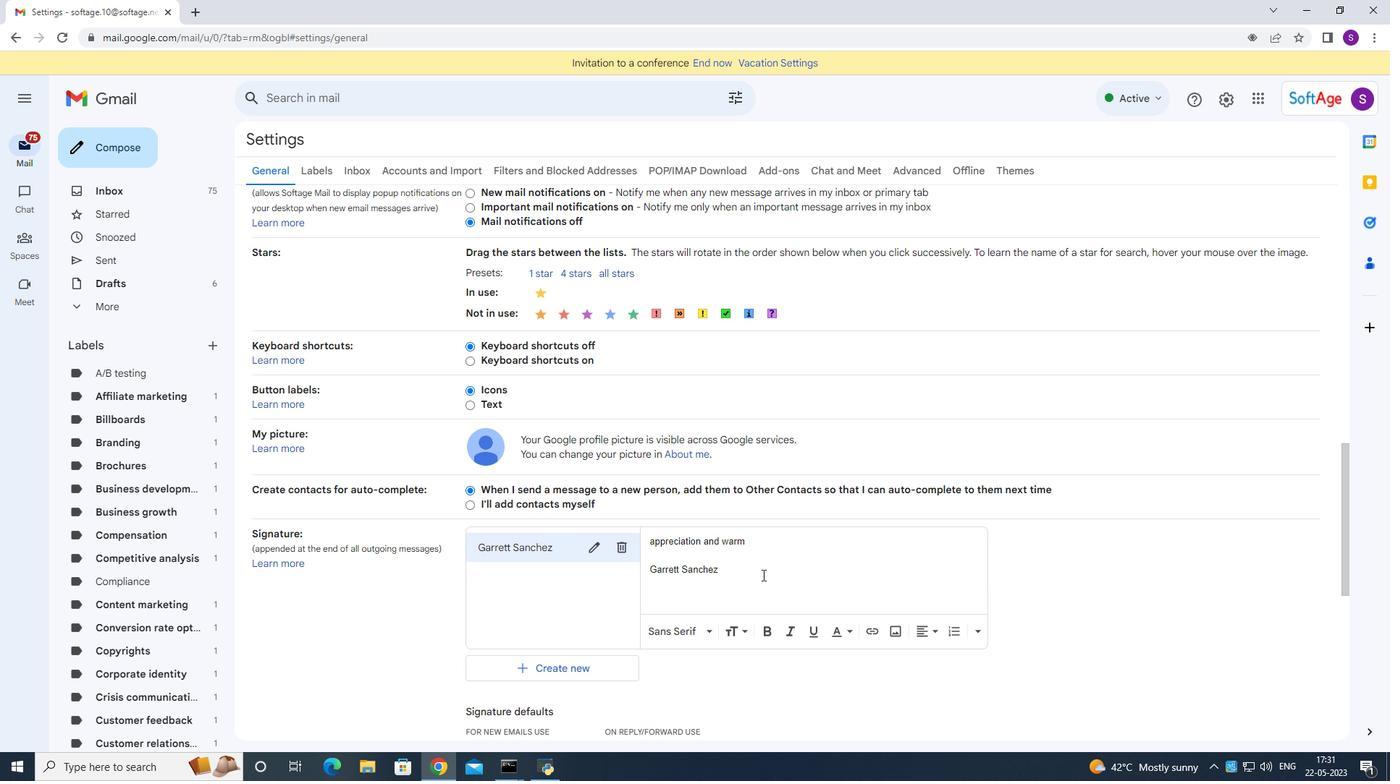 
Action: Mouse scrolled (762, 574) with delta (0, 0)
Screenshot: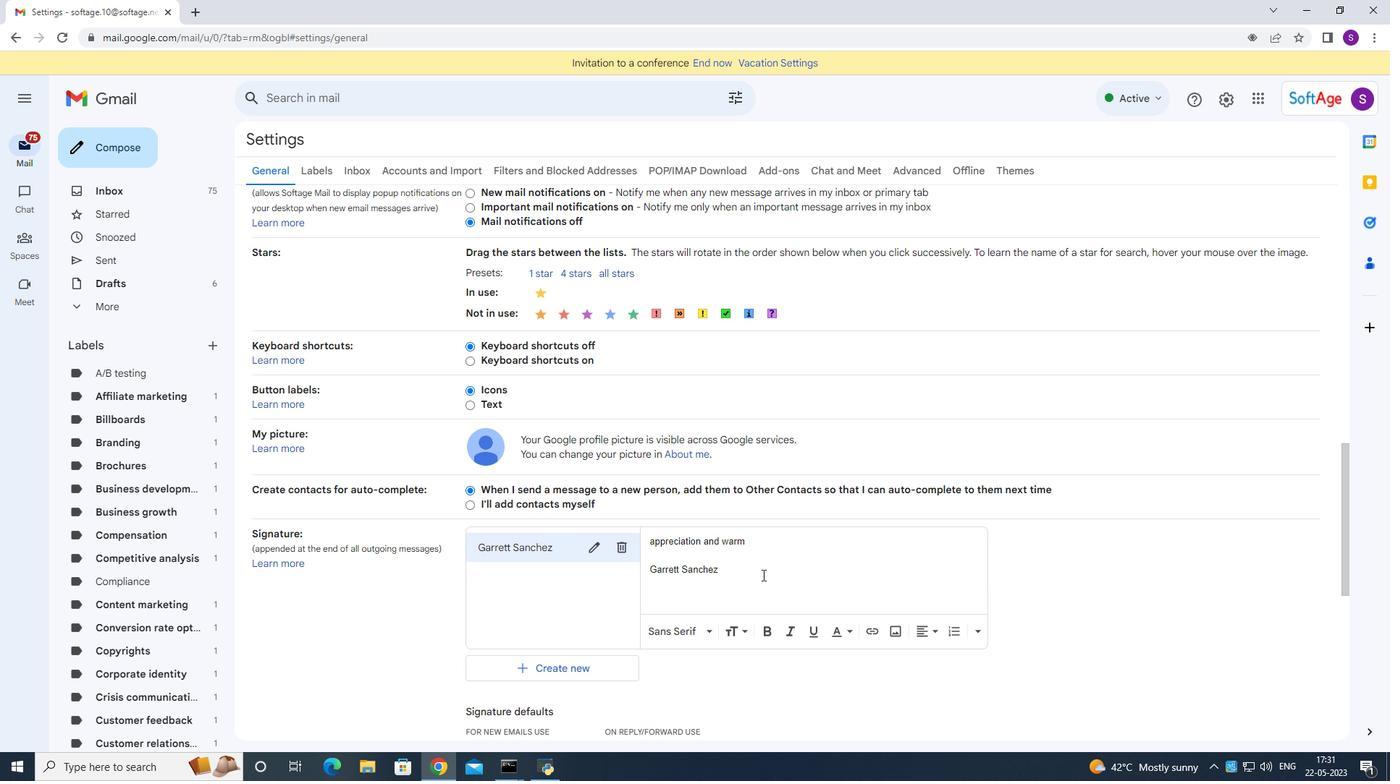 
Action: Mouse moved to (784, 590)
Screenshot: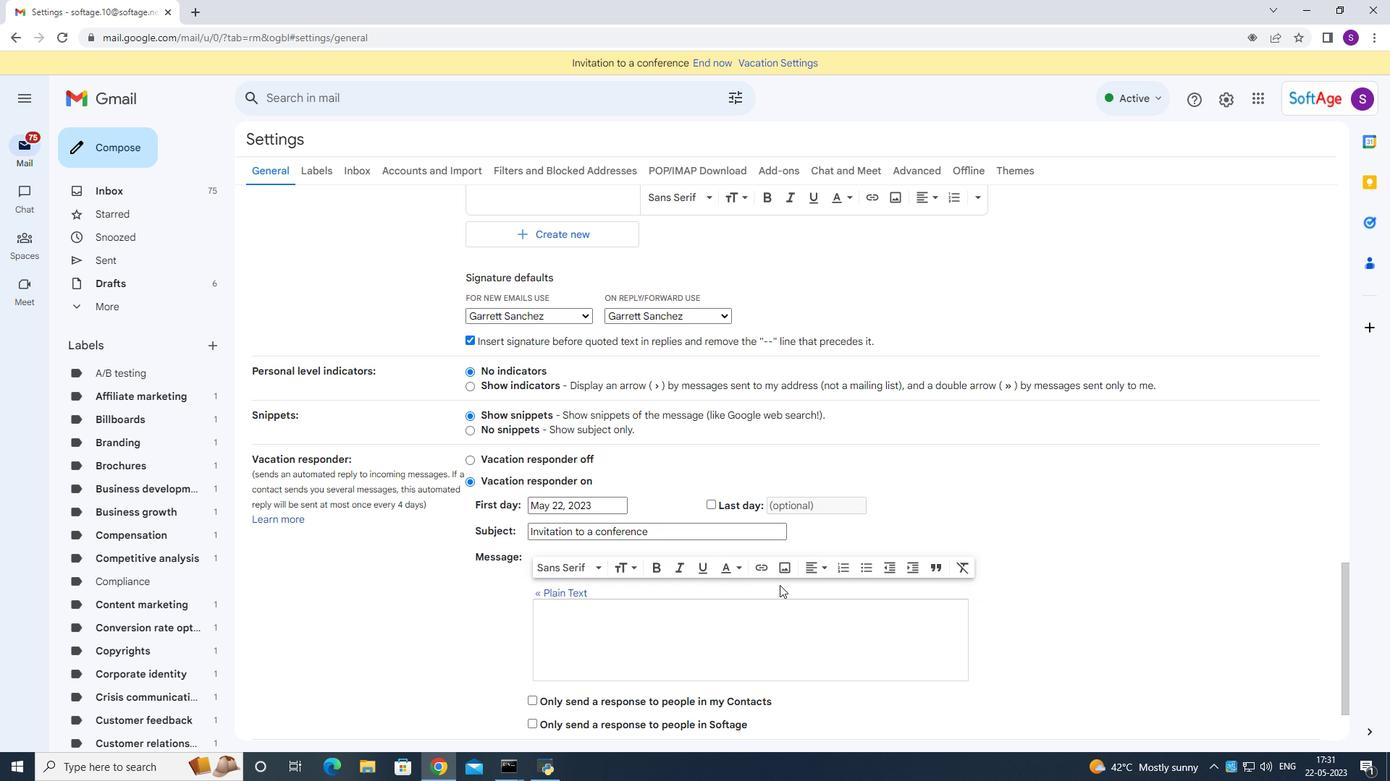 
Action: Mouse scrolled (784, 589) with delta (0, 0)
Screenshot: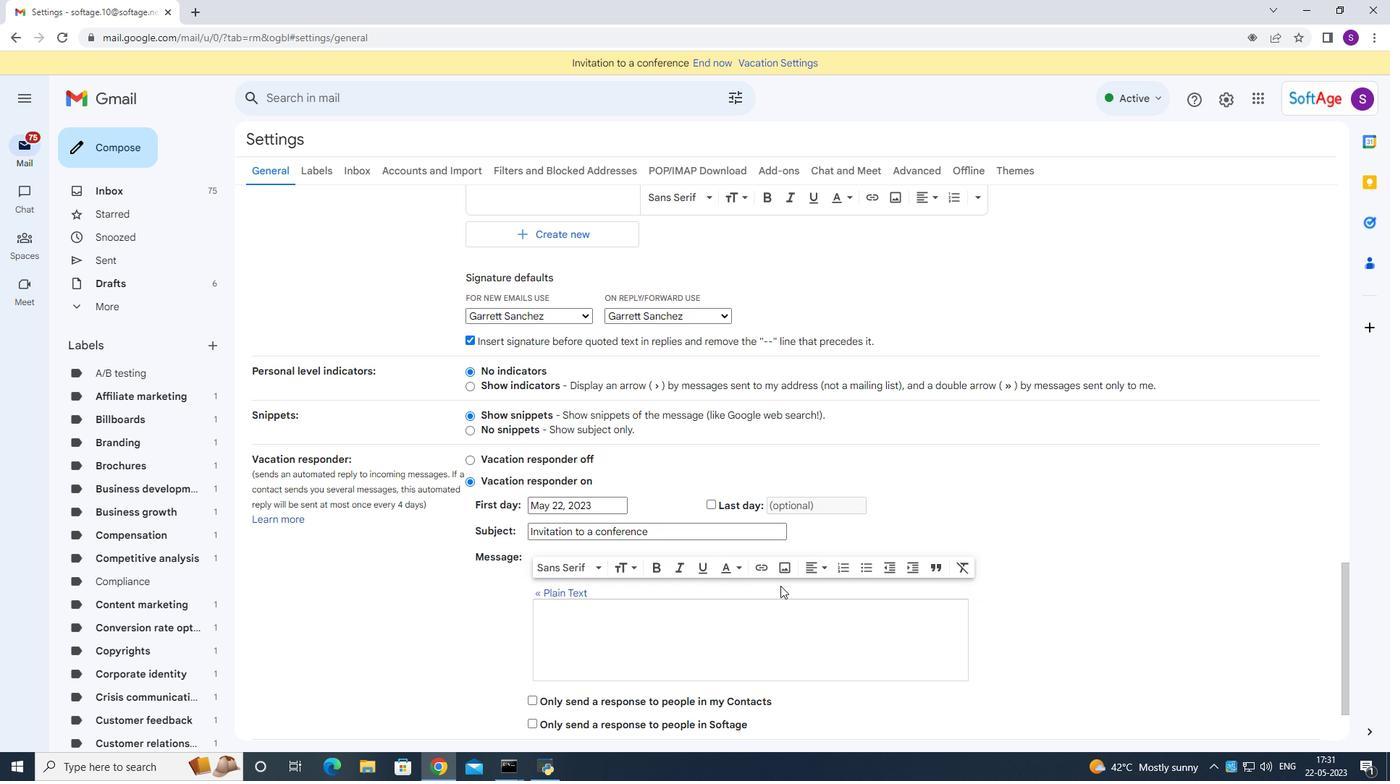 
Action: Mouse moved to (785, 590)
Screenshot: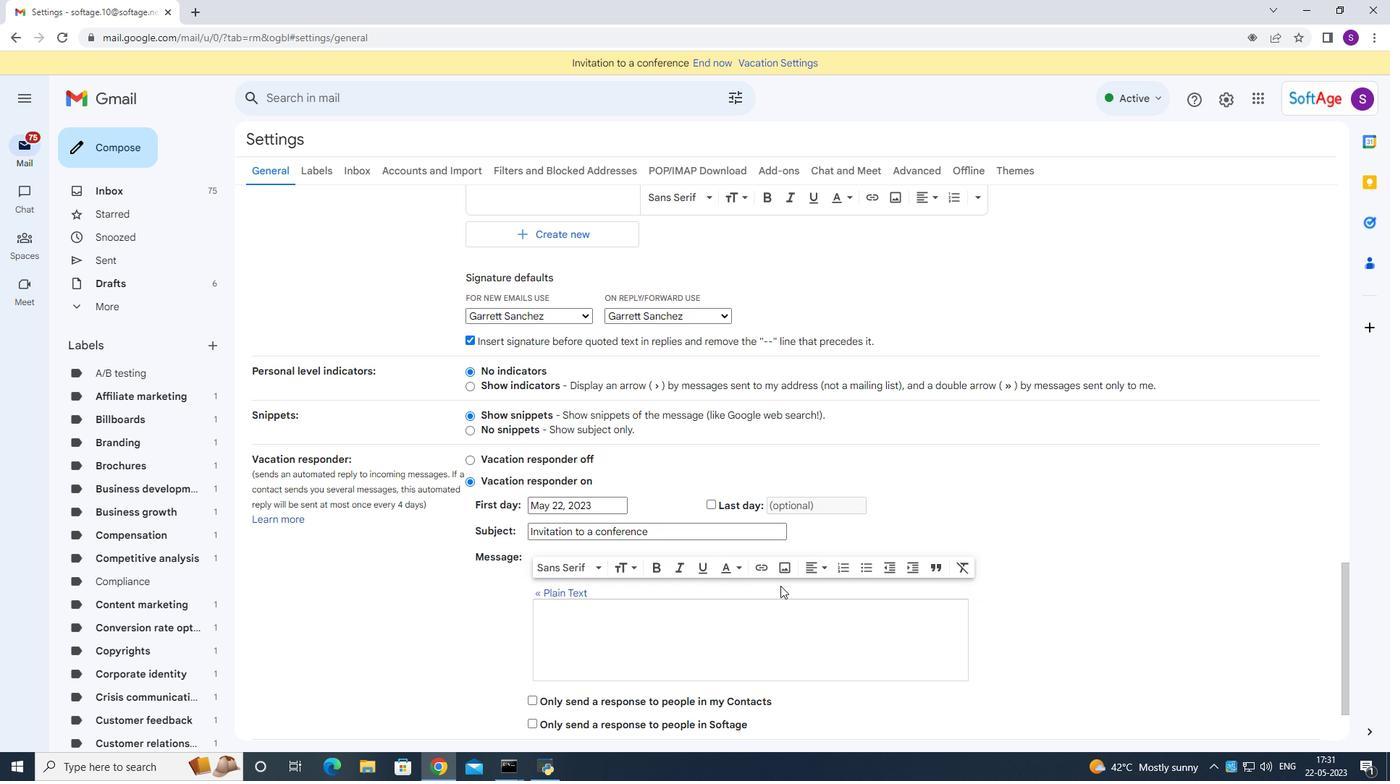 
Action: Mouse scrolled (785, 589) with delta (0, 0)
Screenshot: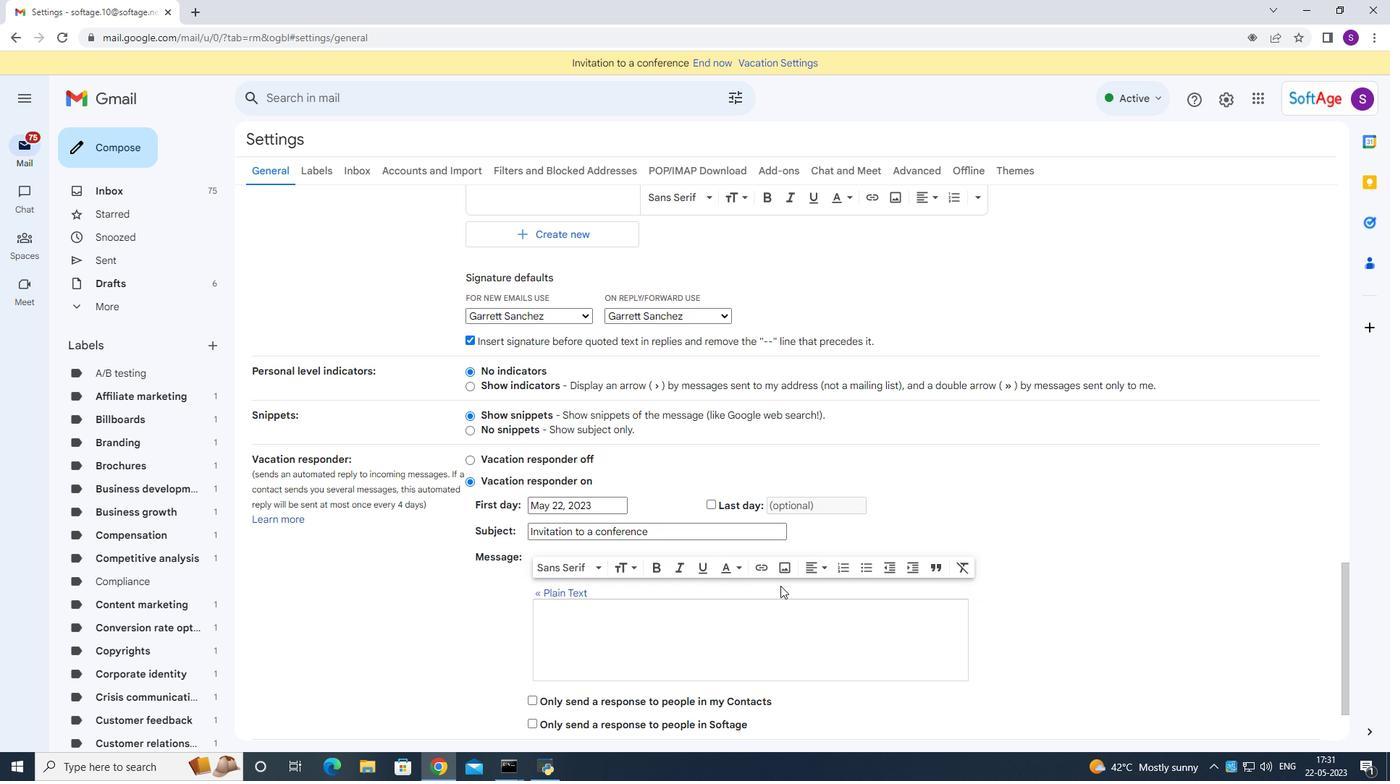 
Action: Mouse moved to (785, 590)
Screenshot: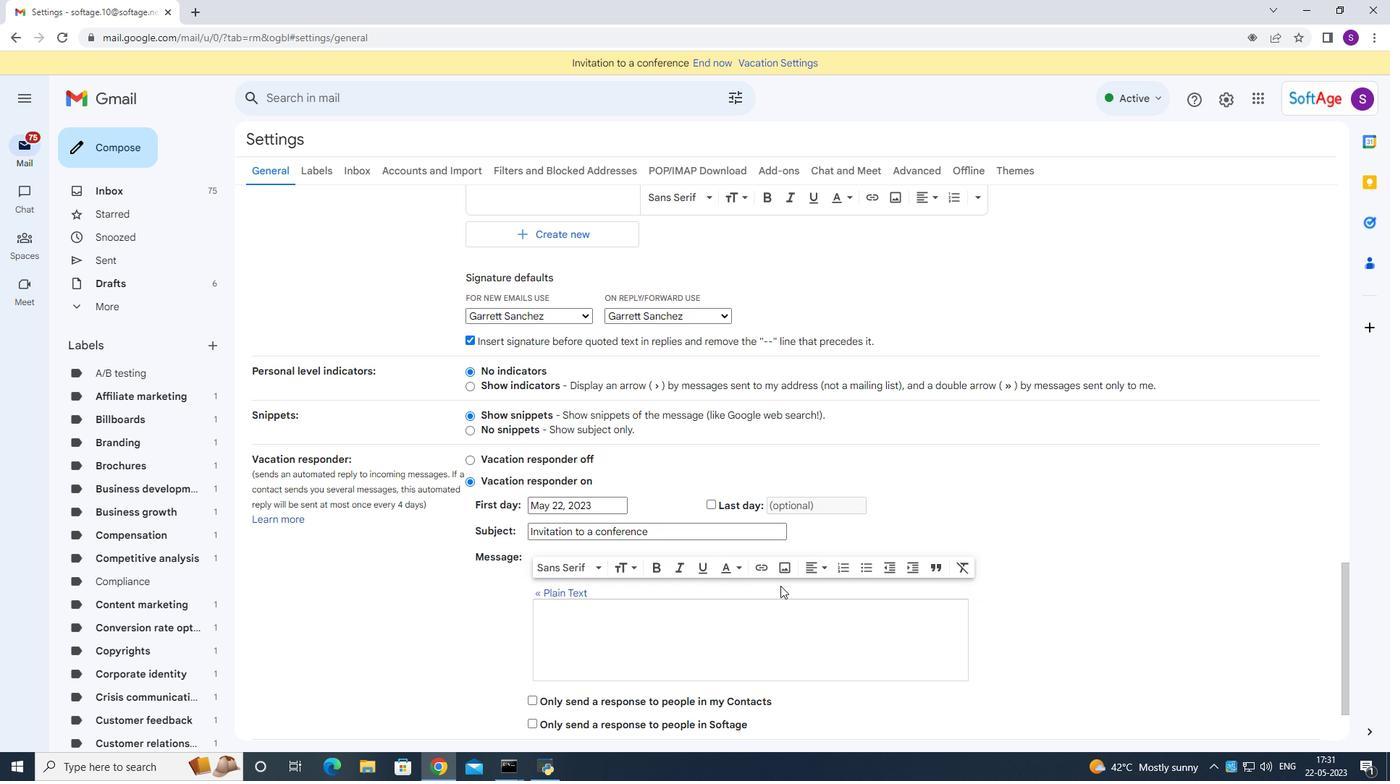 
Action: Mouse scrolled (785, 589) with delta (0, 0)
Screenshot: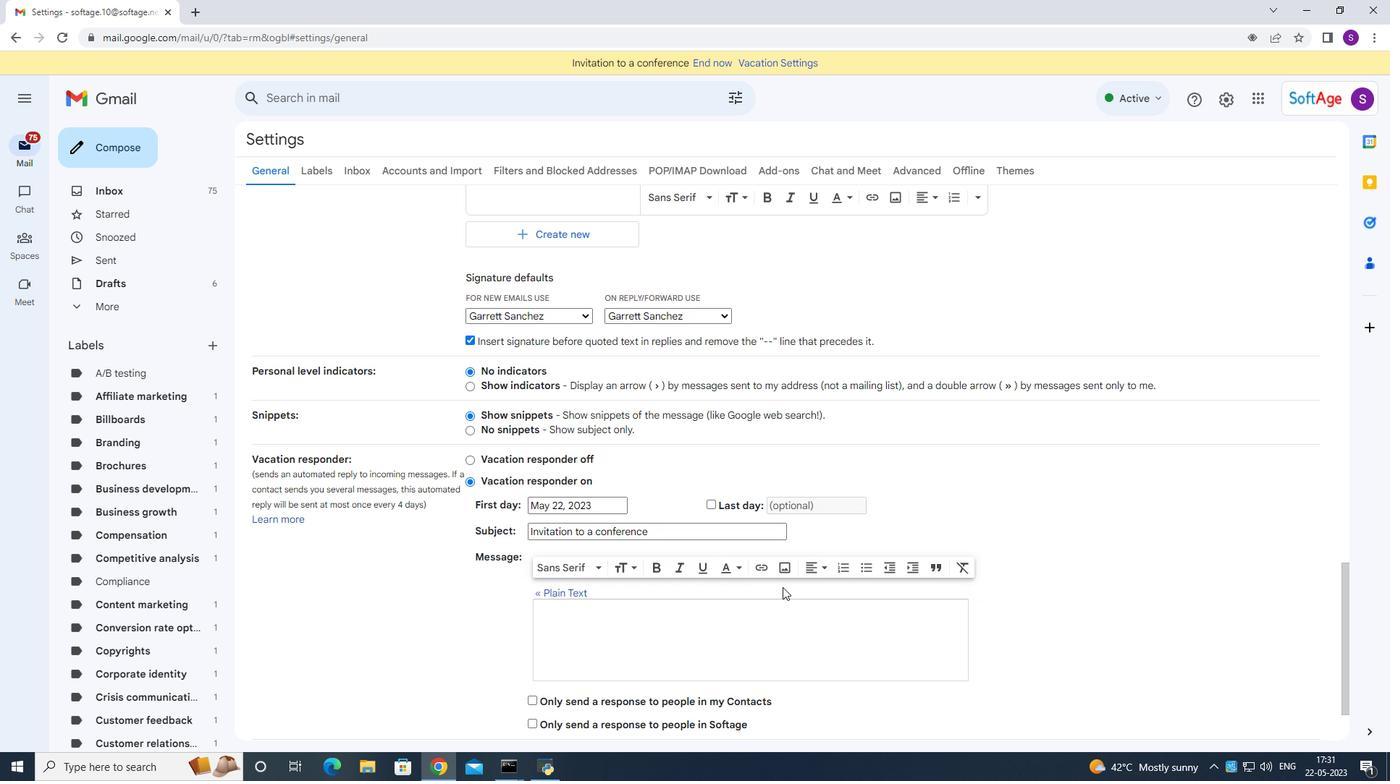 
Action: Mouse moved to (786, 590)
Screenshot: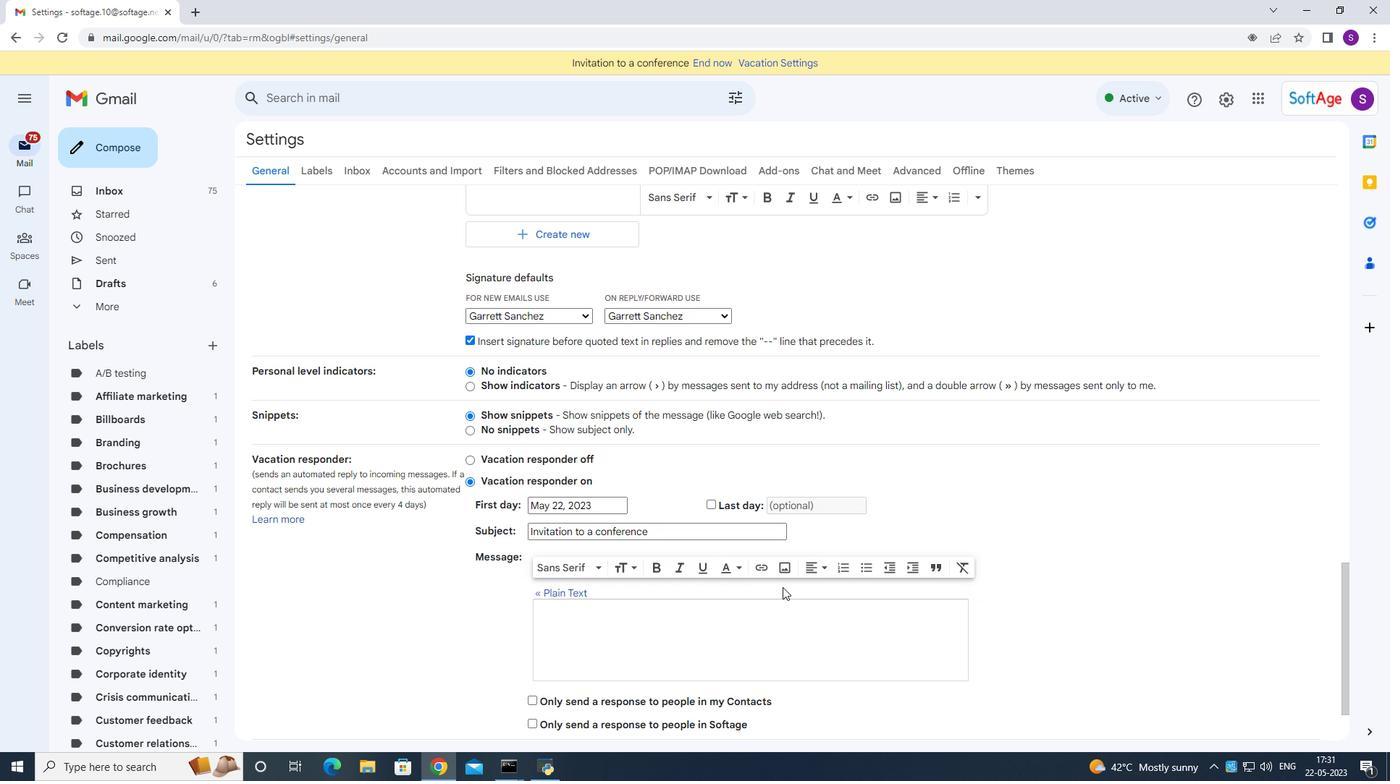 
Action: Mouse scrolled (786, 589) with delta (0, -1)
Screenshot: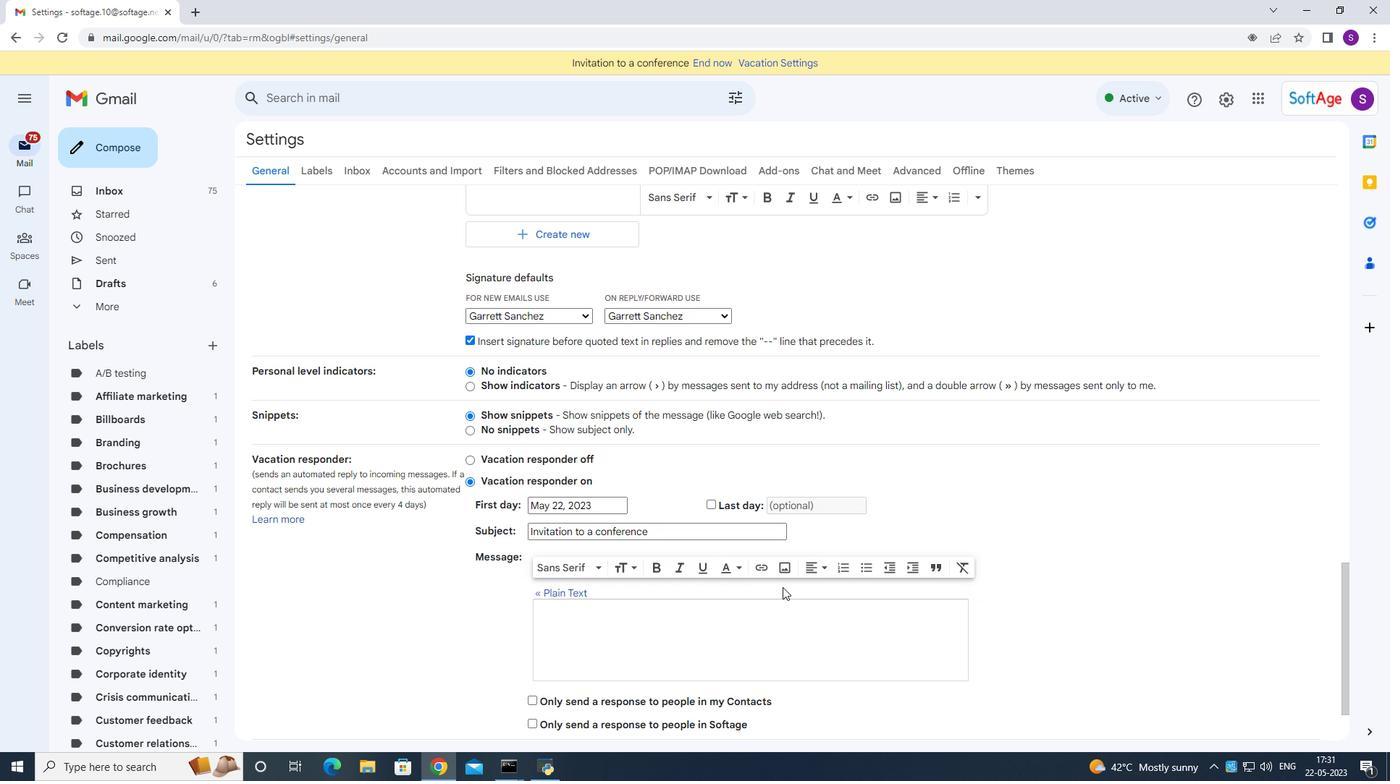 
Action: Mouse scrolled (786, 590) with delta (0, 0)
Screenshot: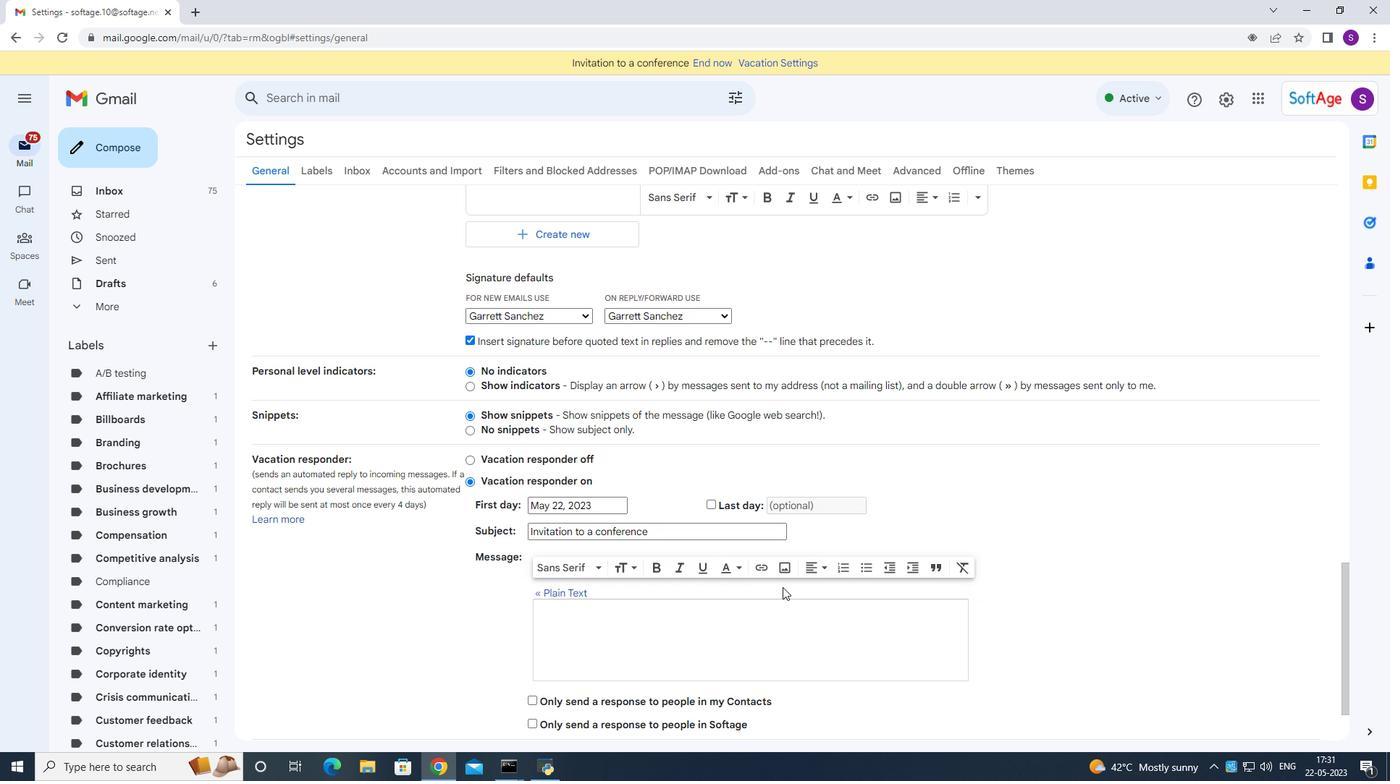 
Action: Mouse moved to (786, 590)
Screenshot: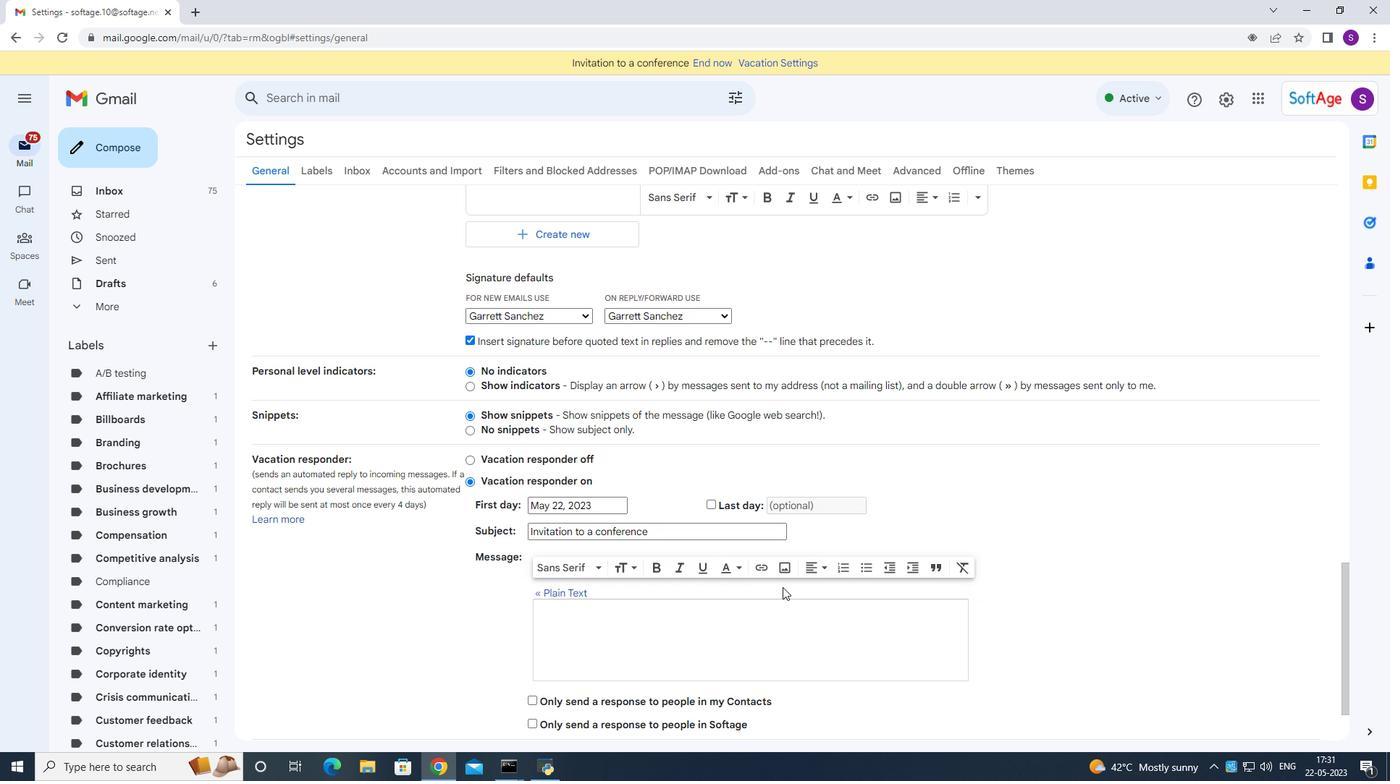 
Action: Mouse scrolled (786, 590) with delta (0, 0)
Screenshot: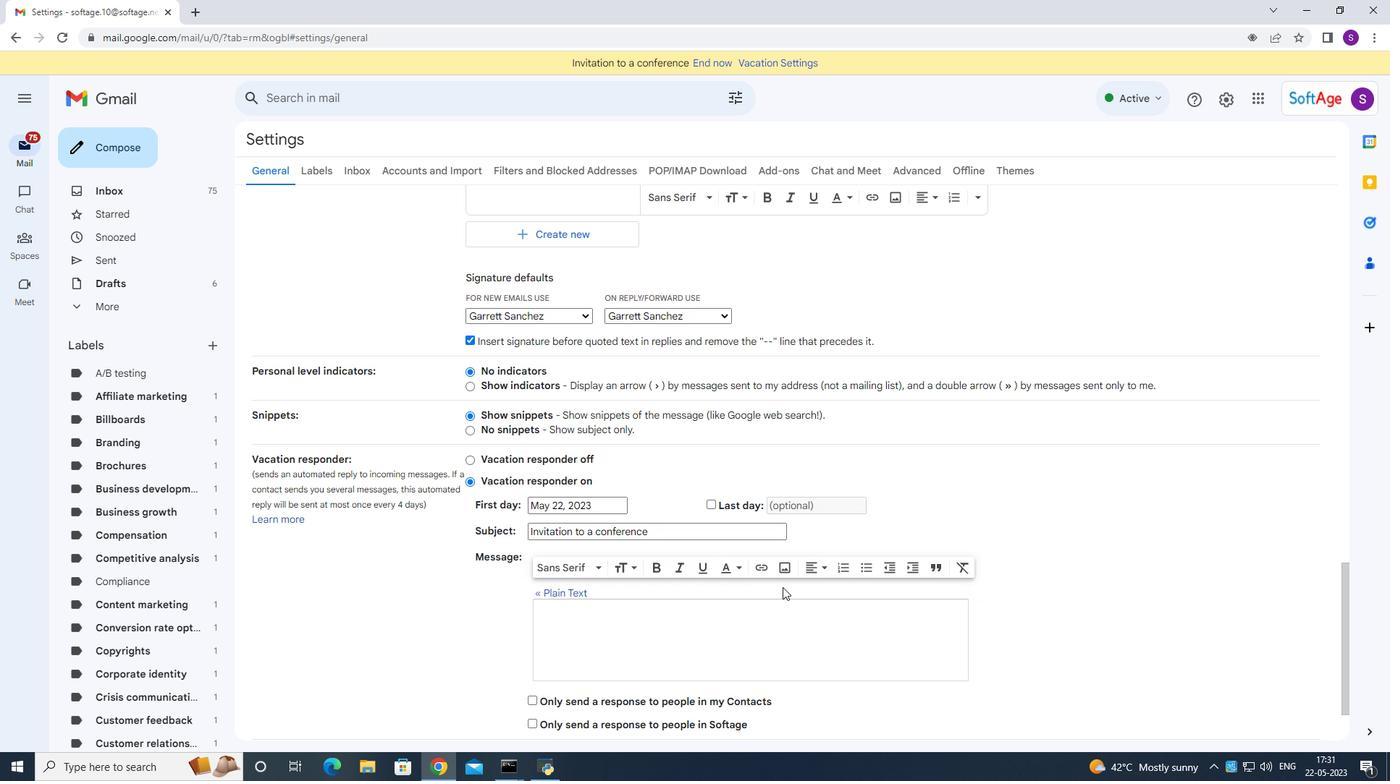 
Action: Mouse moved to (763, 651)
Screenshot: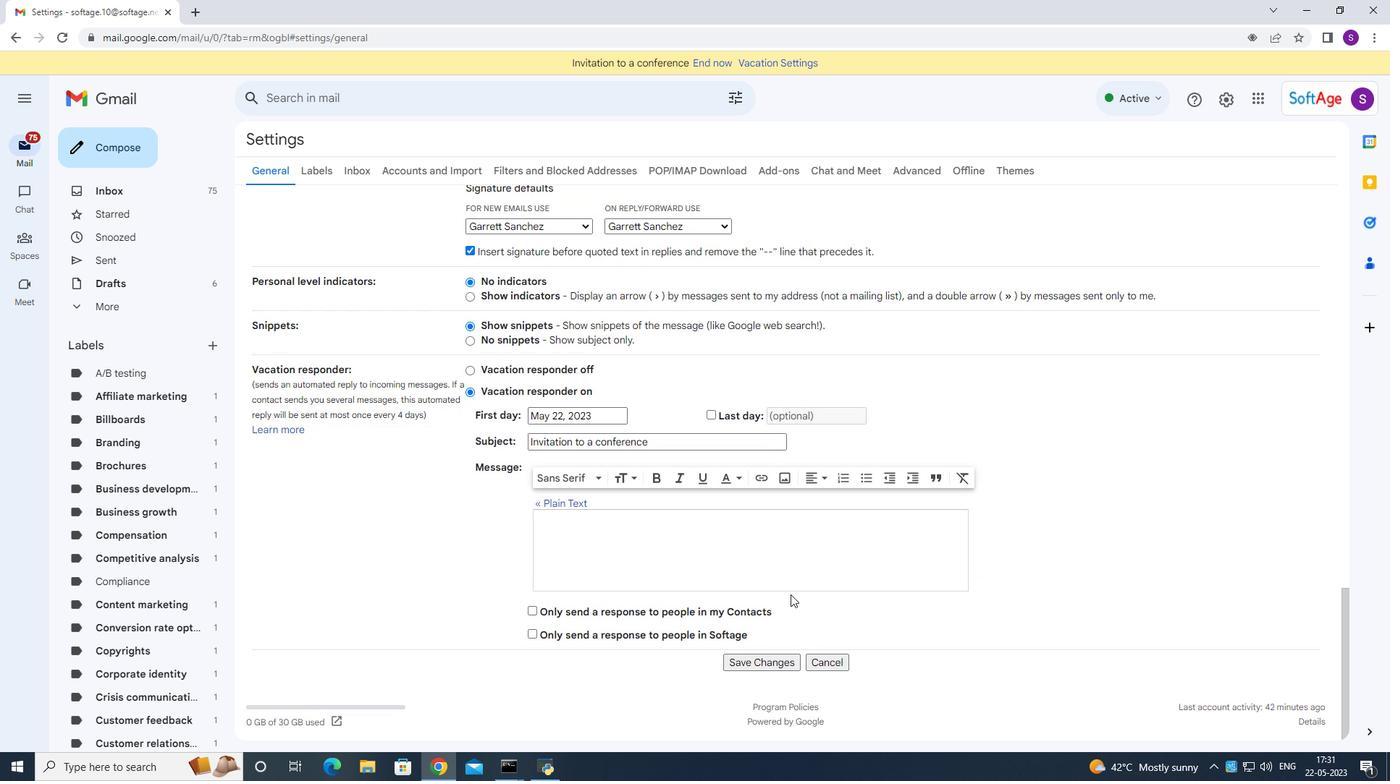 
Action: Mouse pressed left at (763, 651)
Screenshot: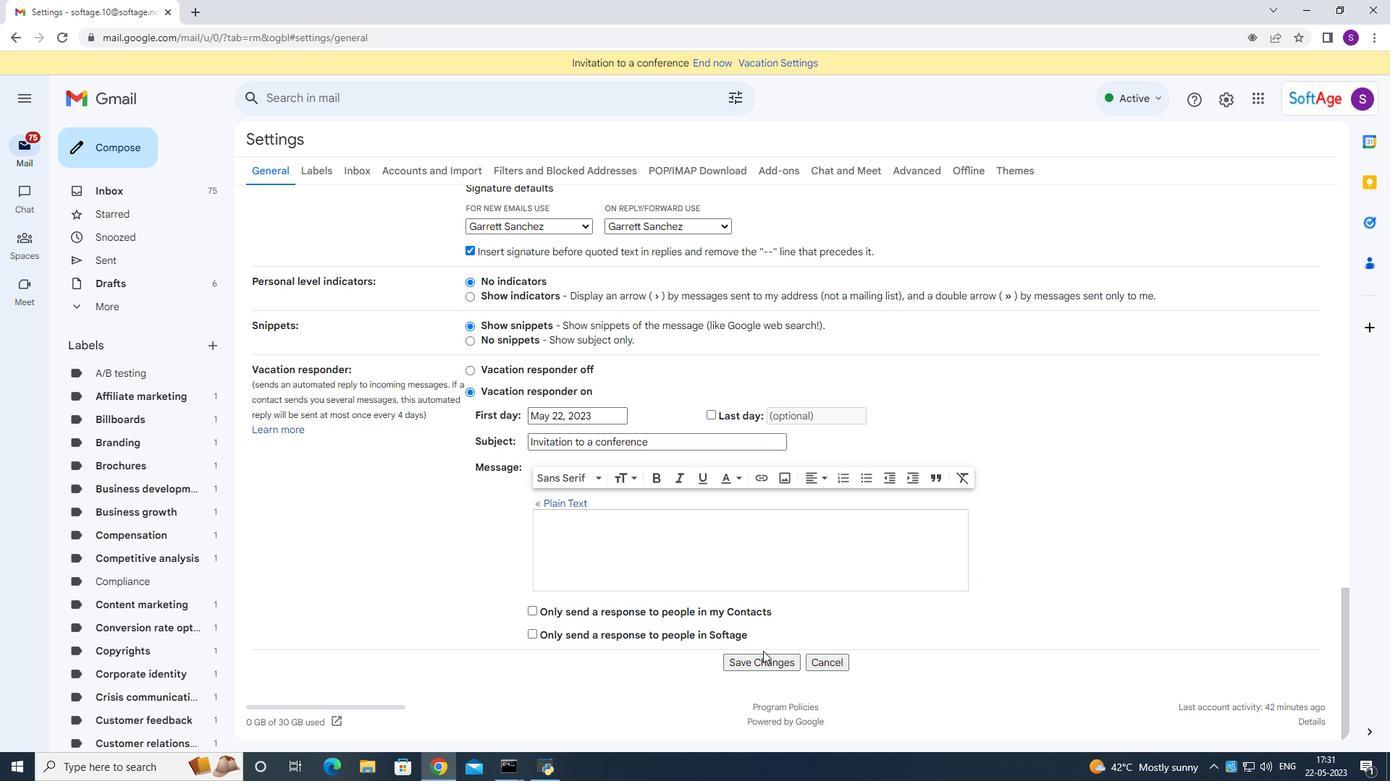 
Action: Mouse moved to (763, 656)
Screenshot: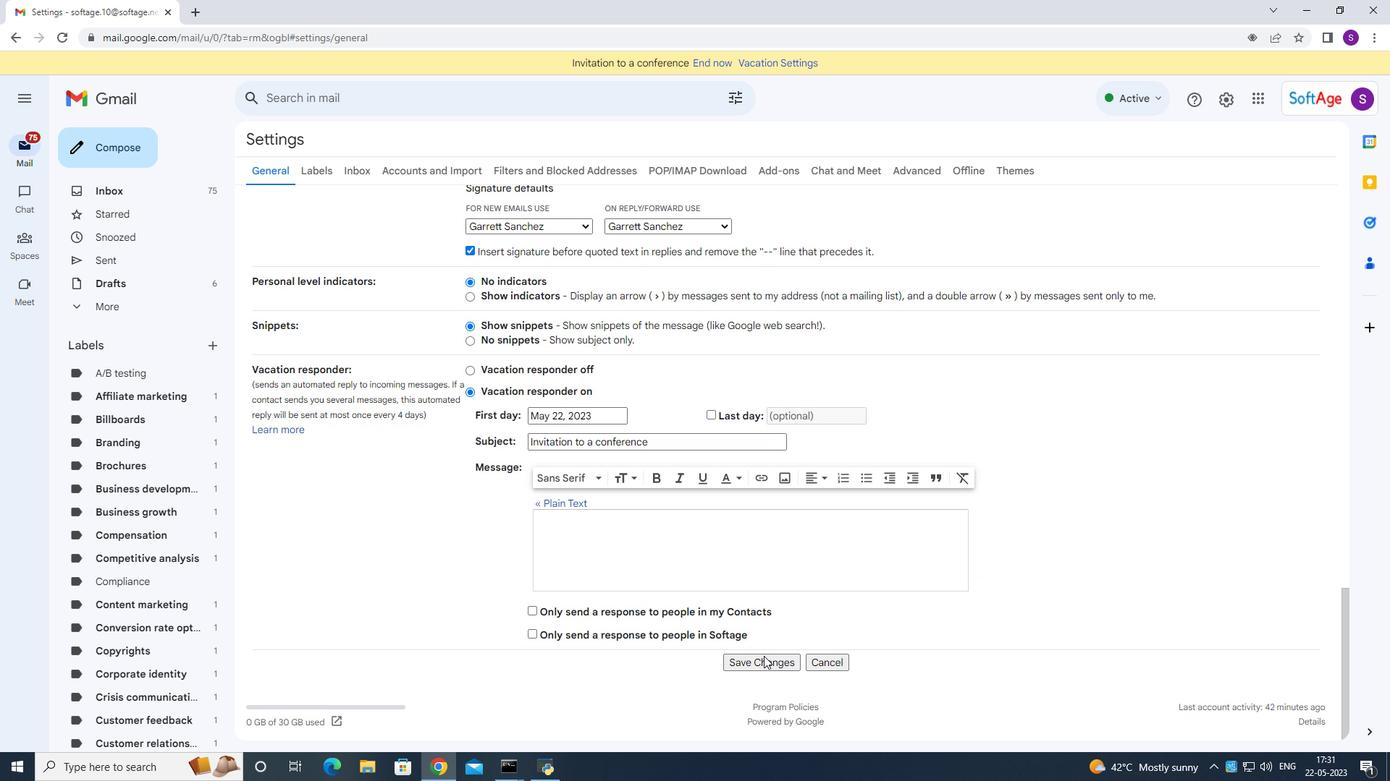 
Action: Mouse pressed left at (763, 656)
Screenshot: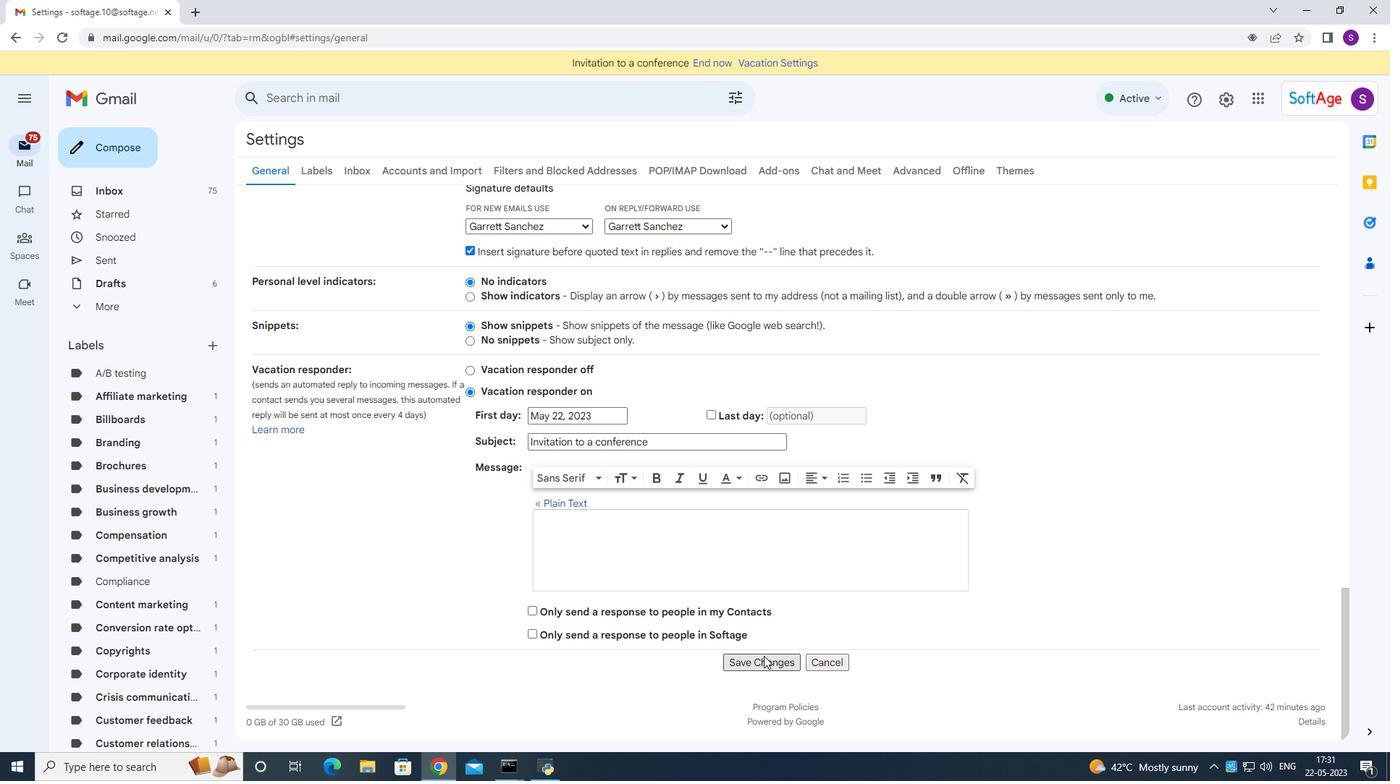 
Action: Mouse moved to (143, 152)
Screenshot: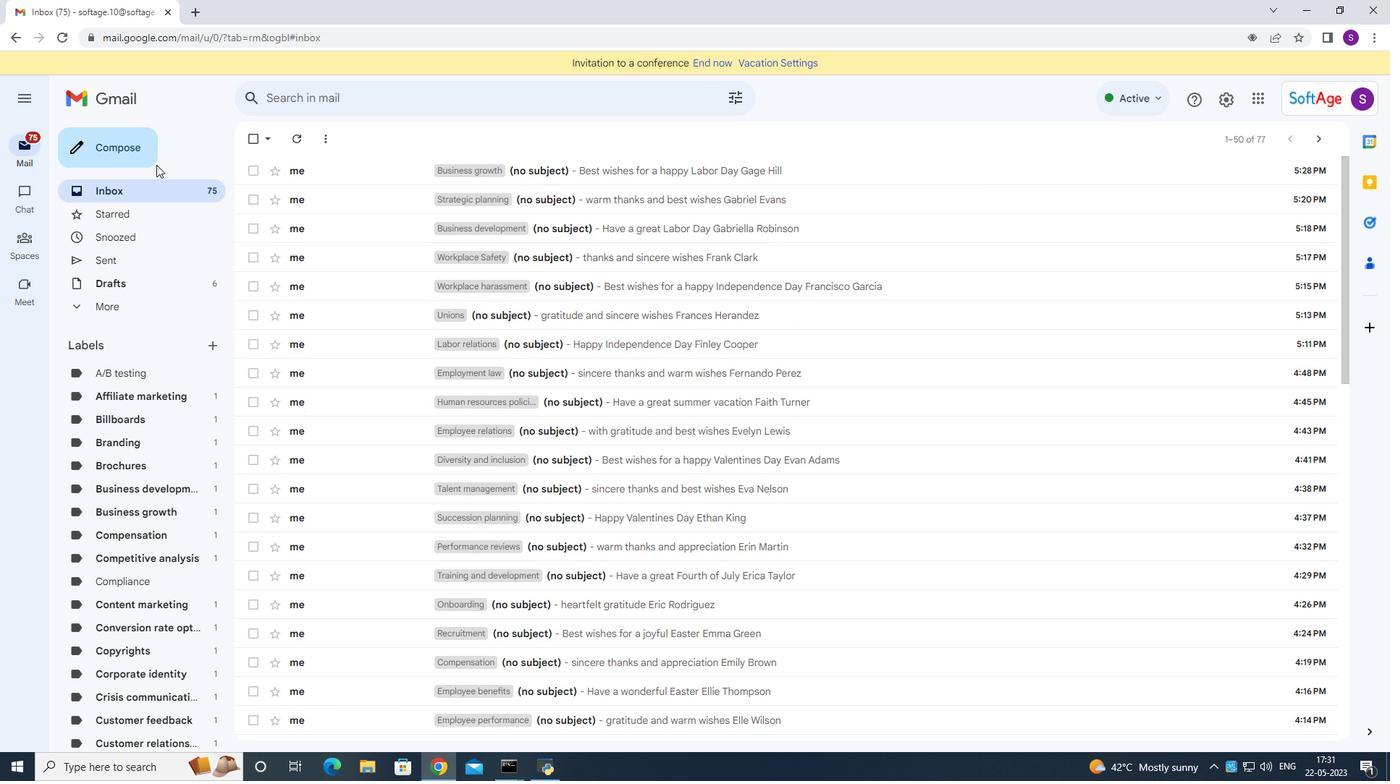 
Action: Mouse pressed left at (143, 152)
Screenshot: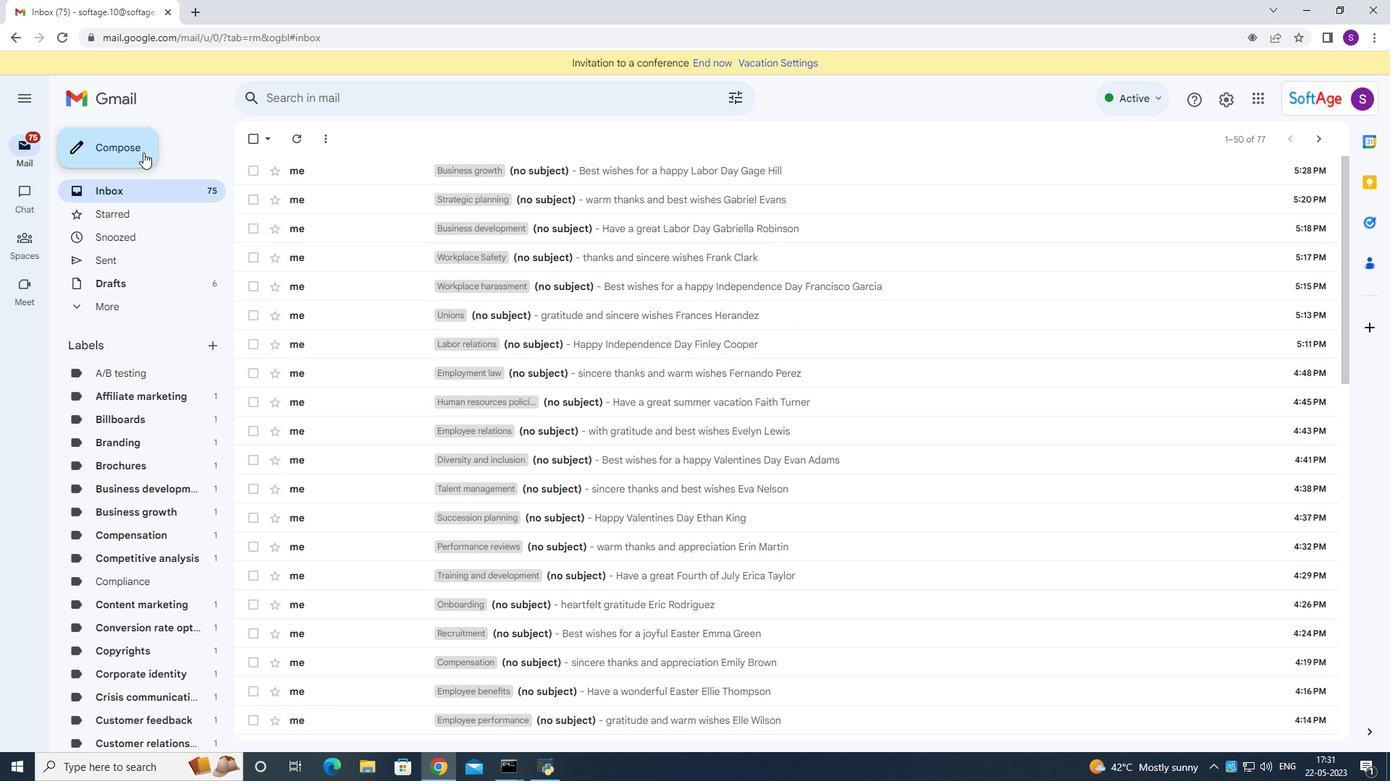 
Action: Mouse moved to (952, 364)
Screenshot: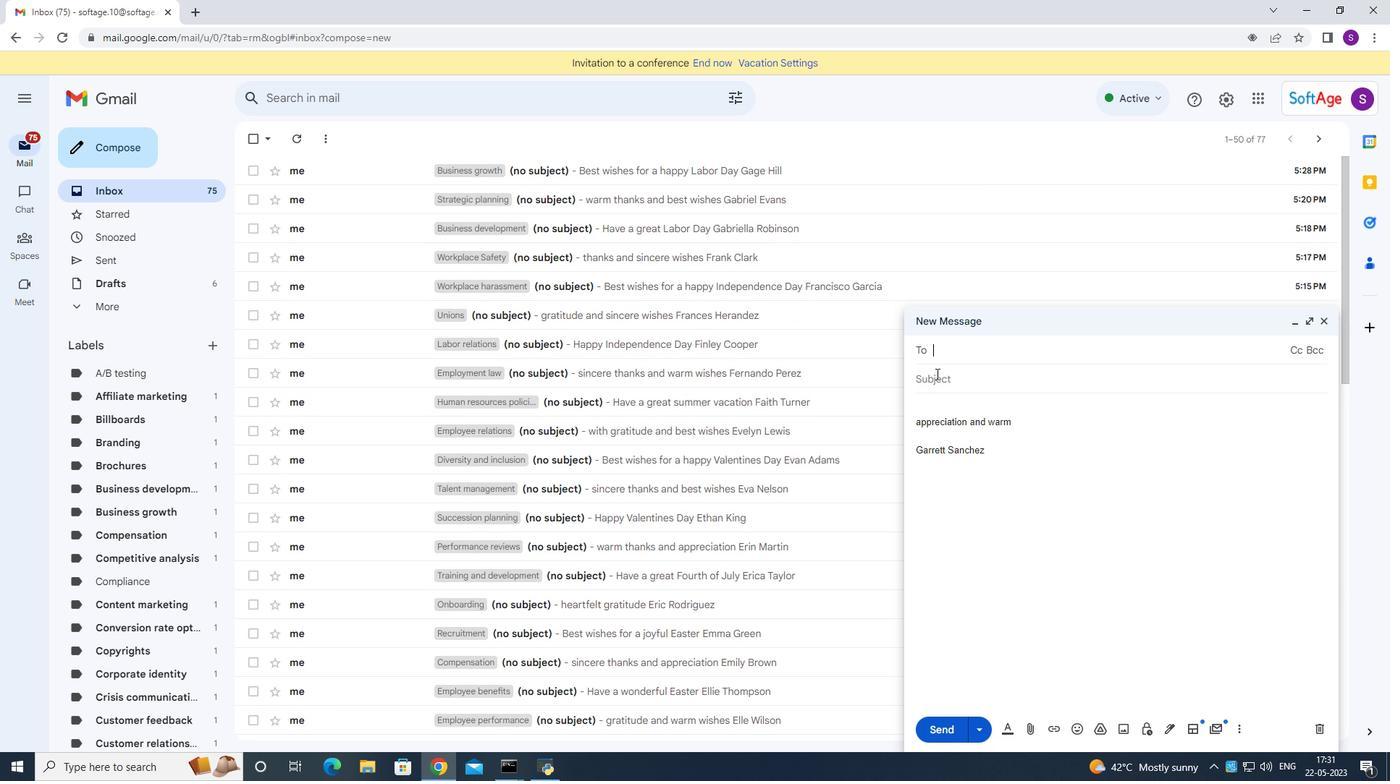 
Action: Mouse pressed left at (952, 364)
Screenshot: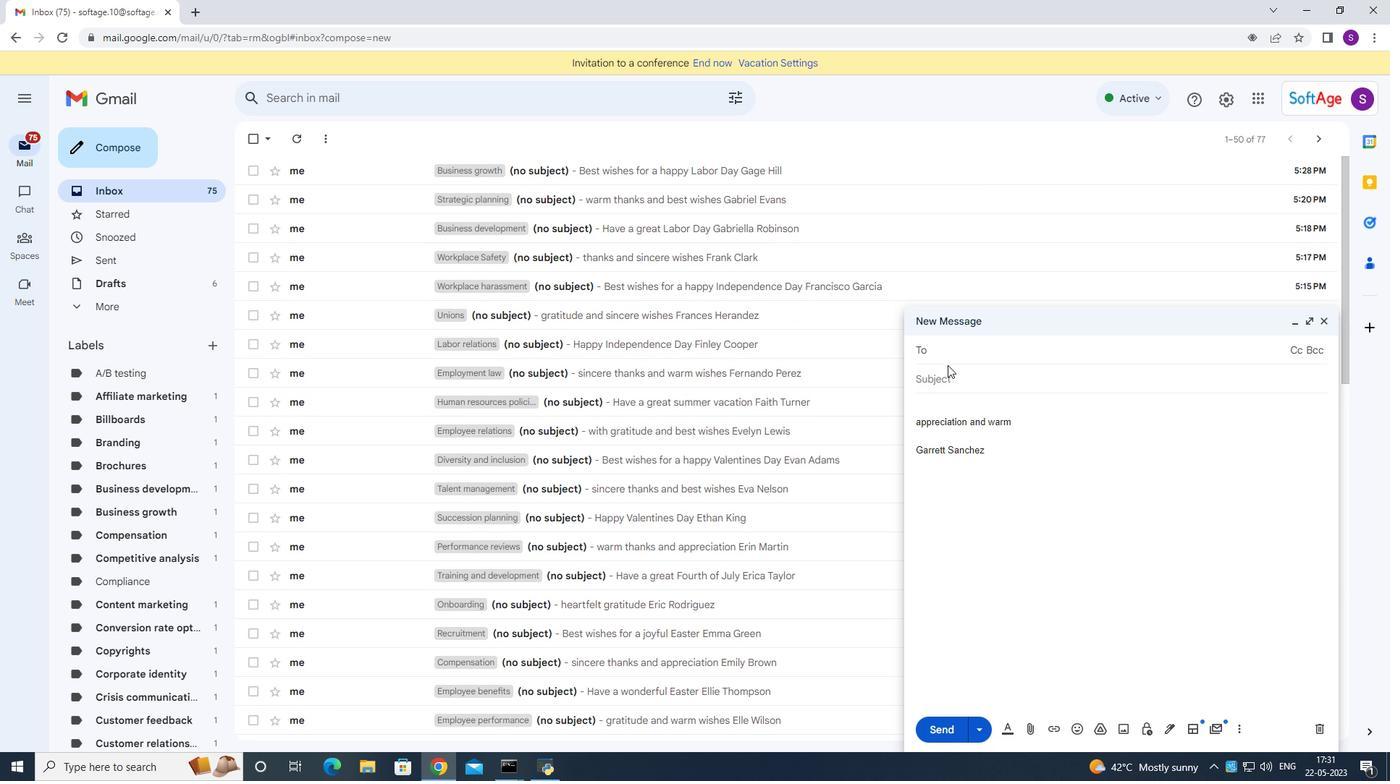 
Action: Key pressed <Key.shift><Key.shift><Key.shift><Key.shift><Key.shift><Key.shift><Key.shift><Key.shift>Softage.<Key.shift>@<Key.backspace>10<Key.shift>@softage.net
Screenshot: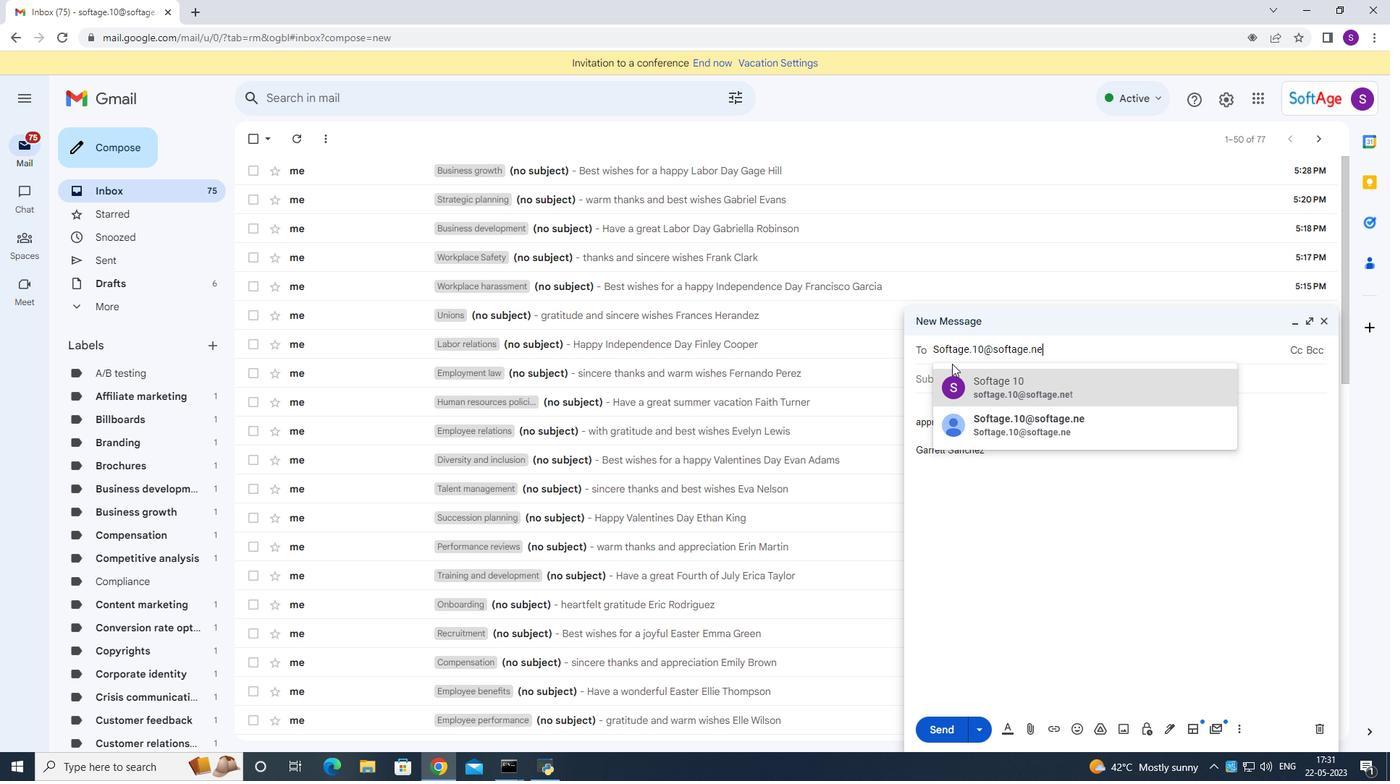 
Action: Mouse moved to (1009, 377)
Screenshot: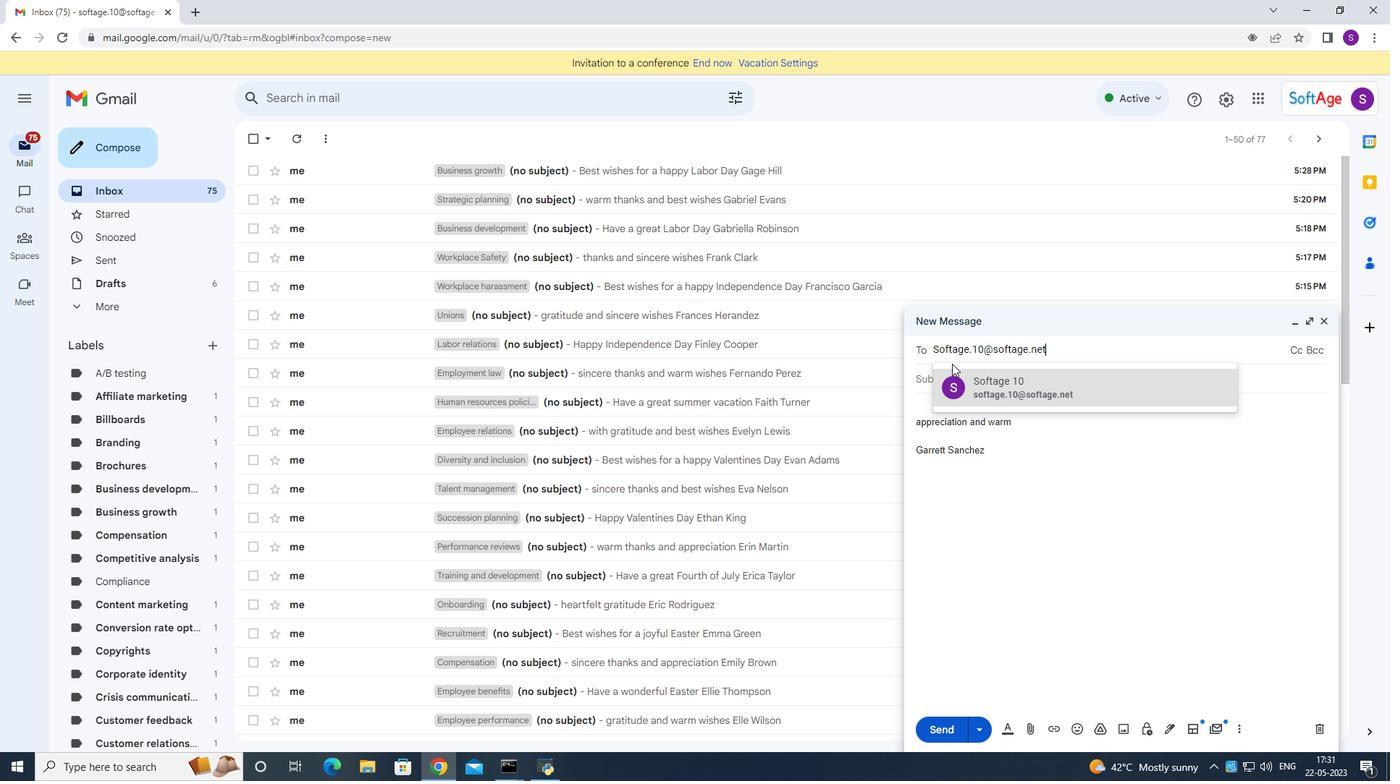 
Action: Mouse pressed left at (1009, 377)
Screenshot: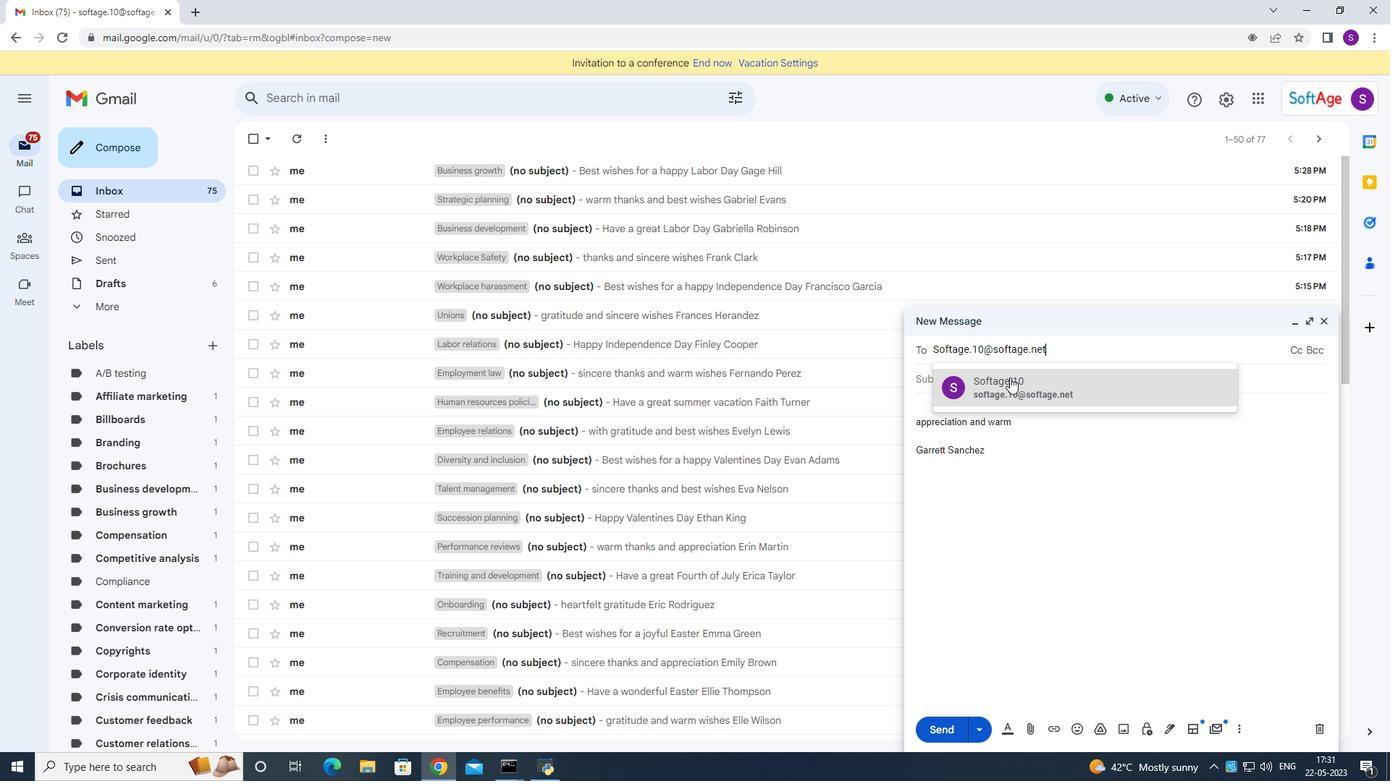 
Action: Mouse moved to (1238, 734)
Screenshot: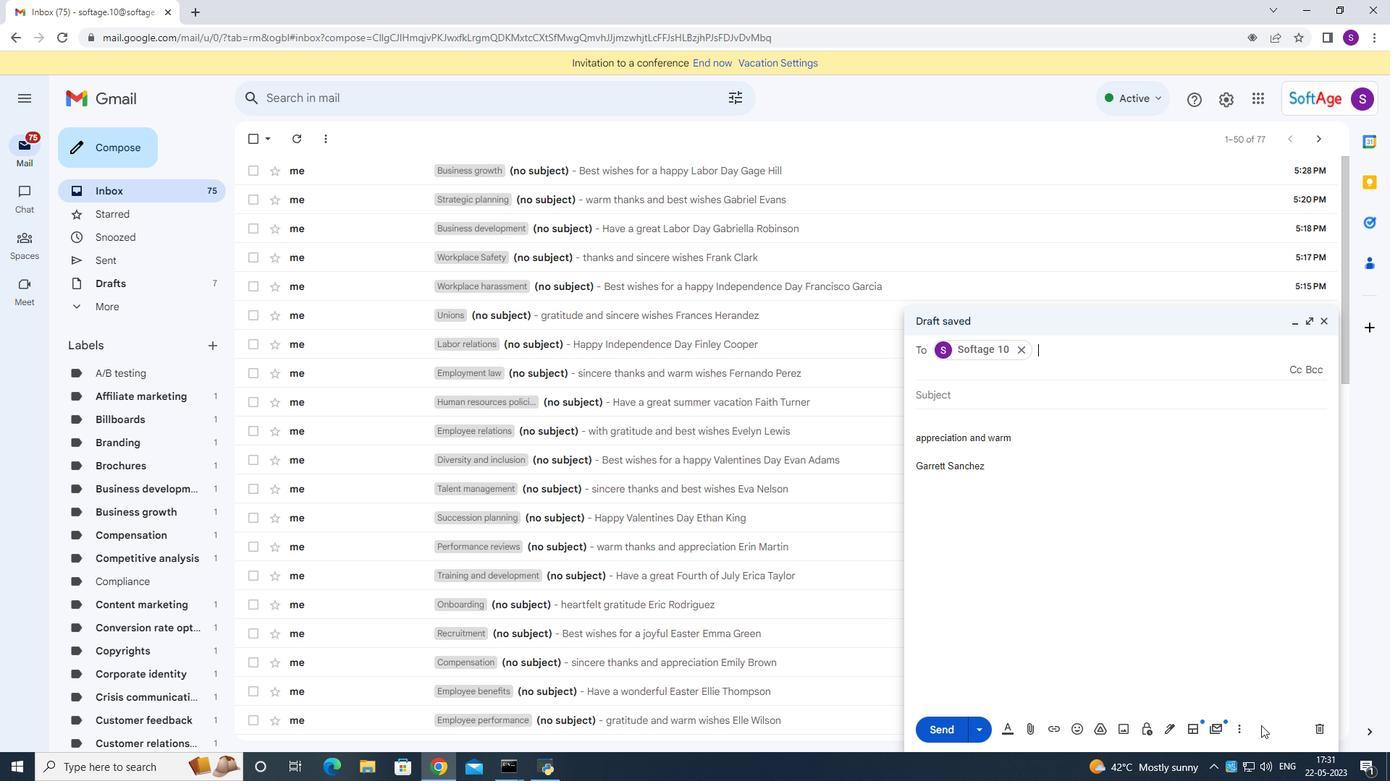 
Action: Mouse pressed left at (1238, 734)
Screenshot: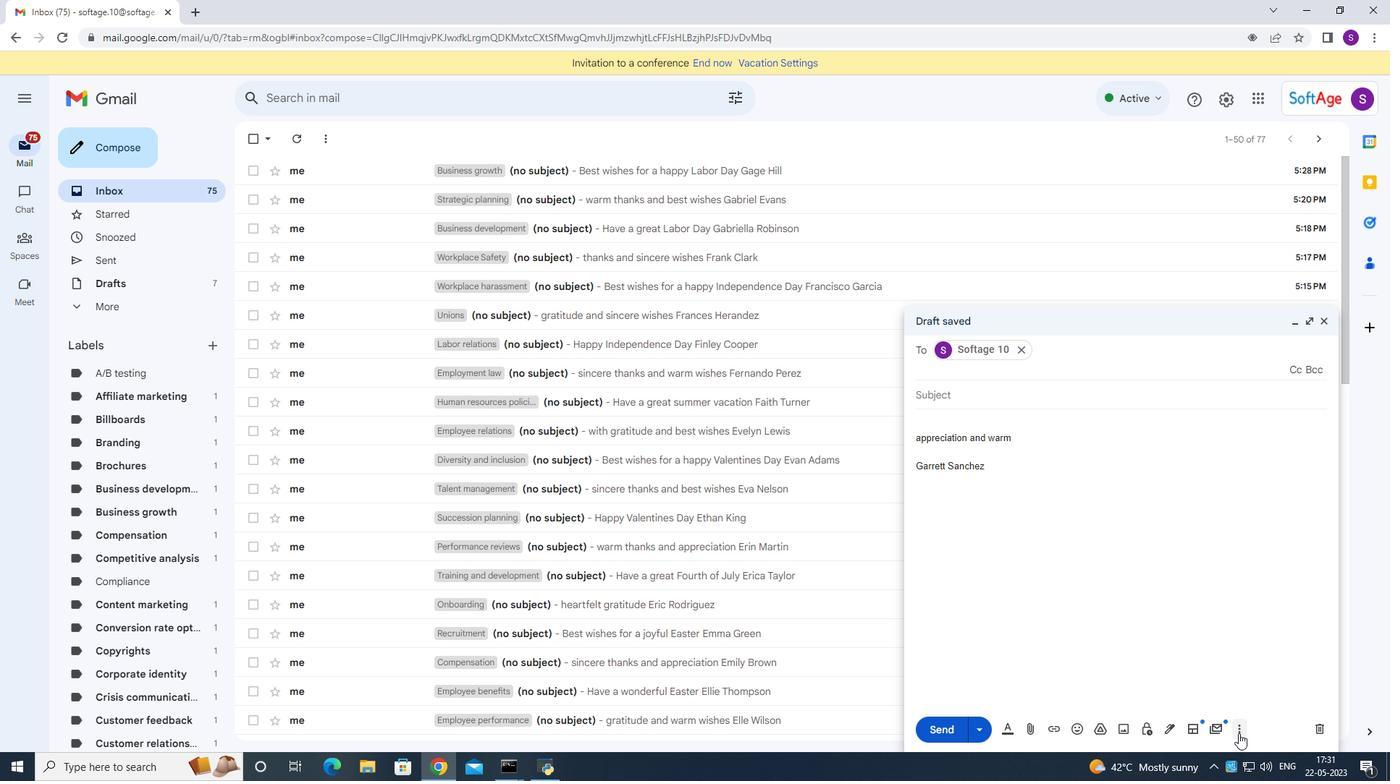 
Action: Mouse moved to (1183, 603)
Screenshot: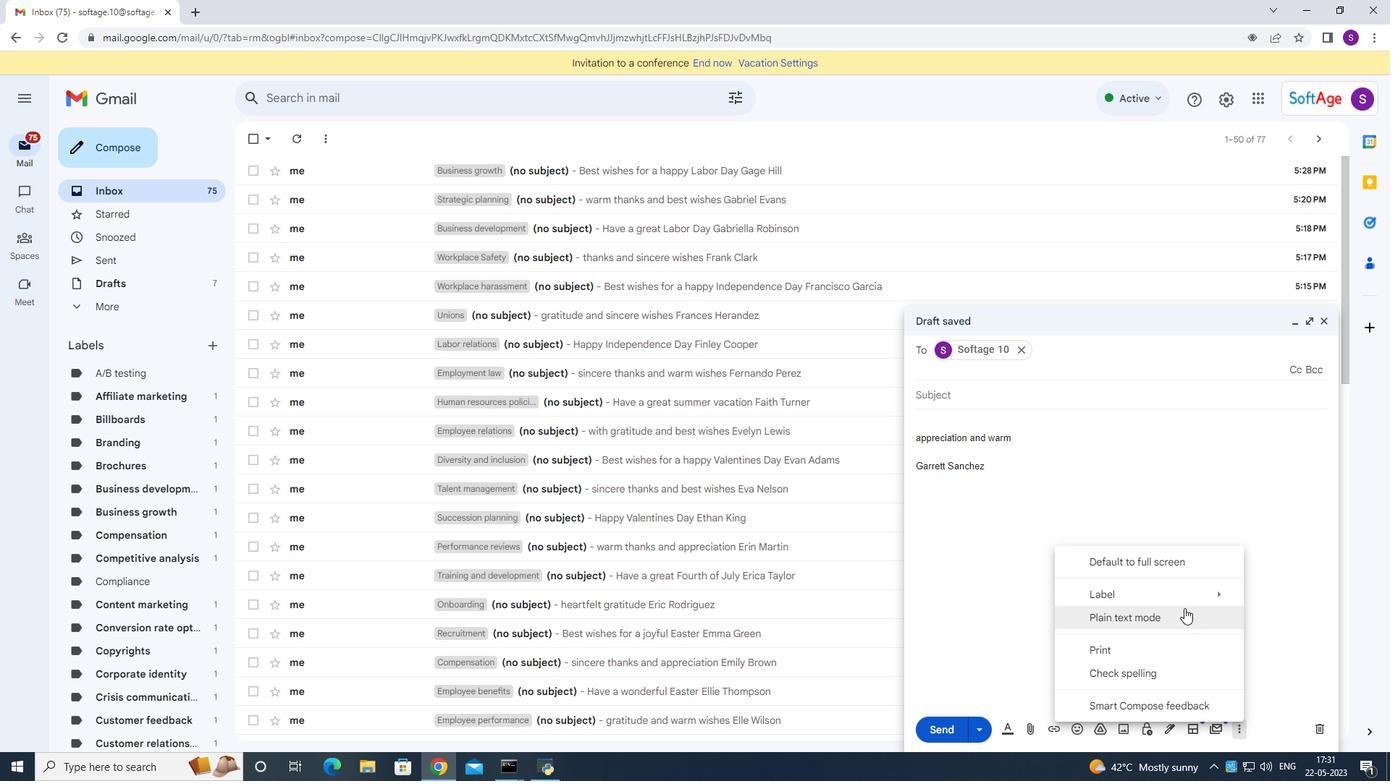 
Action: Mouse pressed left at (1183, 603)
Screenshot: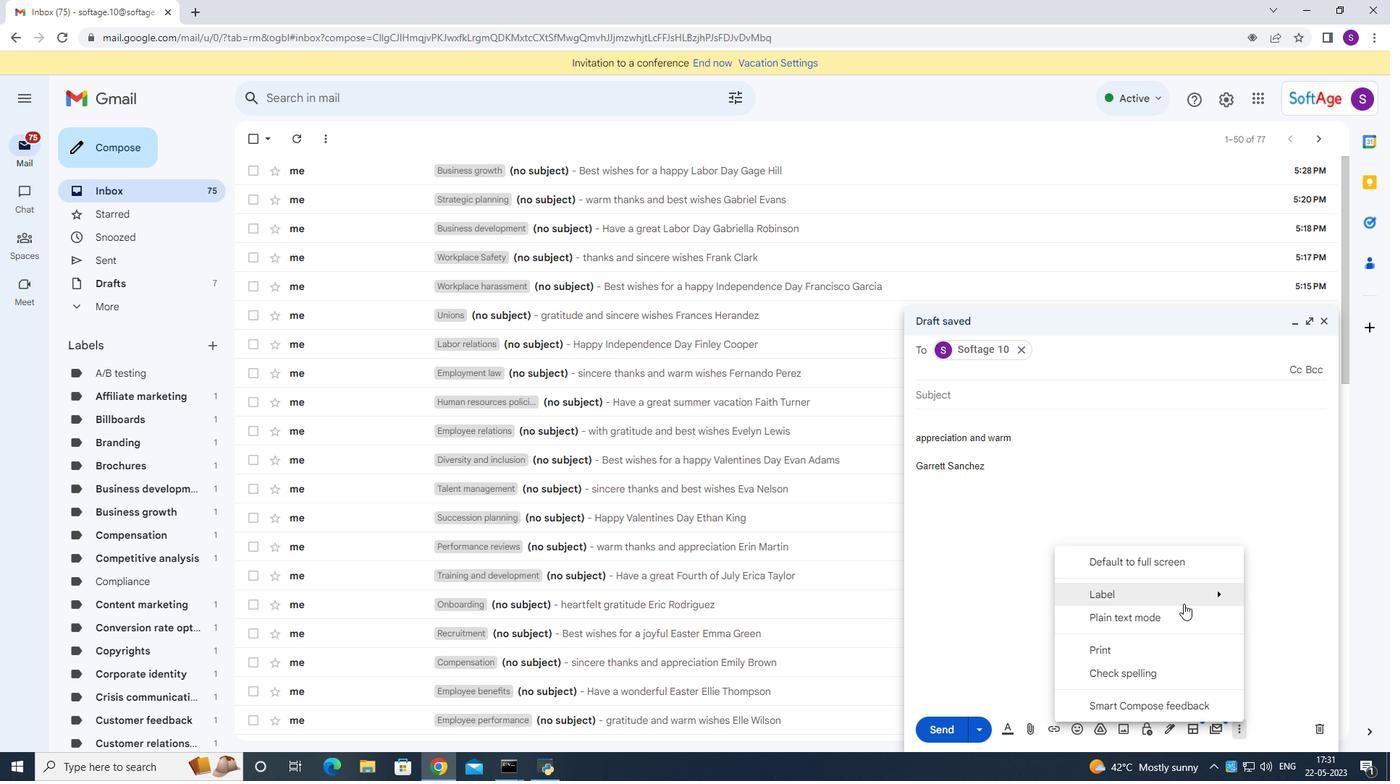 
Action: Mouse moved to (917, 558)
Screenshot: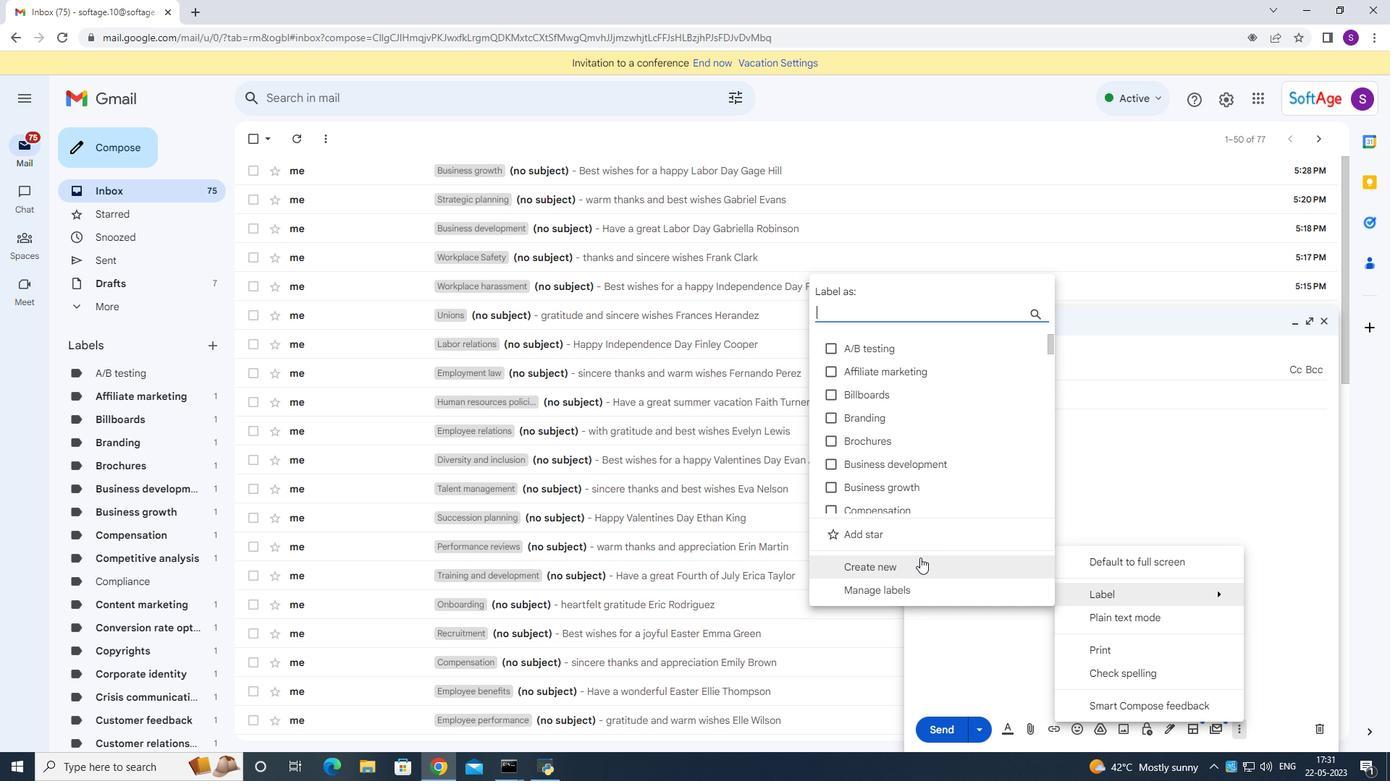 
Action: Mouse pressed left at (917, 558)
Screenshot: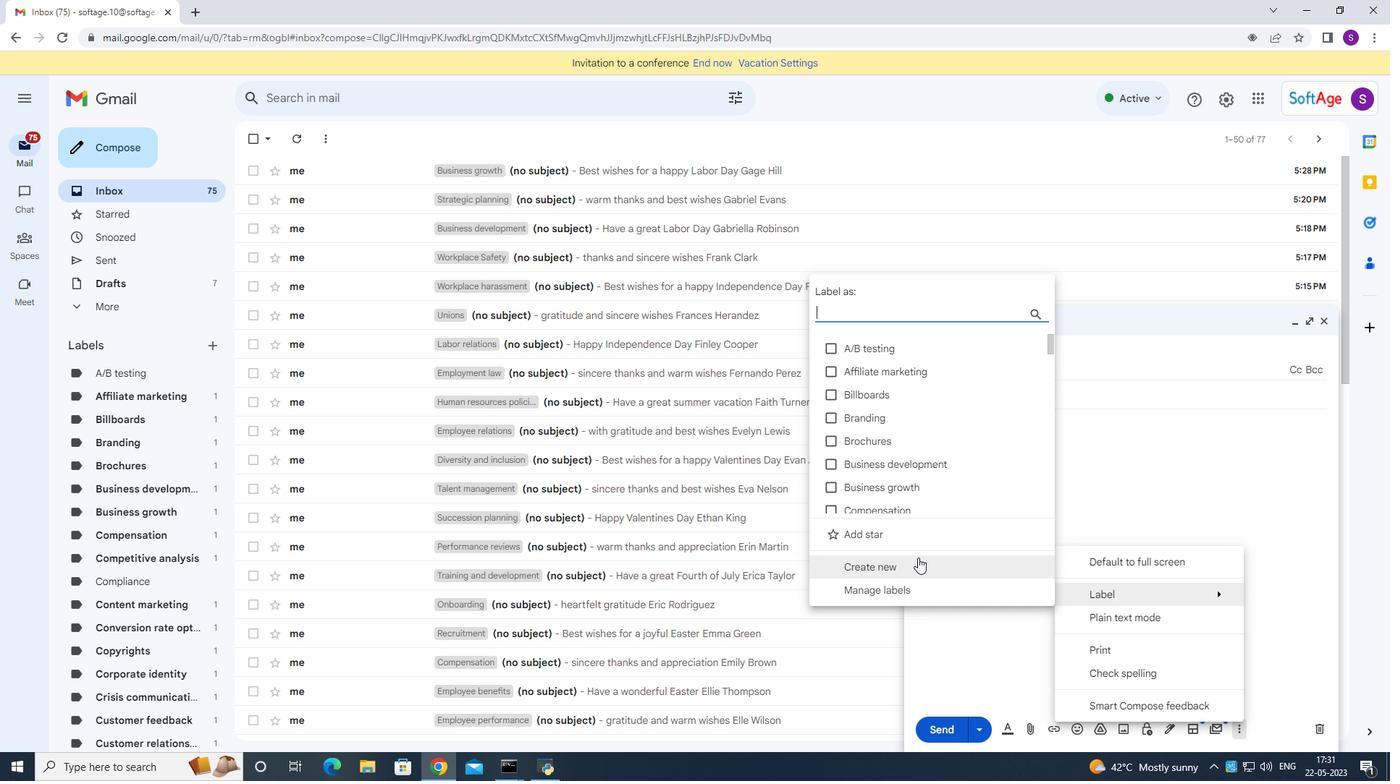 
Action: Mouse moved to (801, 398)
Screenshot: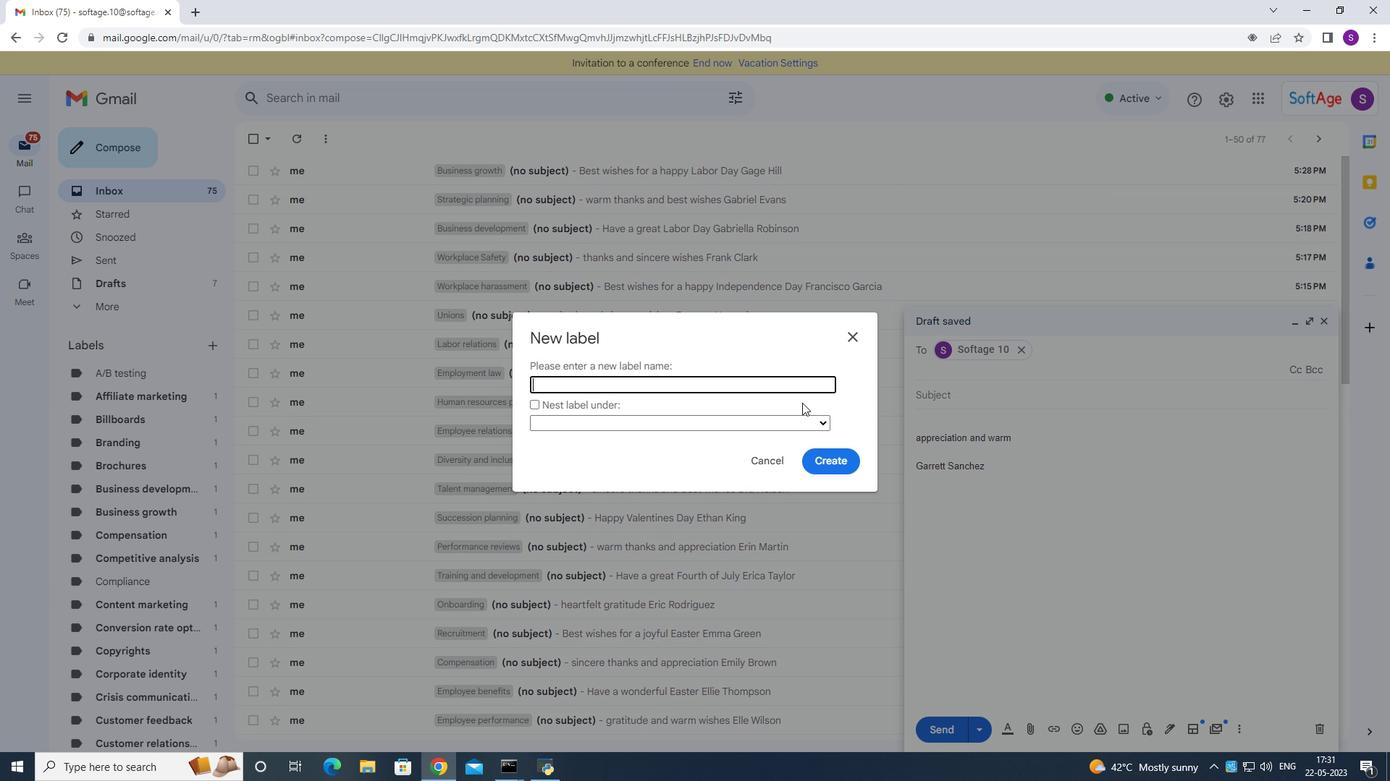 
Action: Key pressed <Key.shift>Market<Key.space>expansion<Key.space>
Screenshot: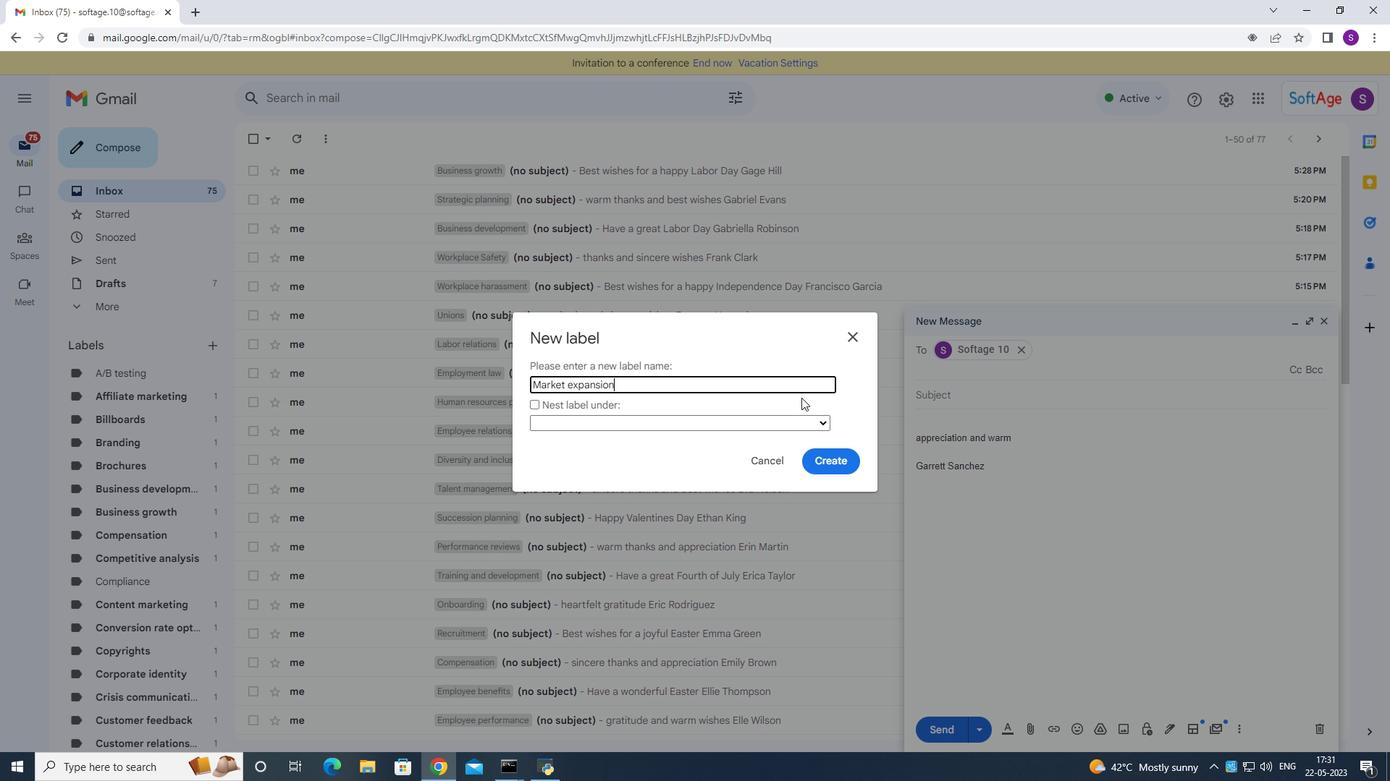 
Action: Mouse moved to (823, 464)
Screenshot: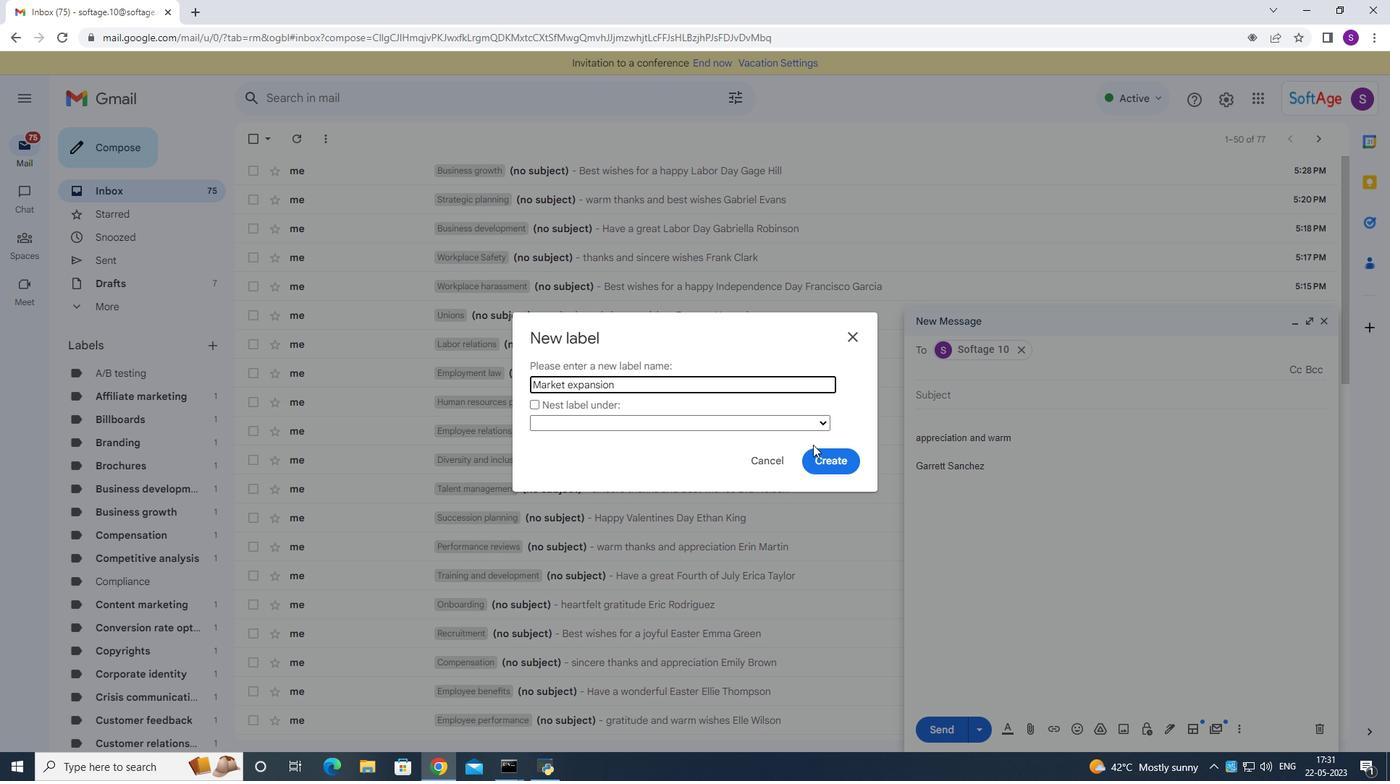 
Action: Mouse pressed left at (823, 464)
Screenshot: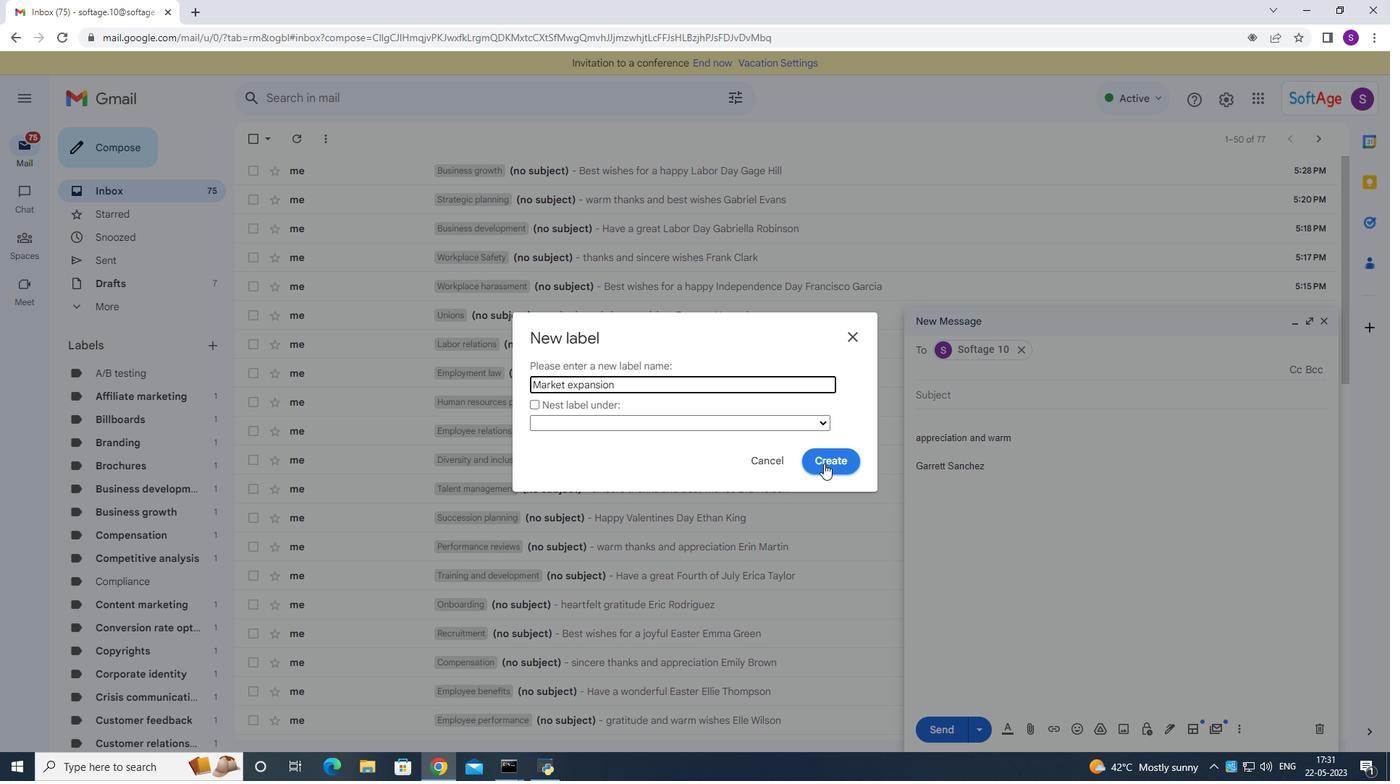 
Action: Mouse moved to (936, 728)
Screenshot: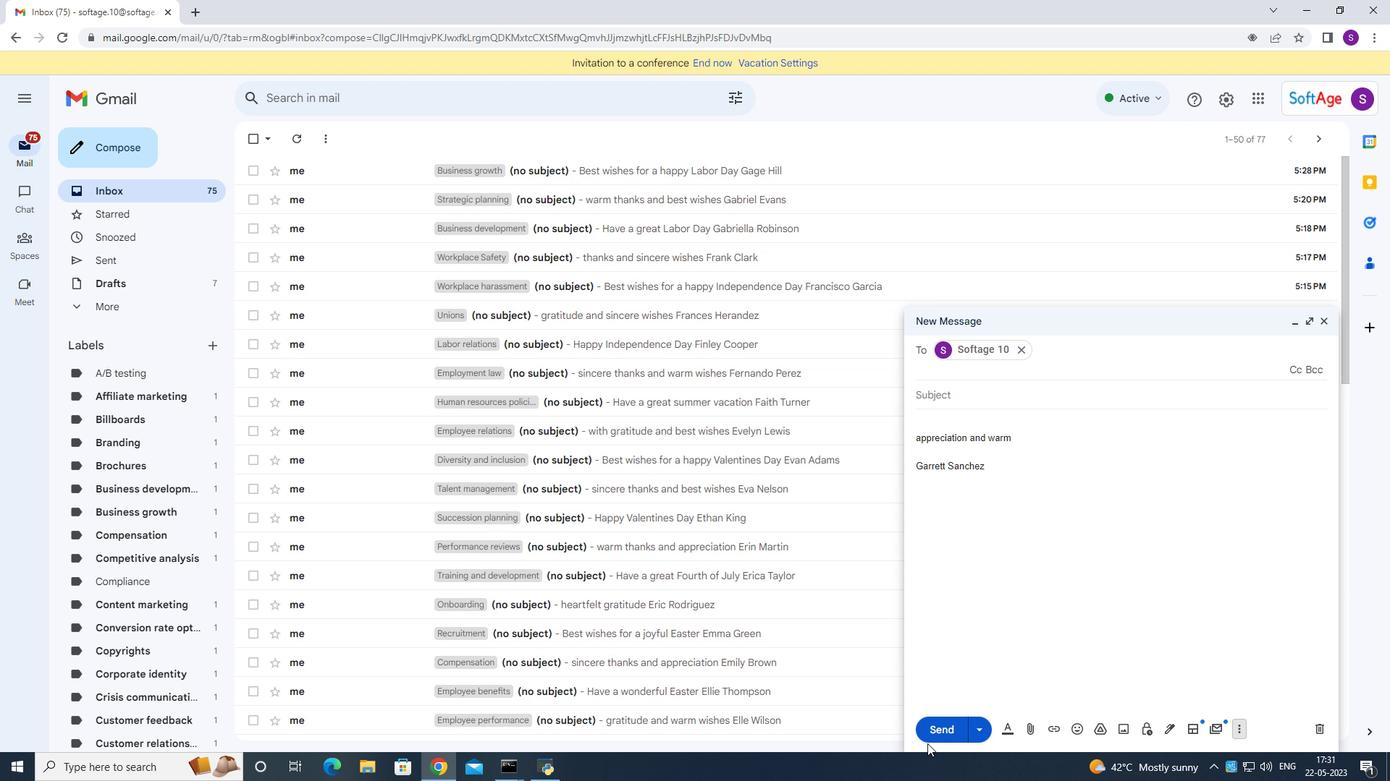 
Action: Mouse pressed left at (936, 728)
Screenshot: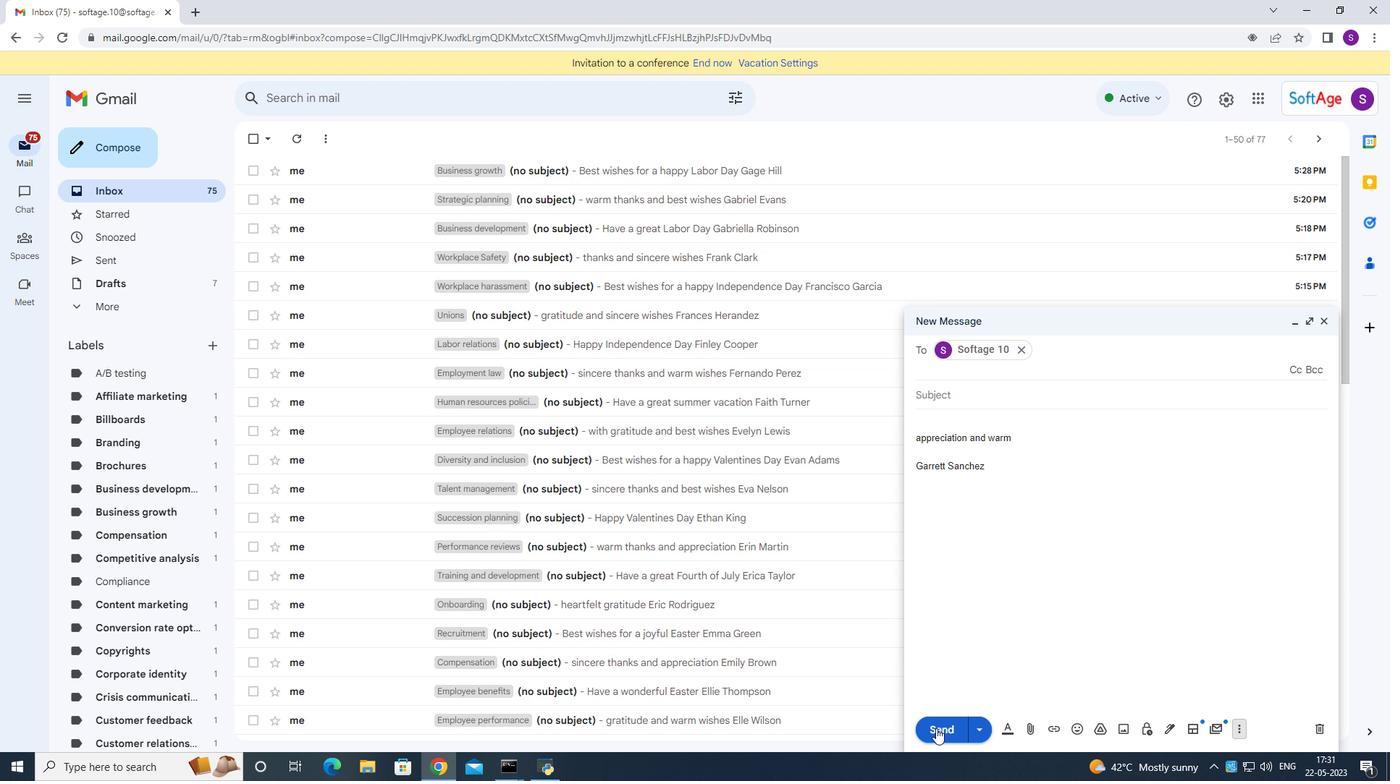 
Action: Mouse moved to (966, 570)
Screenshot: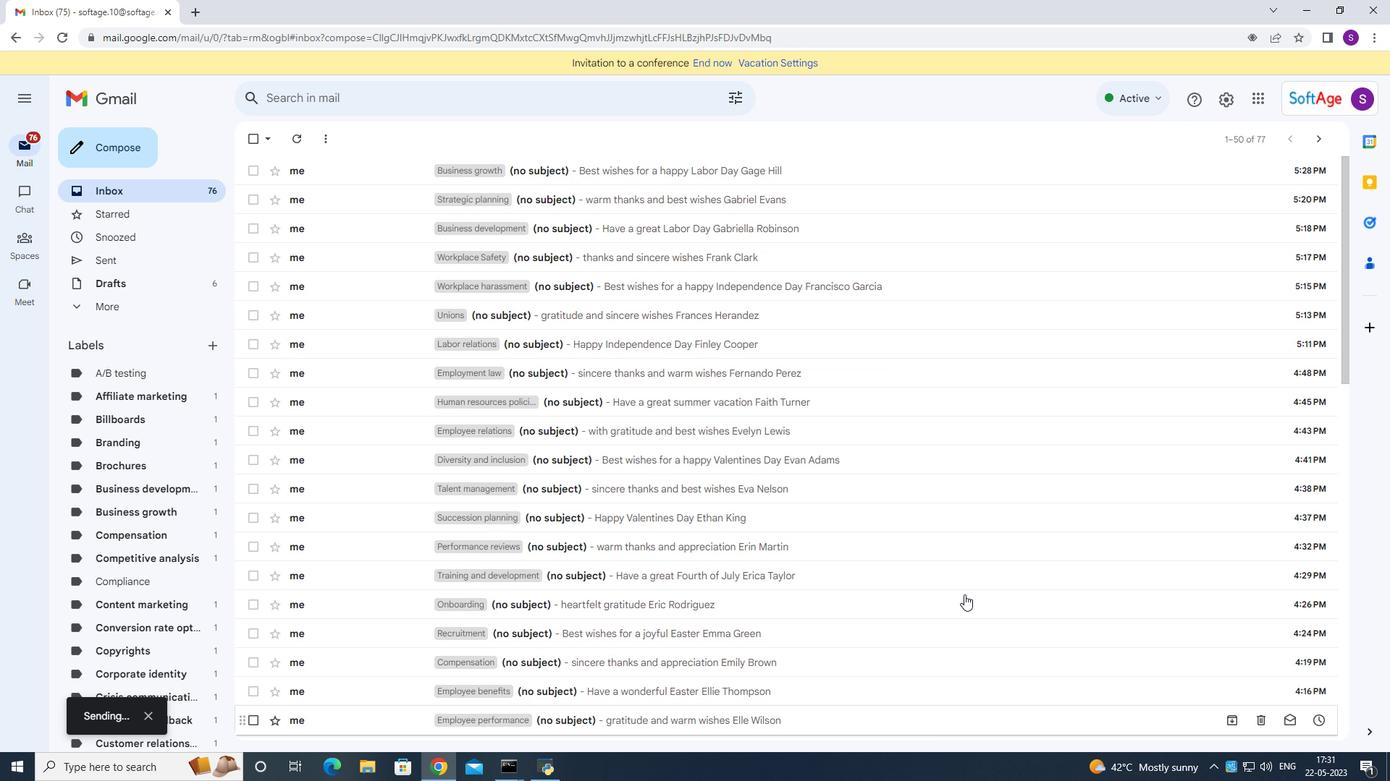 
